 Task: Find connections with filter location Gronau with filter topic #fundraisingwith filter profile language French with filter current company Bottomline Technologies with filter school Technology Jobs with filter industry Oil, Gas, and Mining with filter service category iOS Development with filter keywords title Account Executive
Action: Mouse moved to (348, 288)
Screenshot: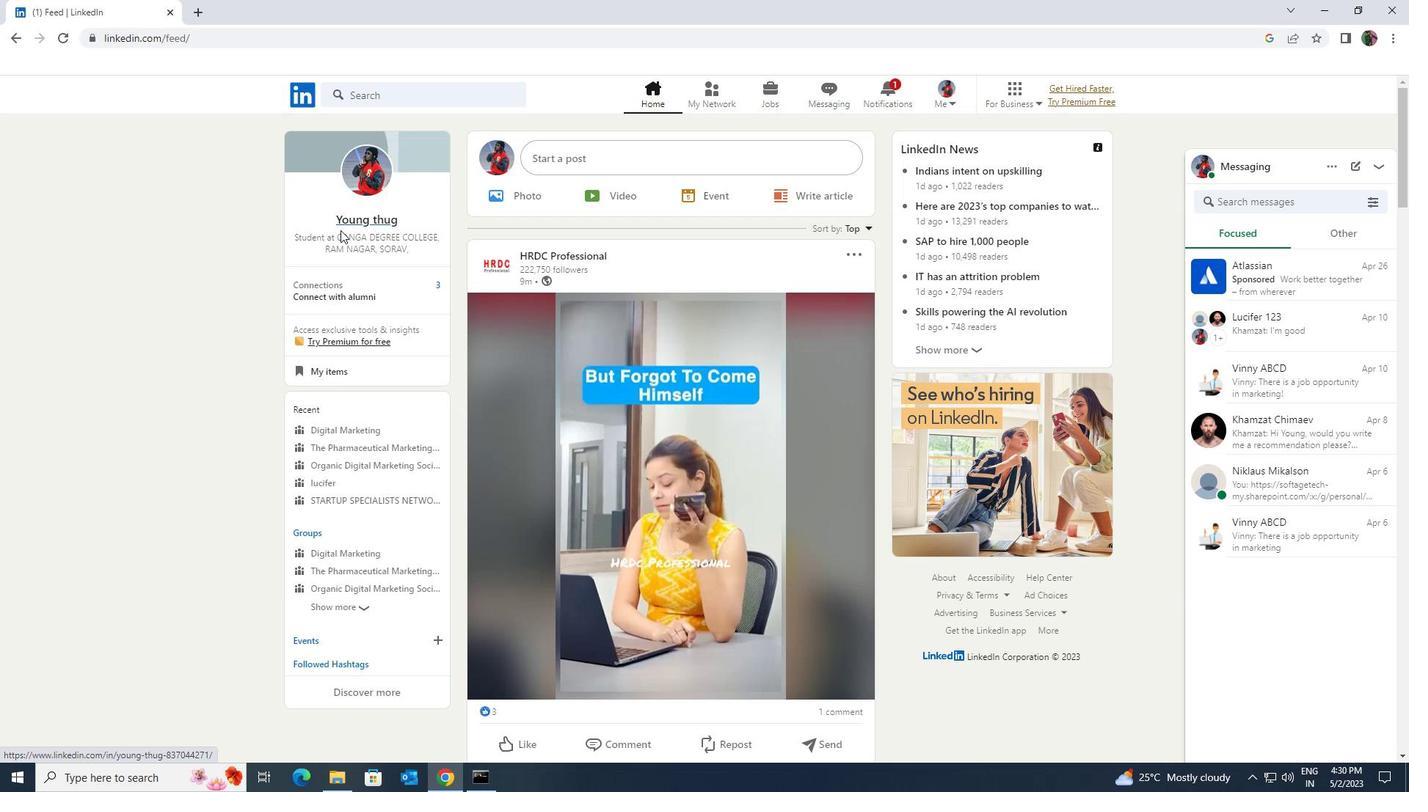 
Action: Mouse pressed left at (348, 288)
Screenshot: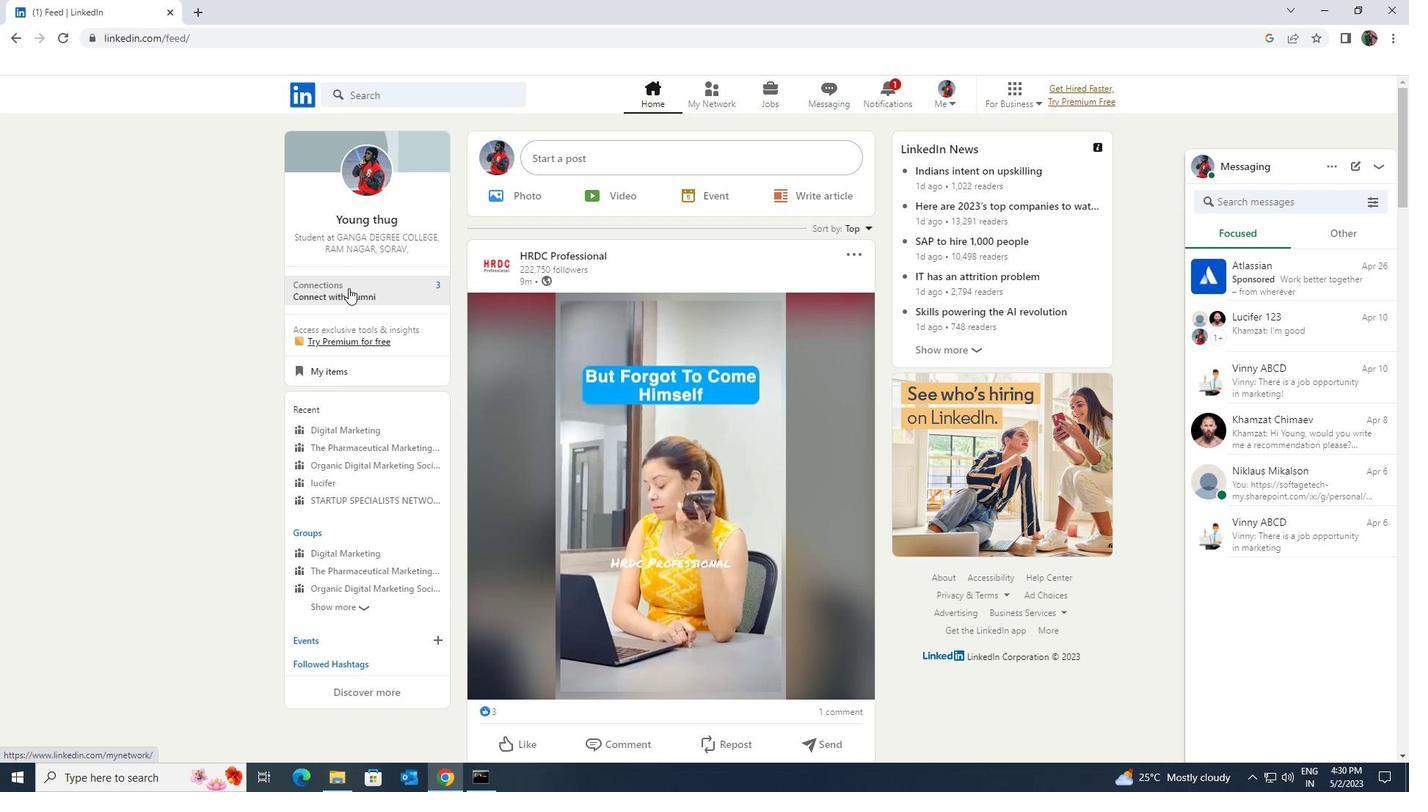 
Action: Mouse moved to (366, 176)
Screenshot: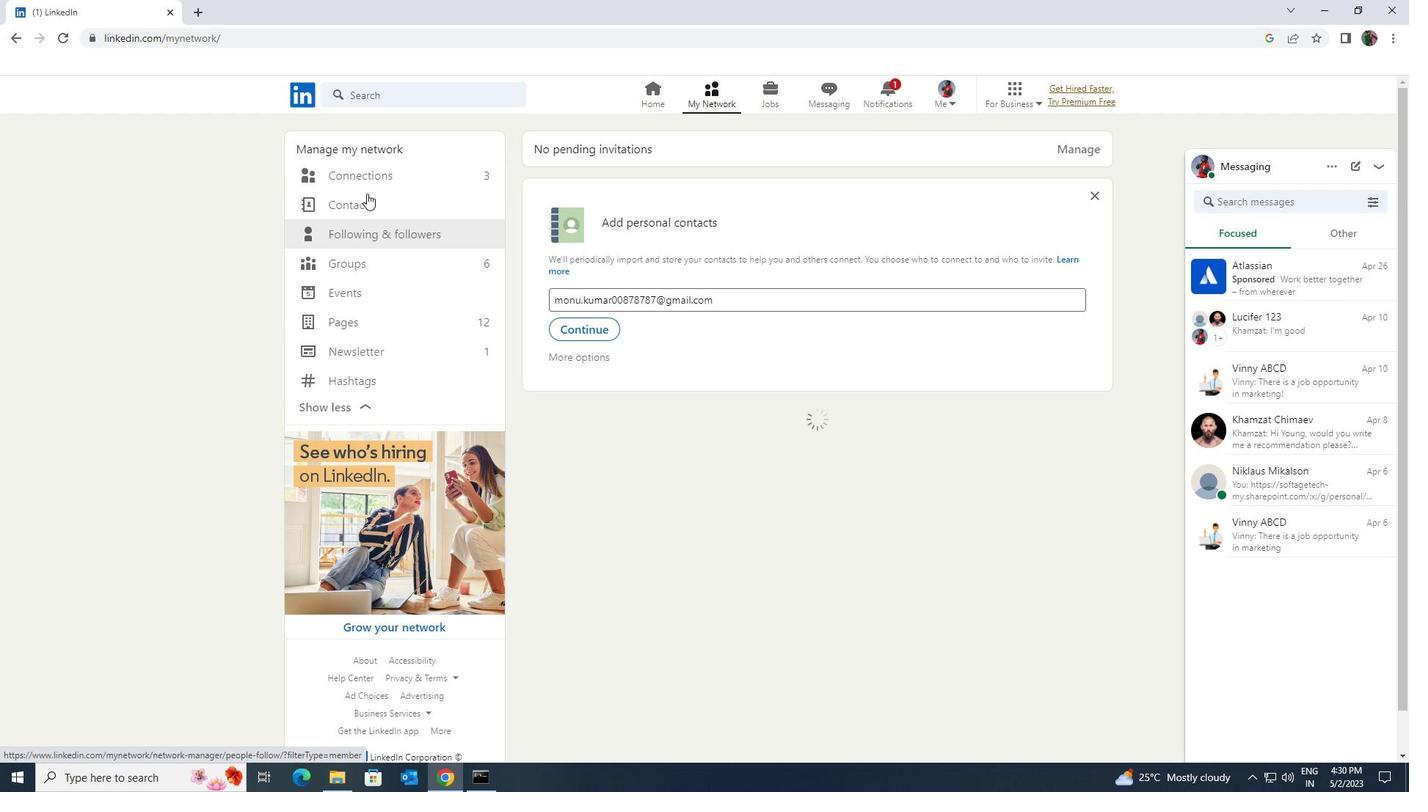 
Action: Mouse pressed left at (366, 176)
Screenshot: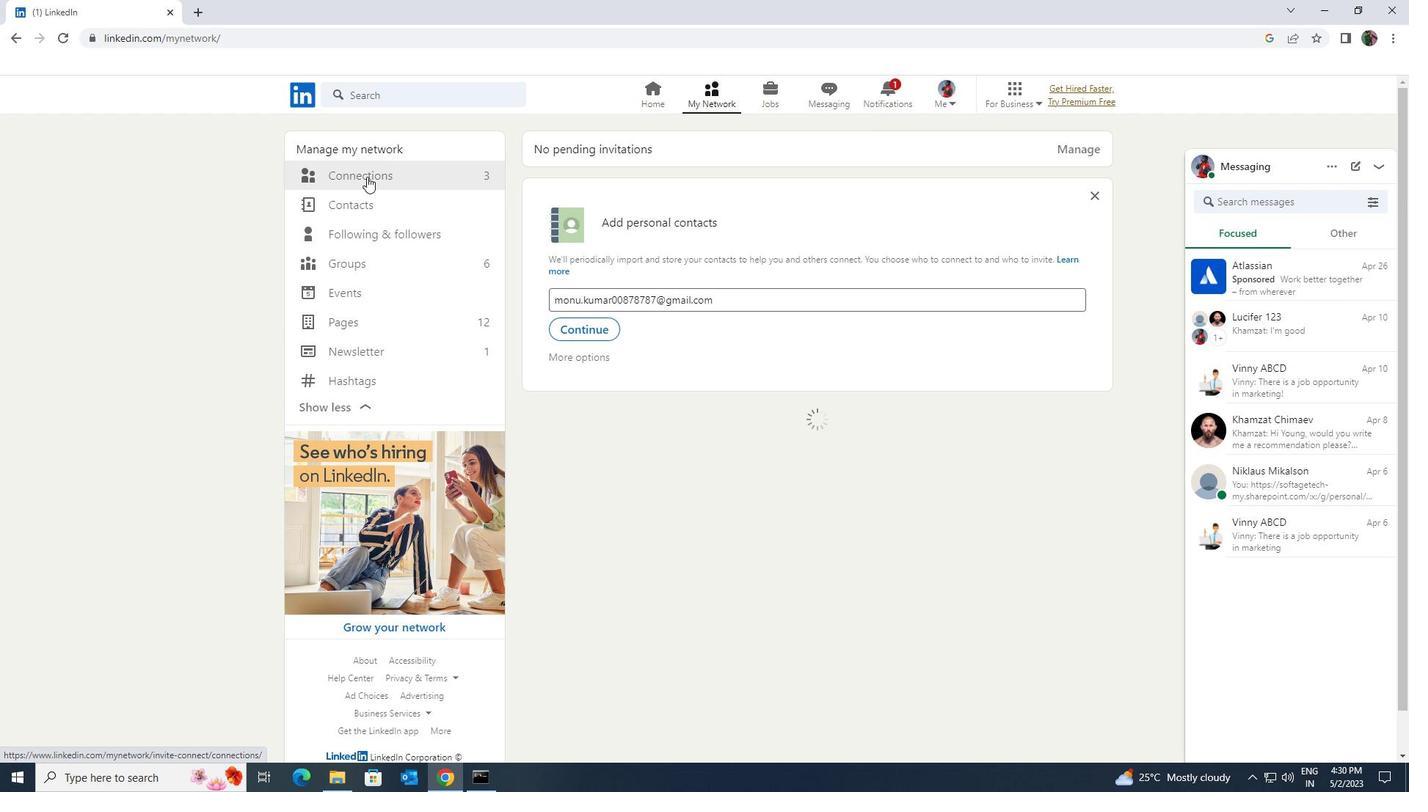 
Action: Mouse moved to (787, 177)
Screenshot: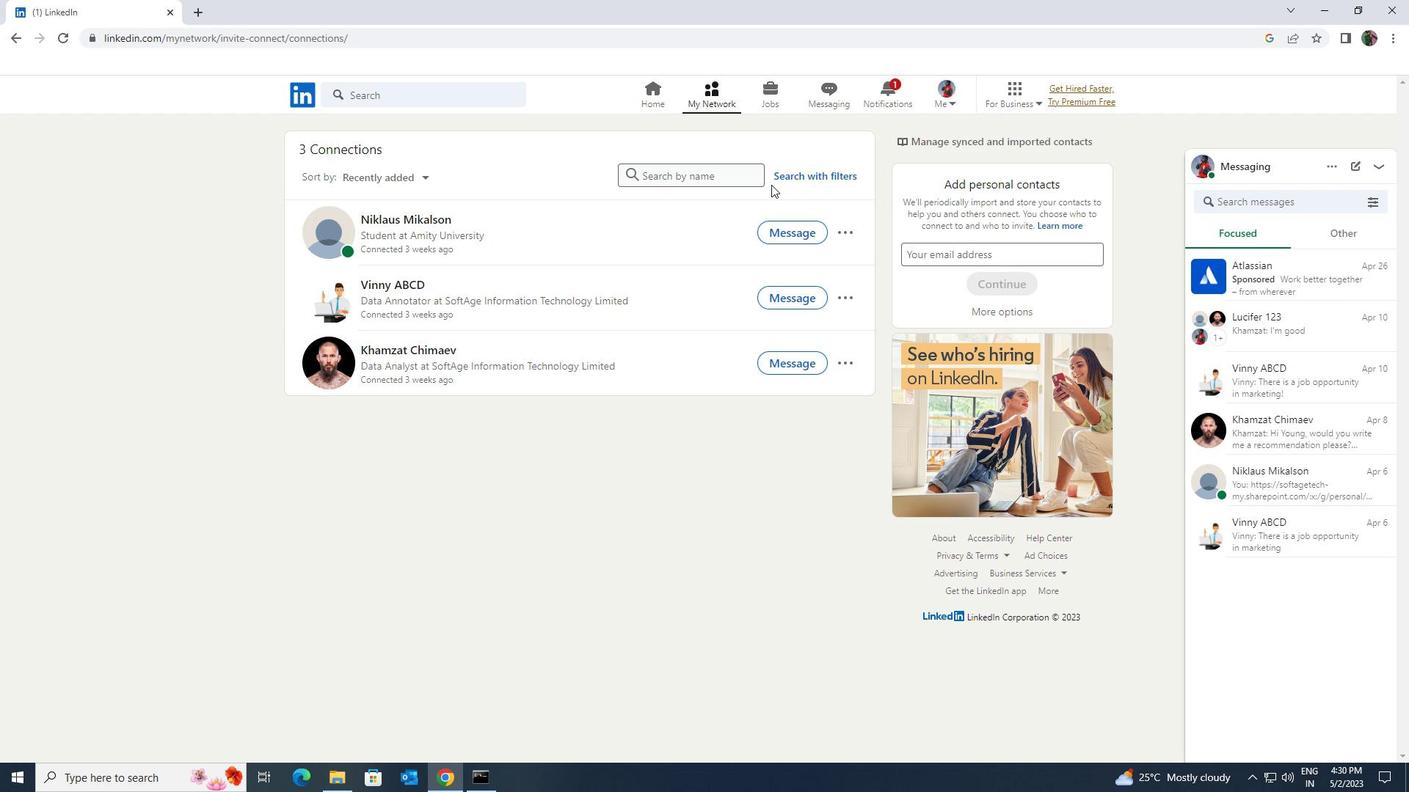
Action: Mouse pressed left at (787, 177)
Screenshot: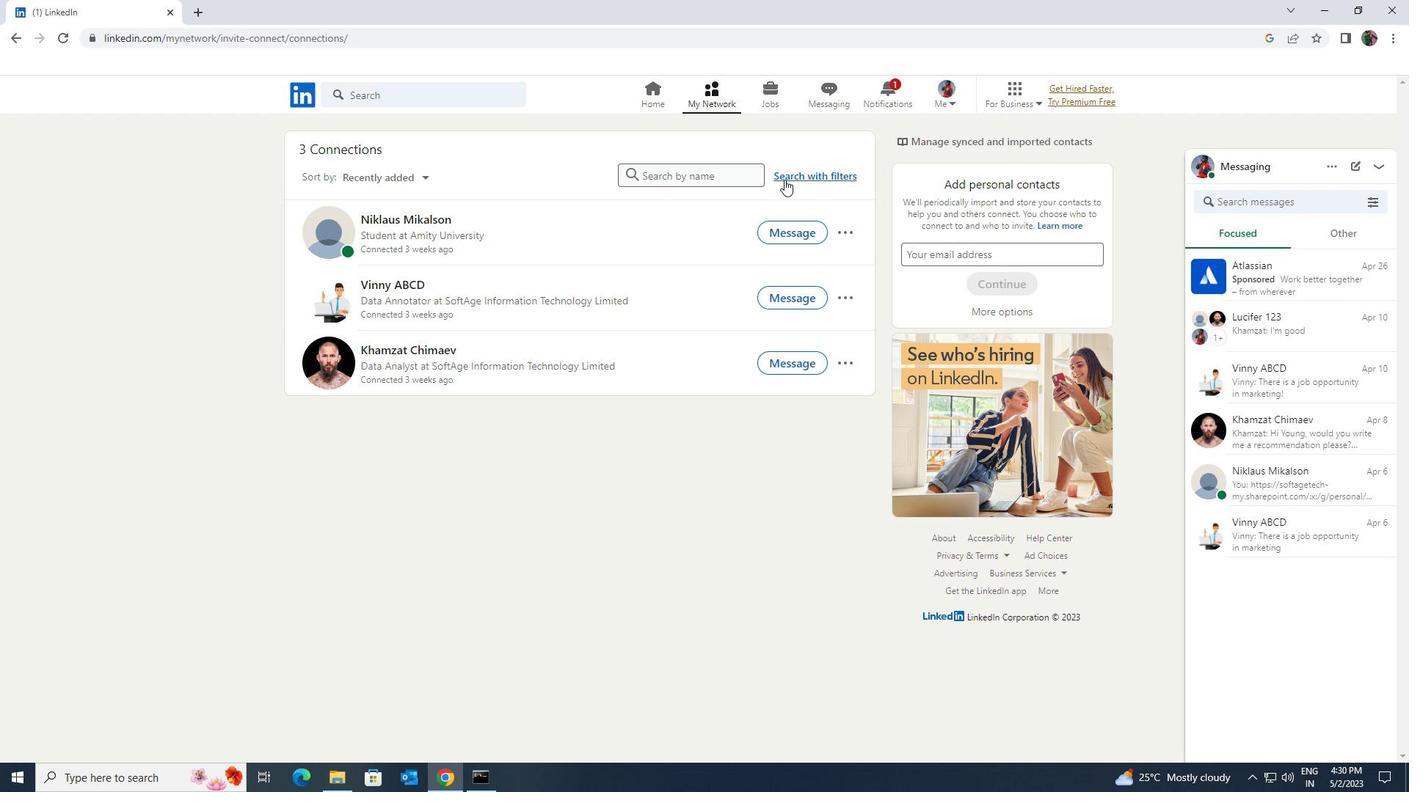 
Action: Mouse moved to (758, 140)
Screenshot: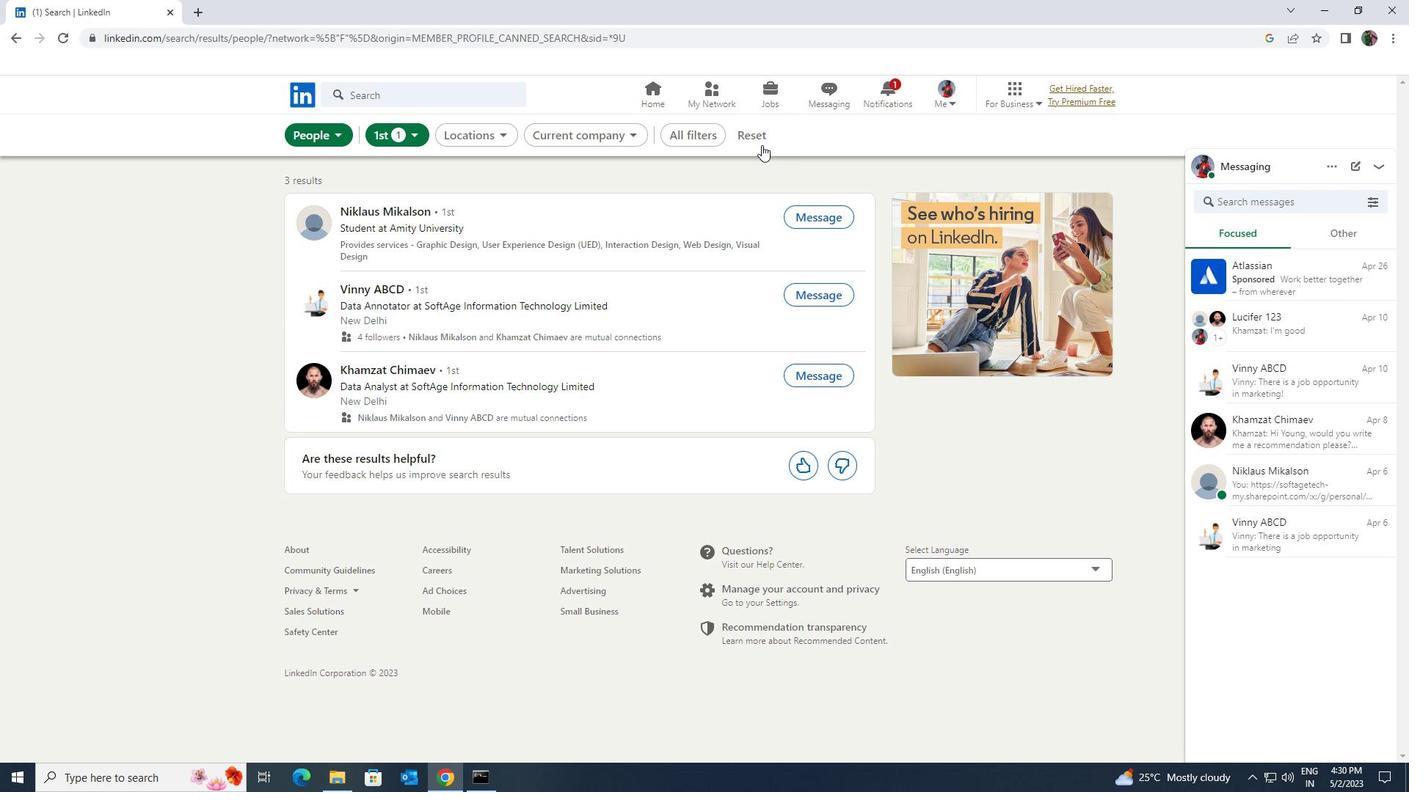 
Action: Mouse pressed left at (758, 140)
Screenshot: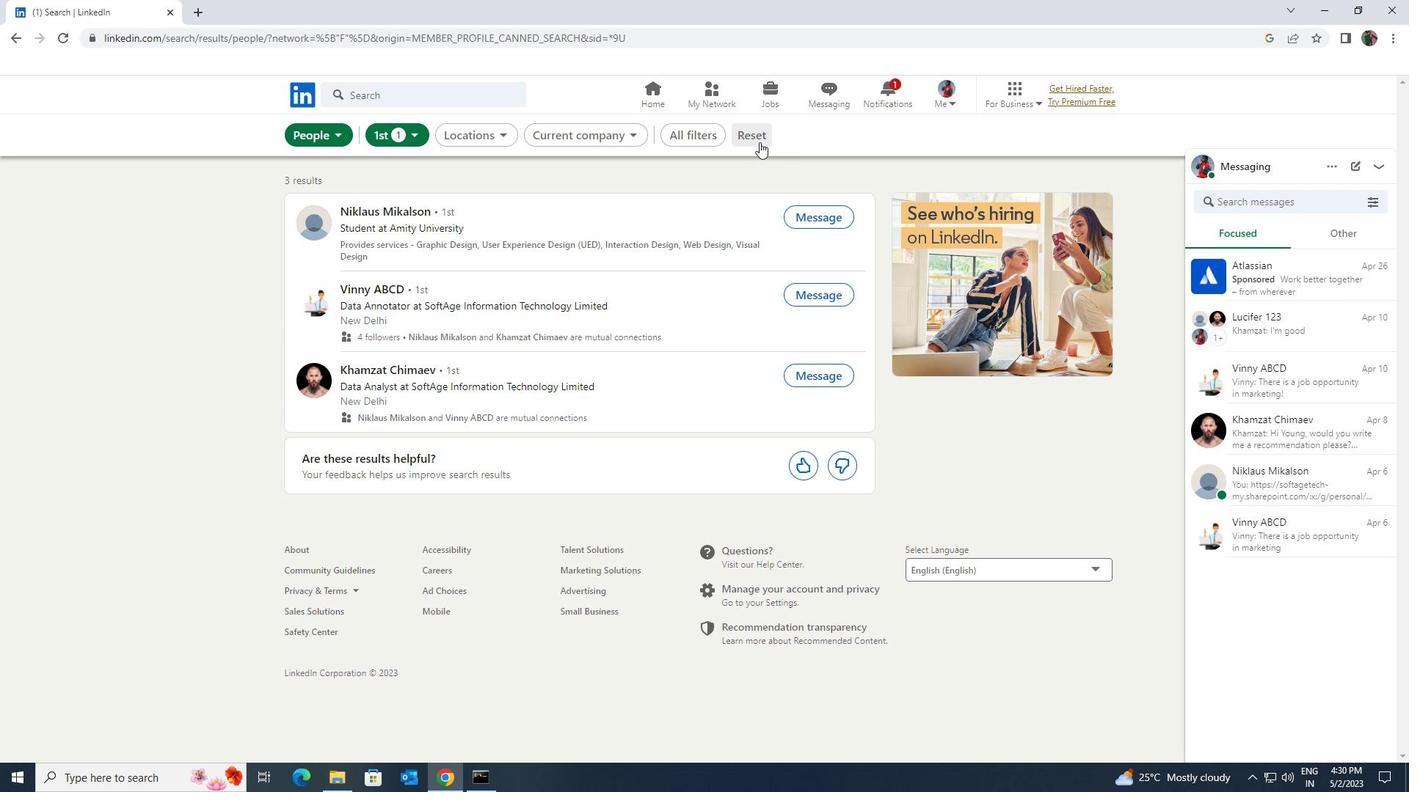 
Action: Mouse moved to (748, 136)
Screenshot: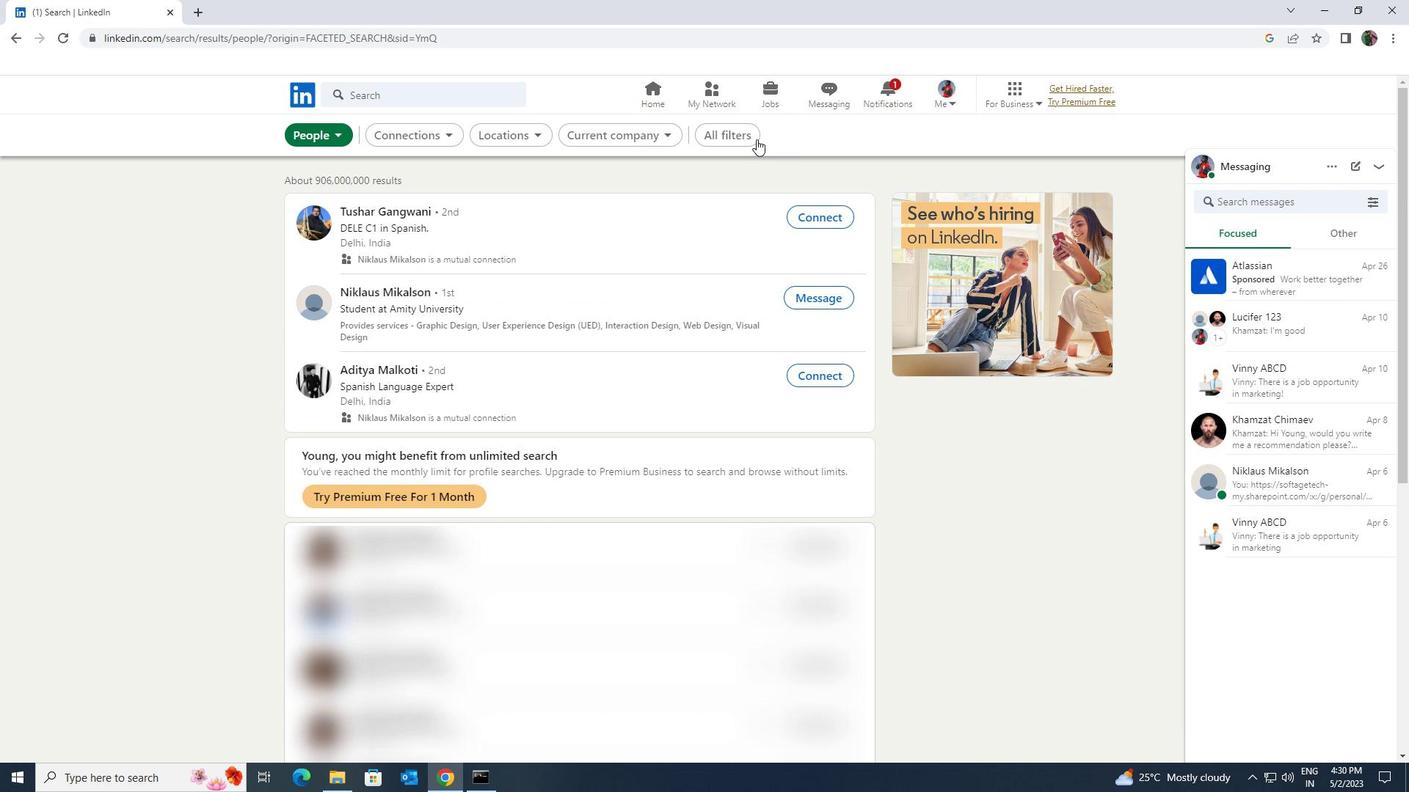 
Action: Mouse pressed left at (748, 136)
Screenshot: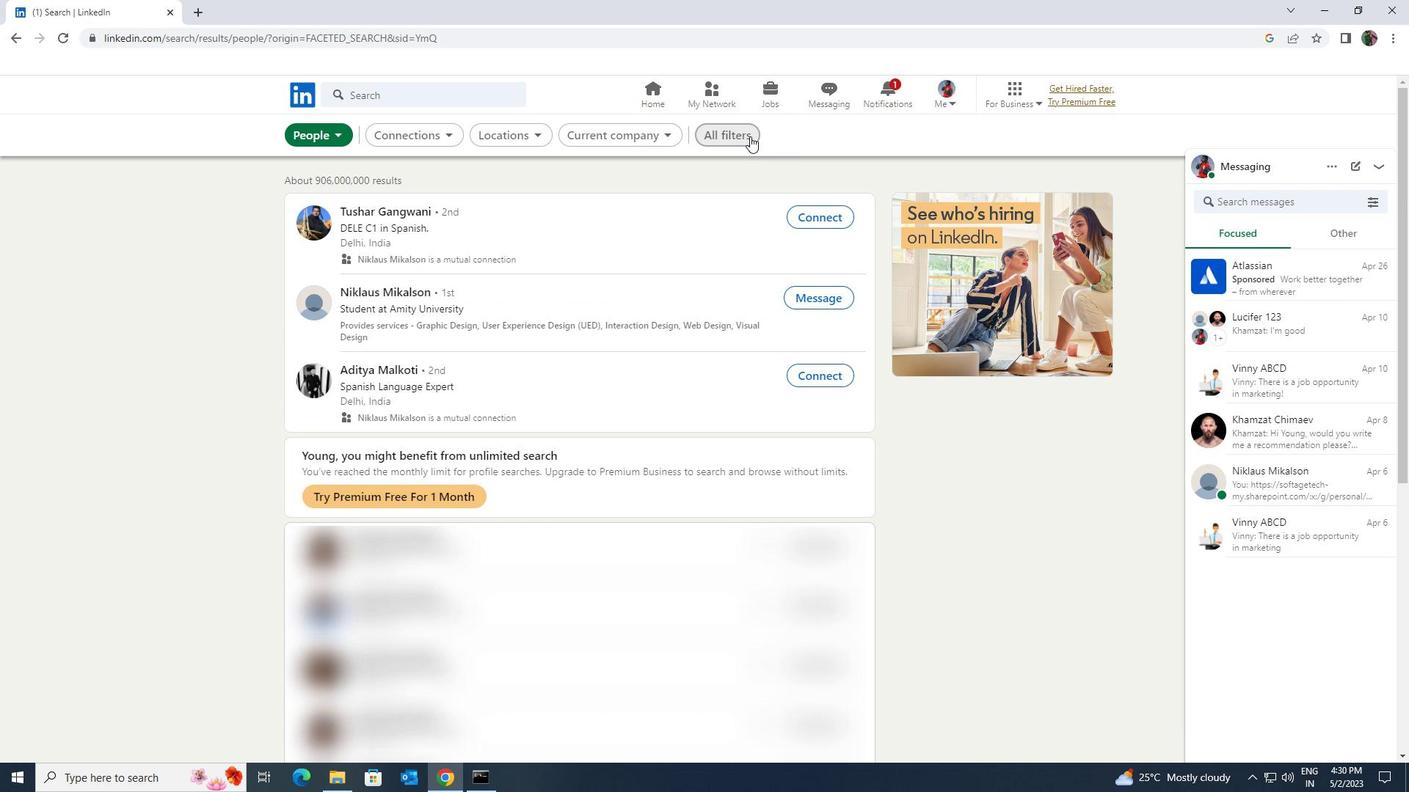
Action: Mouse moved to (1108, 379)
Screenshot: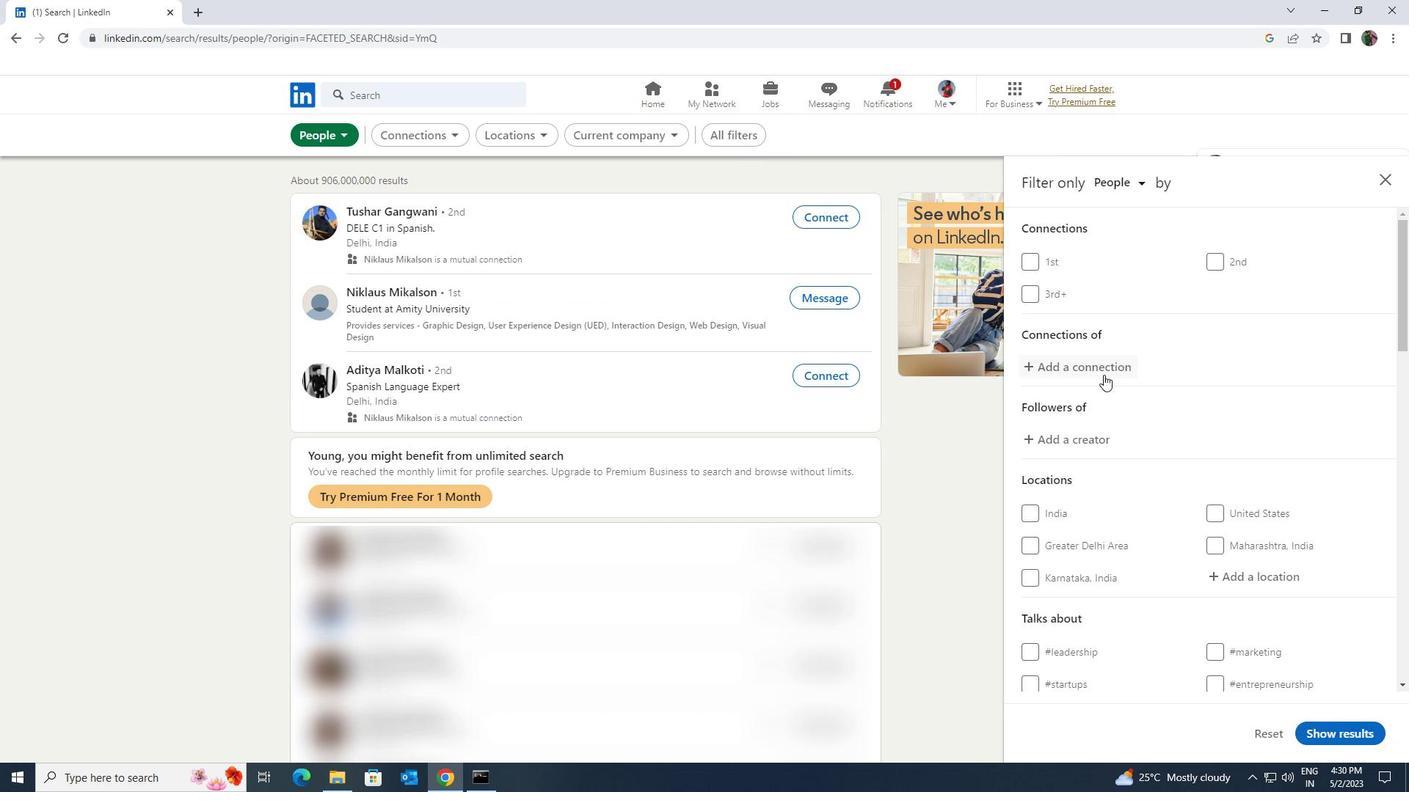 
Action: Mouse scrolled (1108, 378) with delta (0, 0)
Screenshot: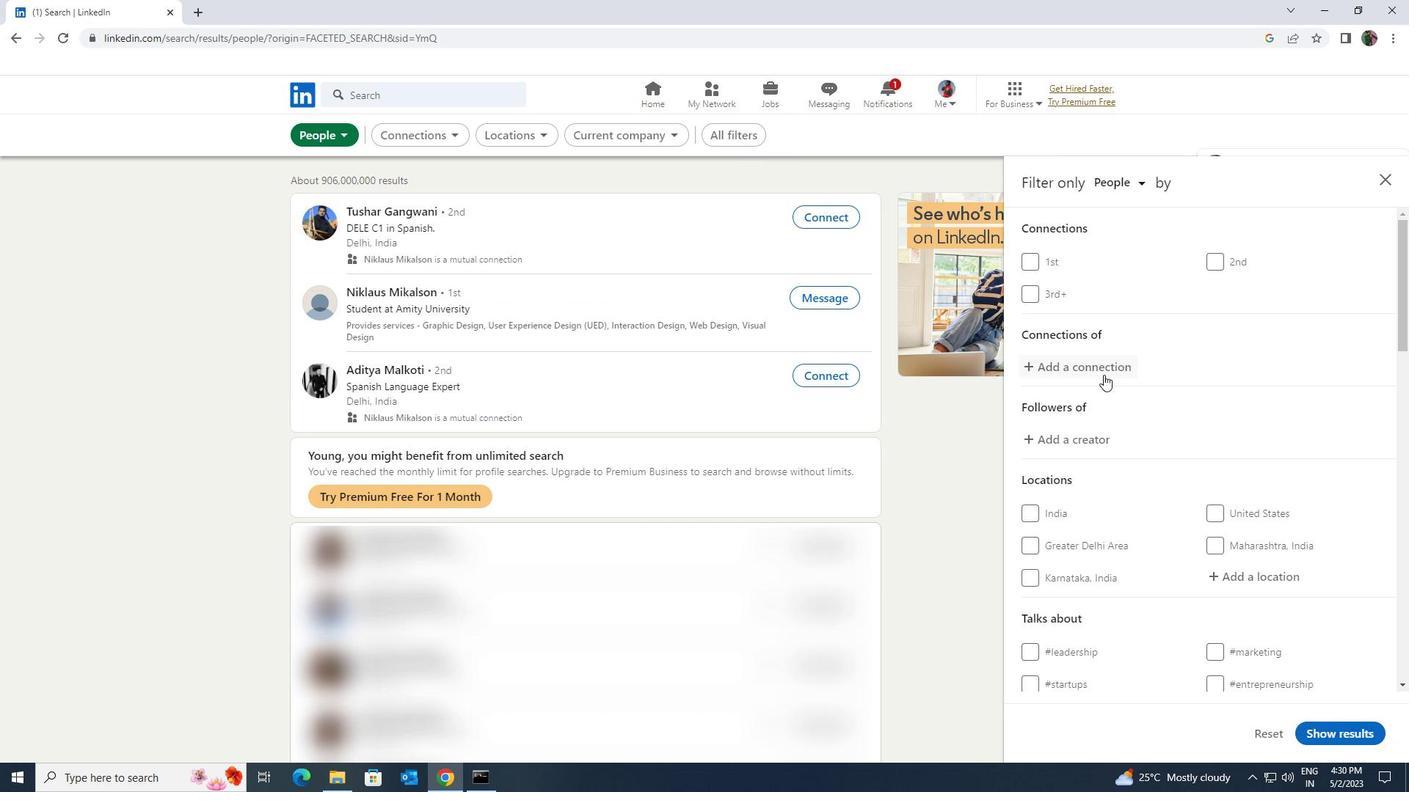 
Action: Mouse scrolled (1108, 378) with delta (0, 0)
Screenshot: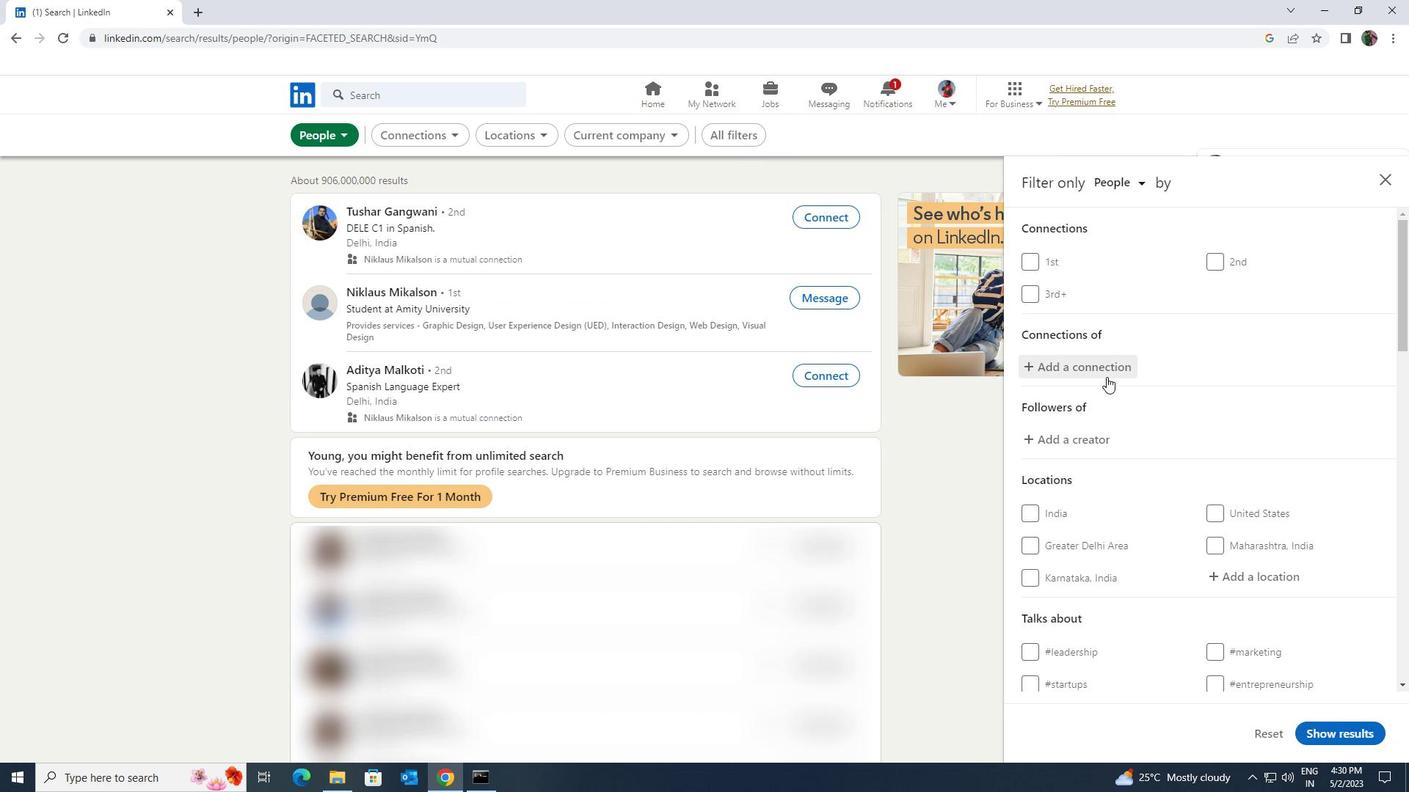 
Action: Mouse moved to (1220, 427)
Screenshot: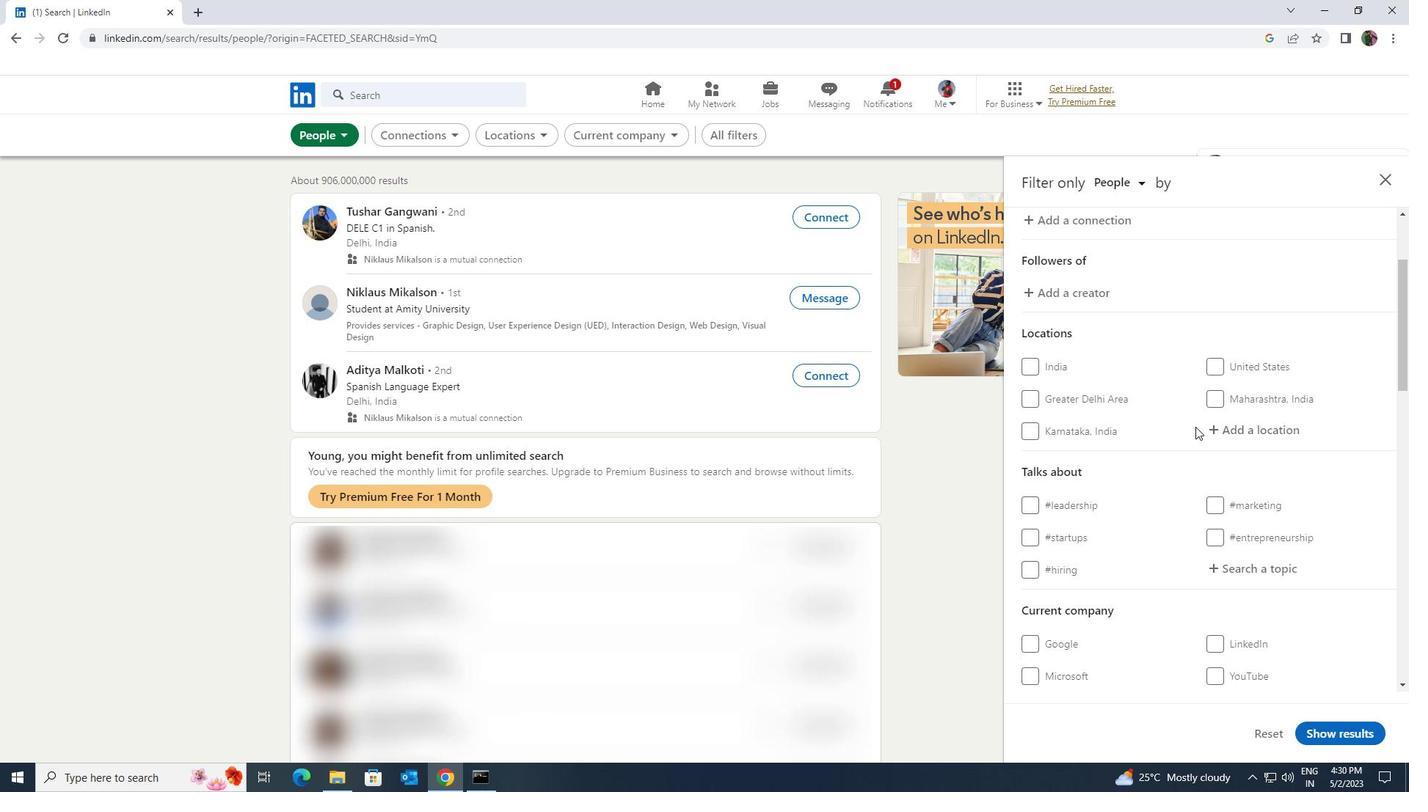 
Action: Mouse pressed left at (1220, 427)
Screenshot: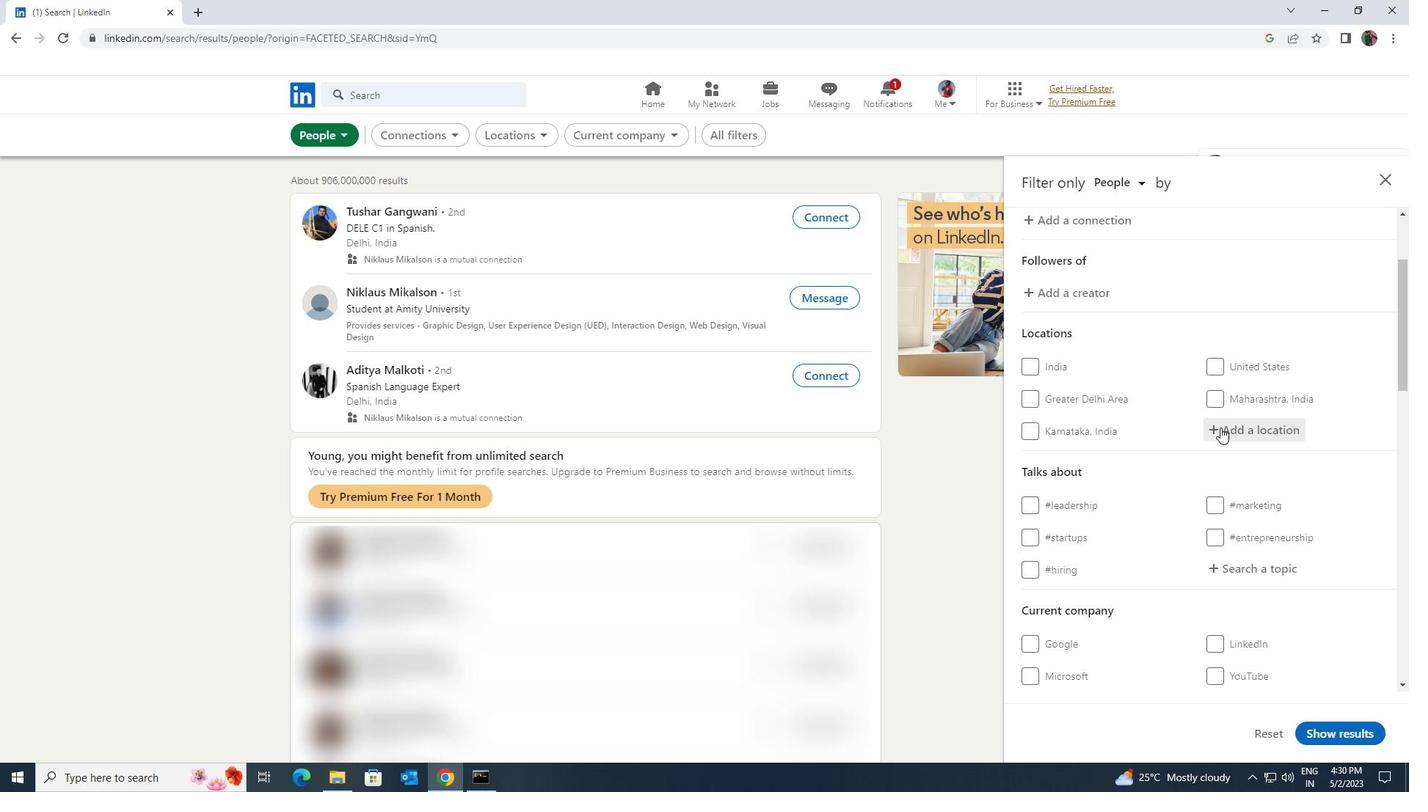 
Action: Mouse moved to (1219, 428)
Screenshot: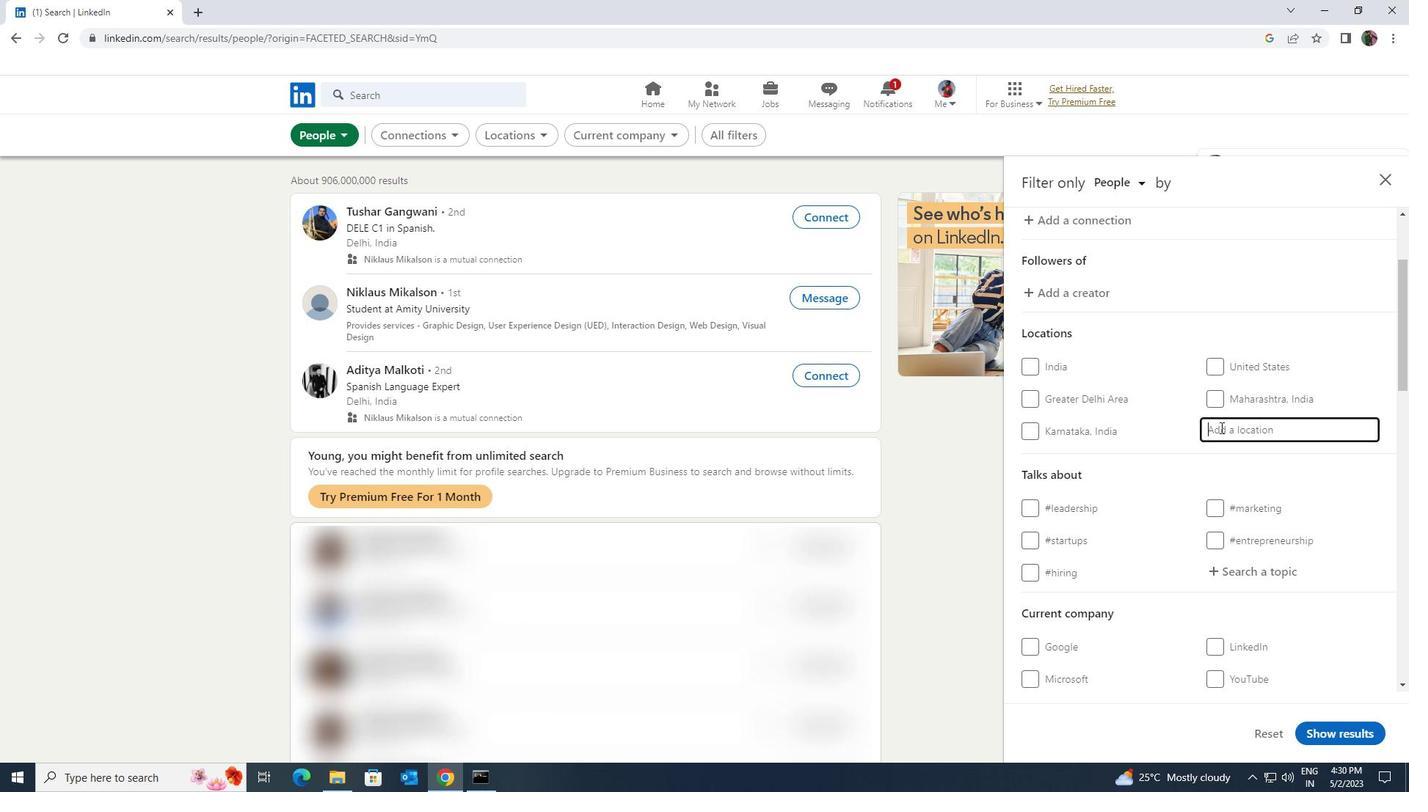 
Action: Key pressed <Key.shift><Key.shift><Key.shift>GRONAU
Screenshot: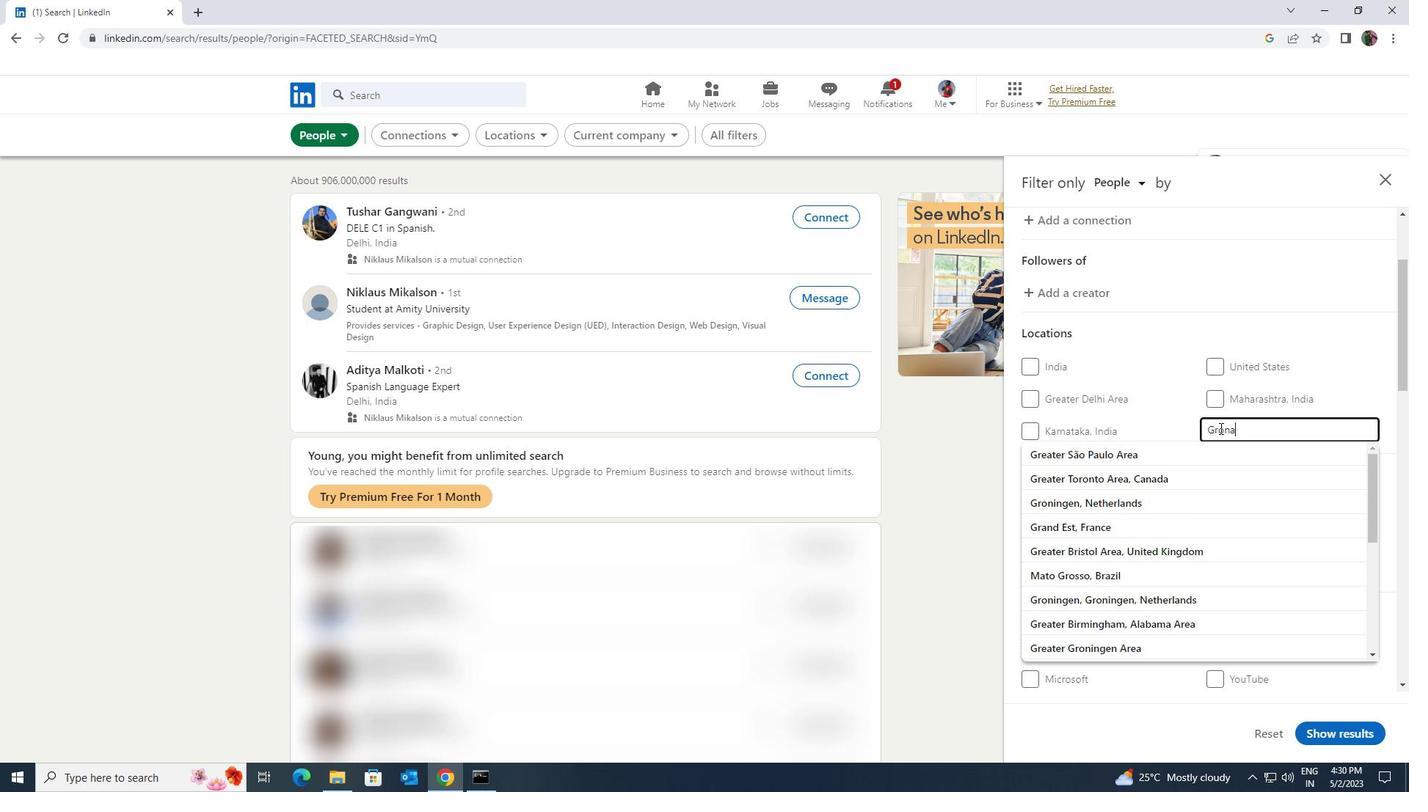 
Action: Mouse moved to (1217, 459)
Screenshot: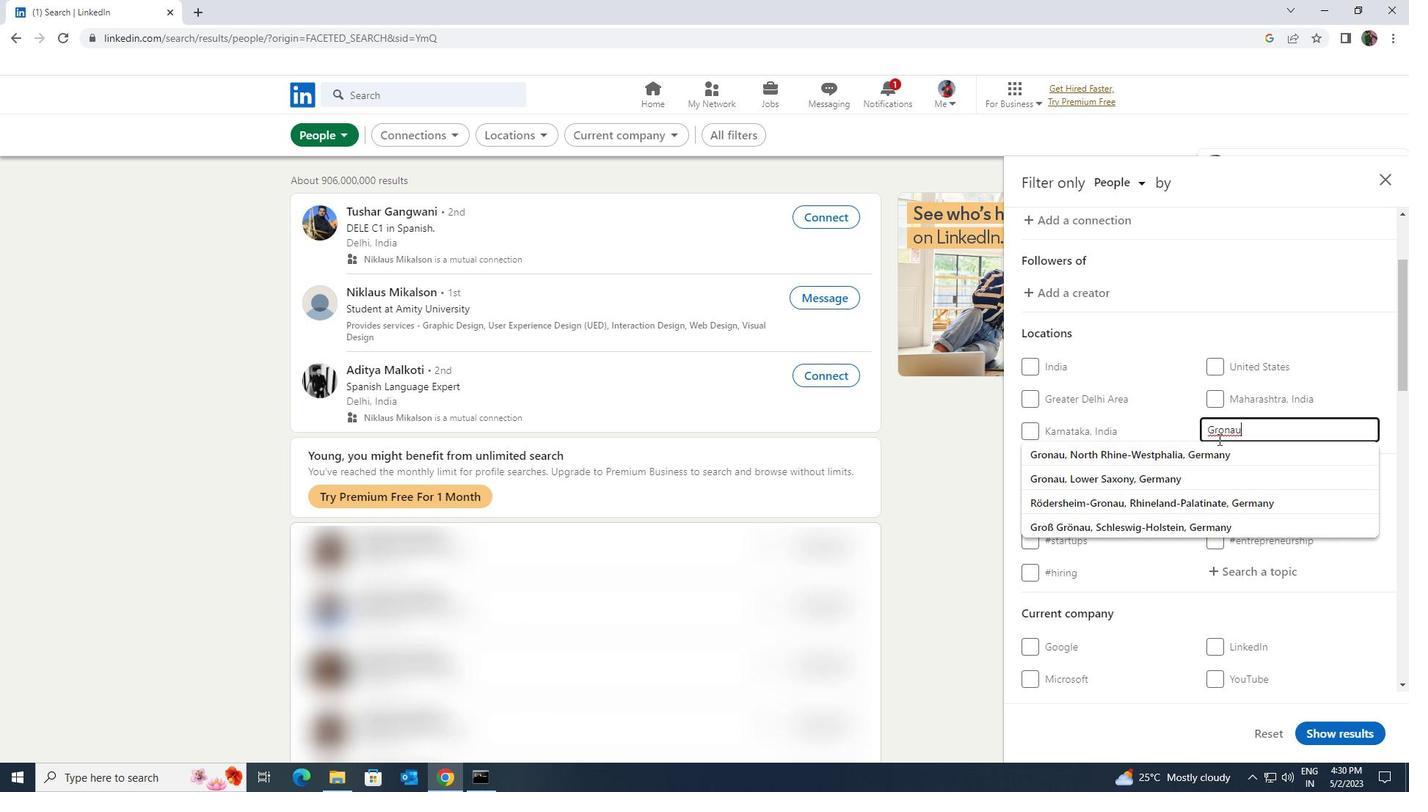 
Action: Mouse pressed left at (1217, 459)
Screenshot: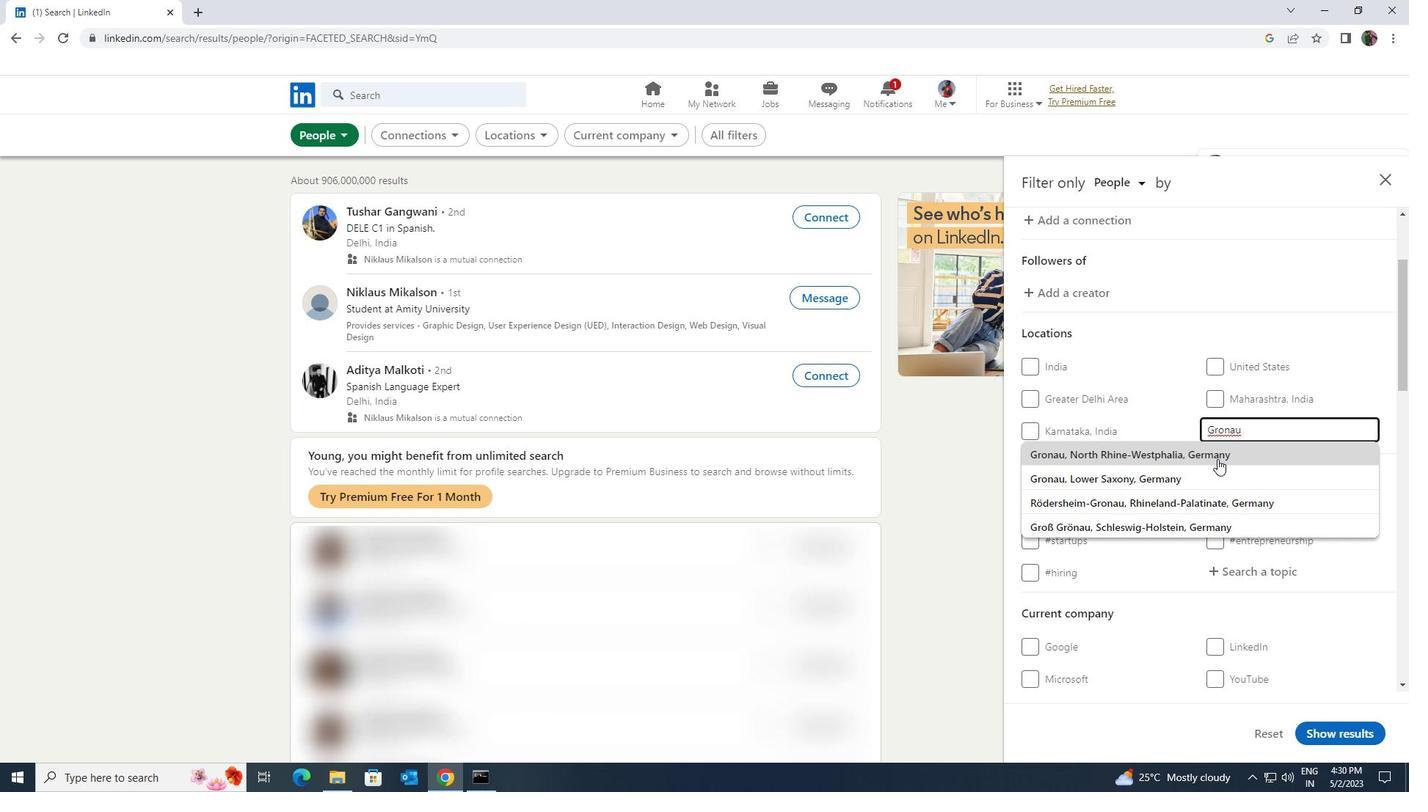 
Action: Mouse scrolled (1217, 458) with delta (0, 0)
Screenshot: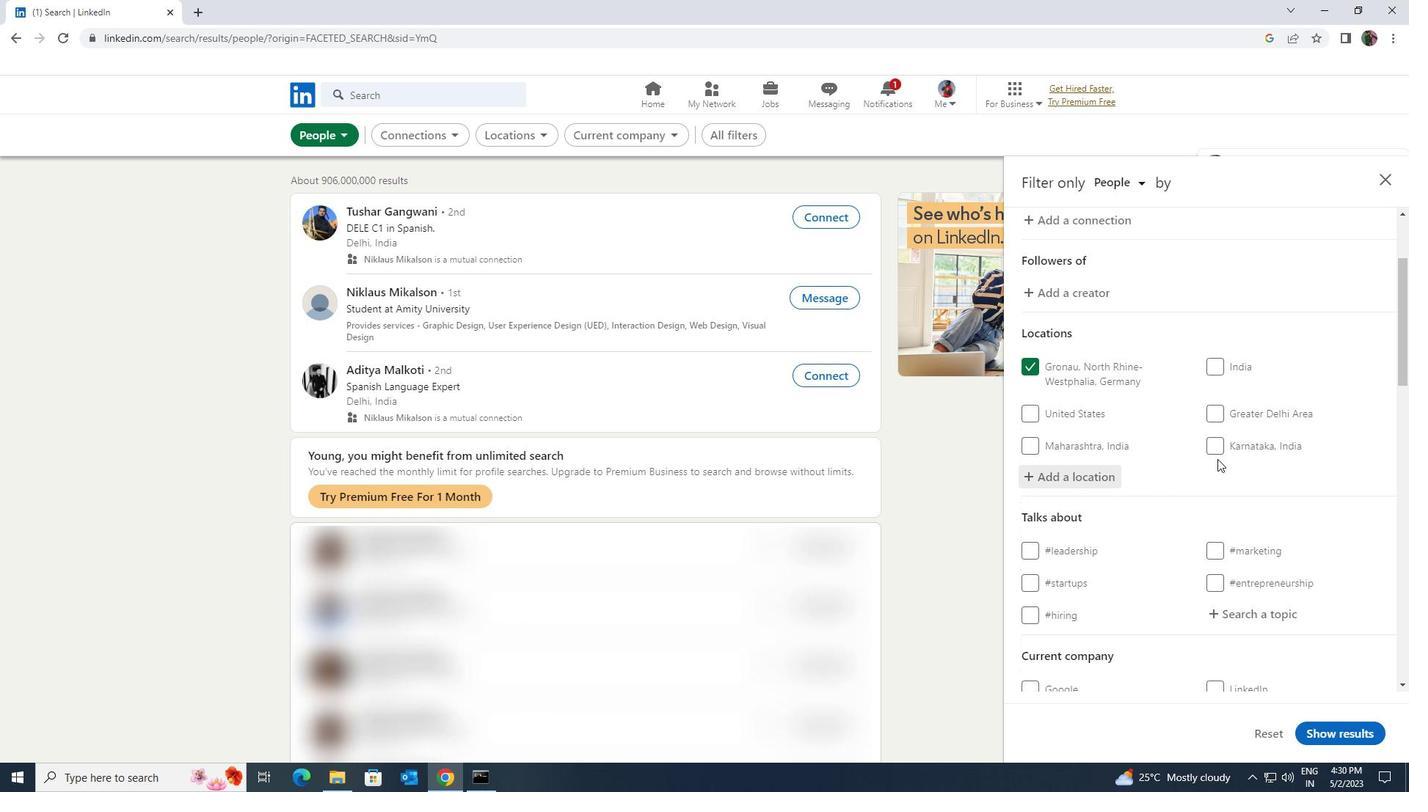 
Action: Mouse scrolled (1217, 458) with delta (0, 0)
Screenshot: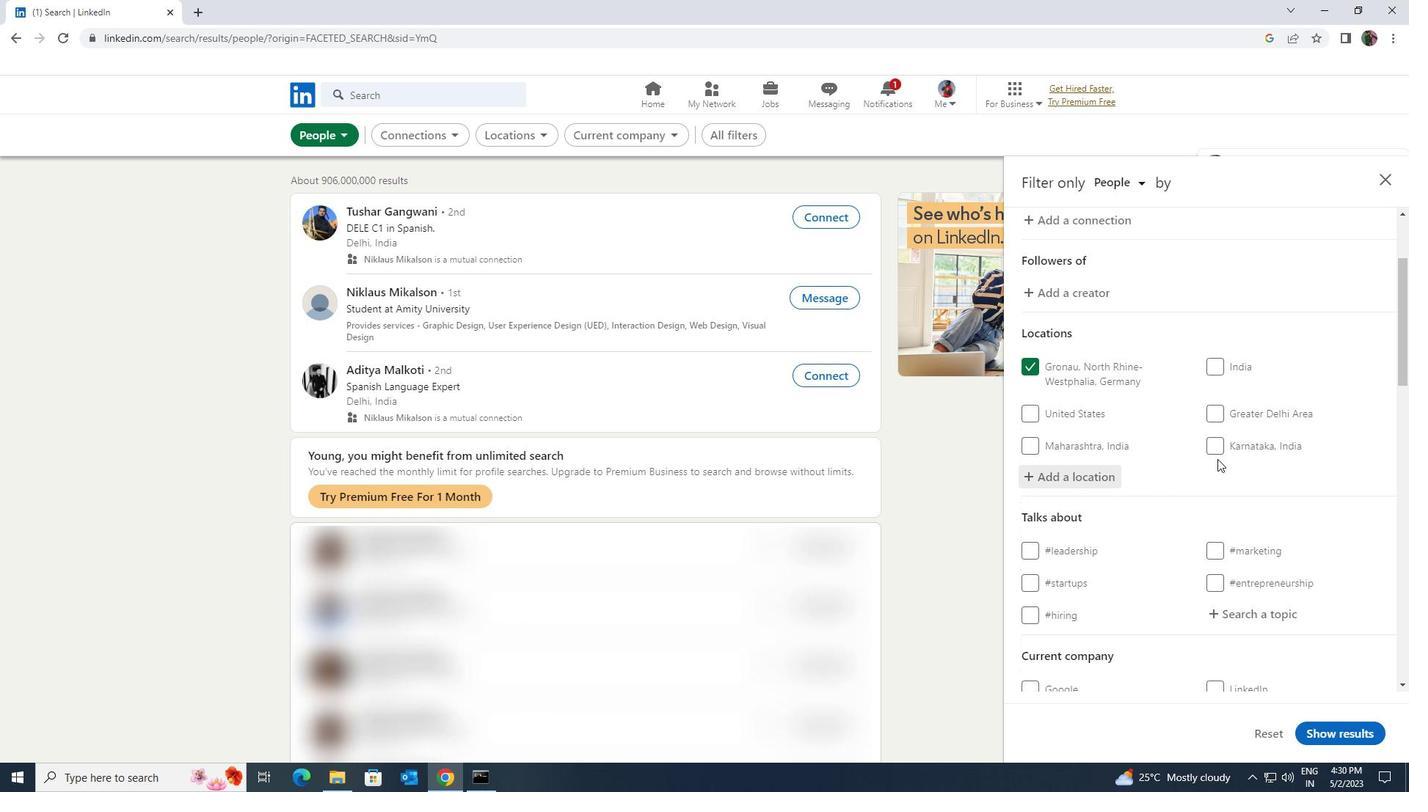 
Action: Mouse moved to (1227, 471)
Screenshot: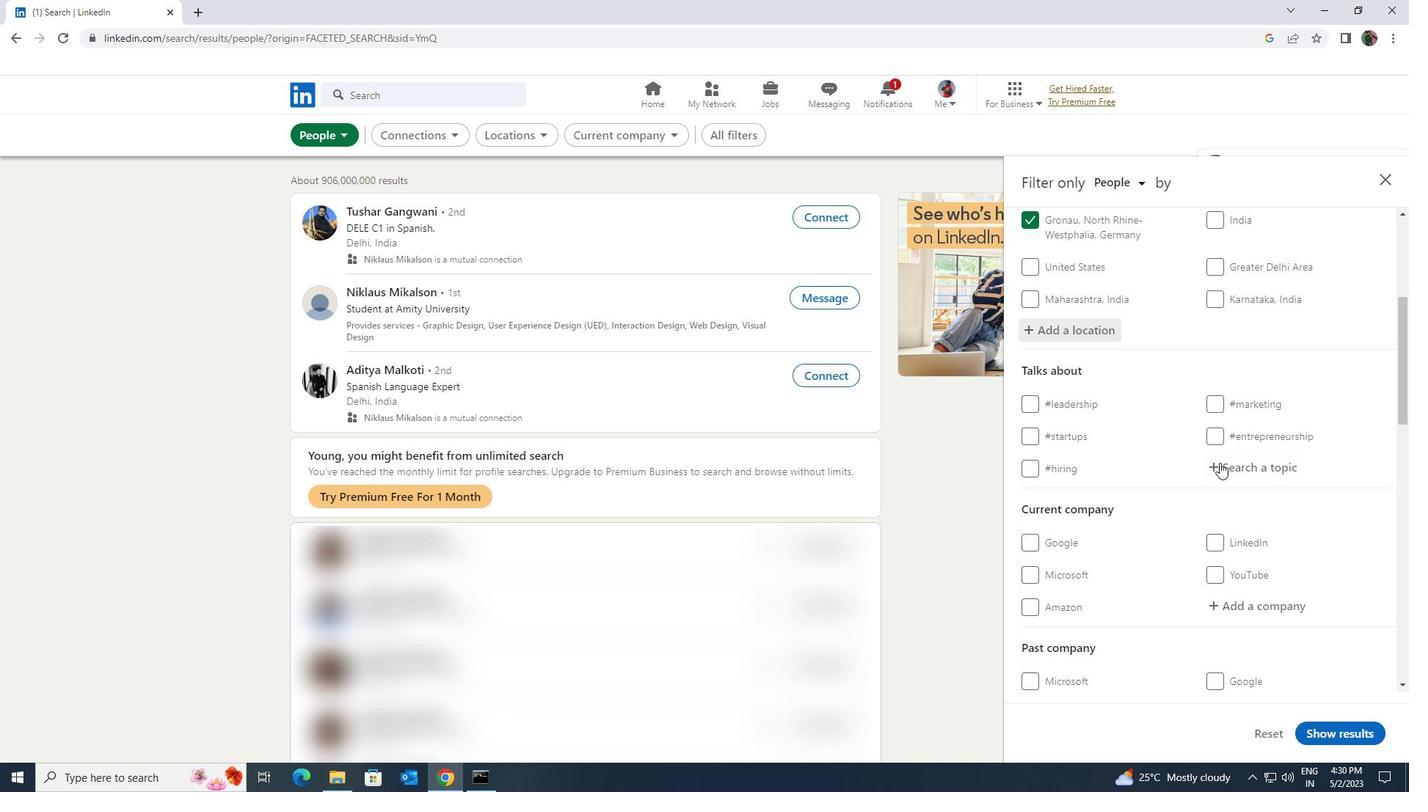 
Action: Mouse pressed left at (1227, 471)
Screenshot: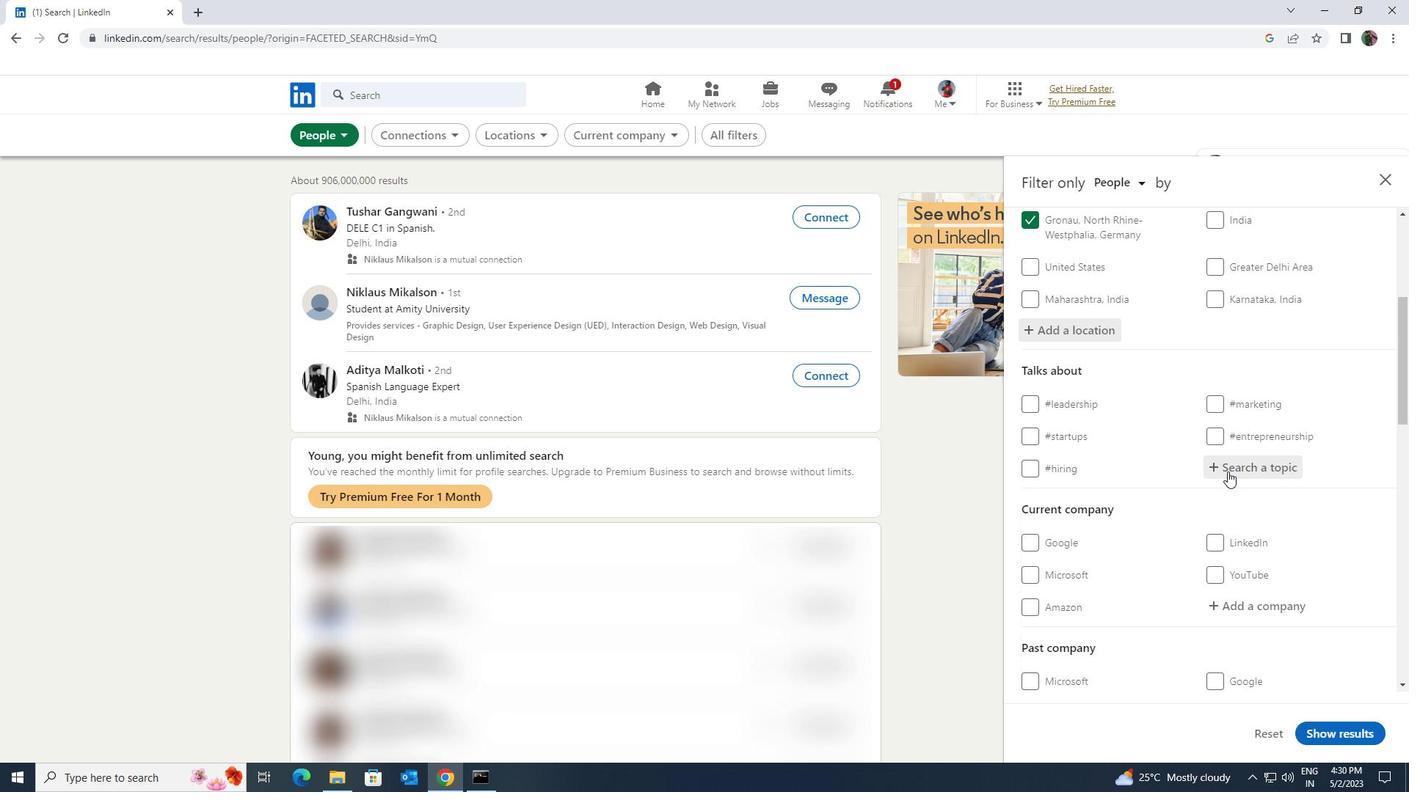 
Action: Key pressed <Key.shift><Key.shift><Key.shift><Key.shift><Key.shift>FUNDRAISIN
Screenshot: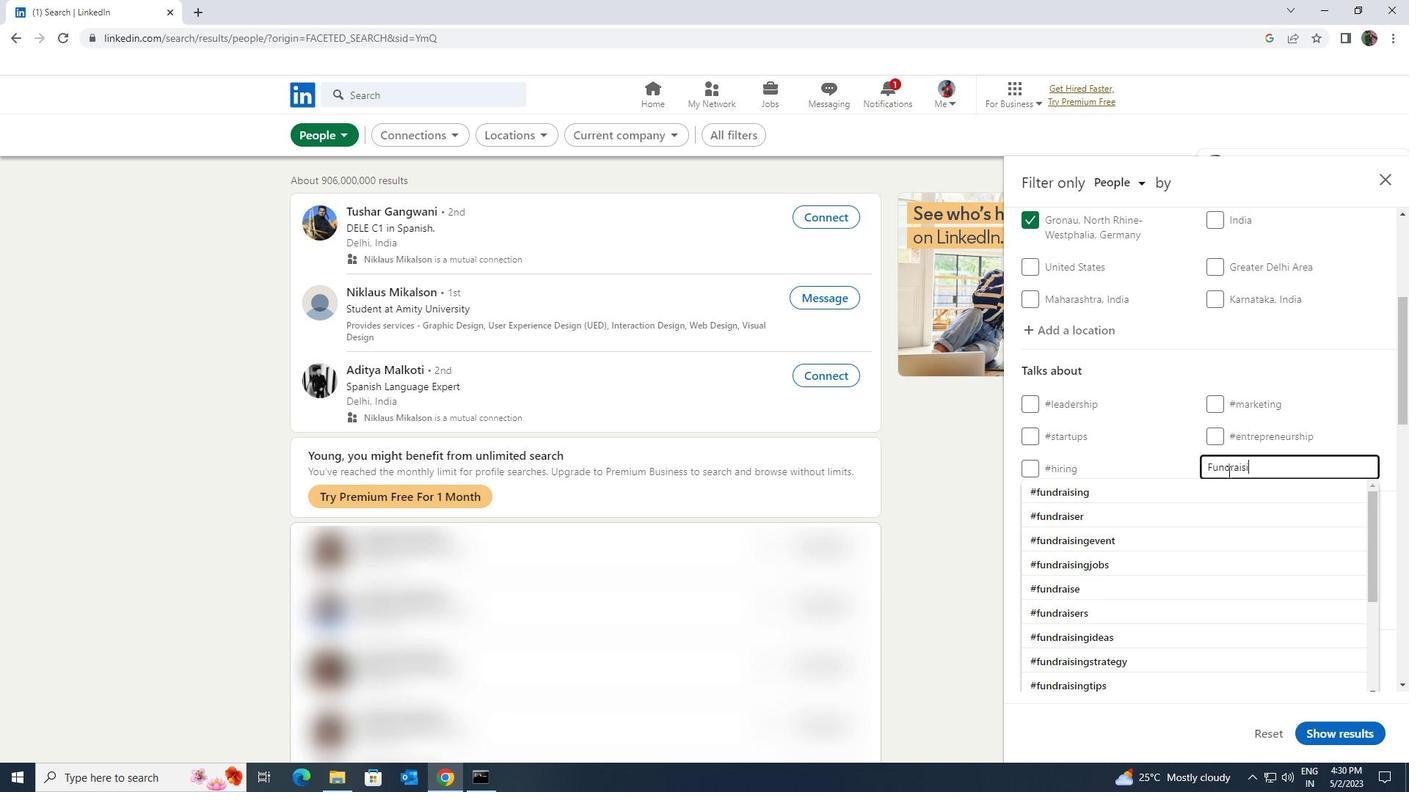 
Action: Mouse moved to (1191, 491)
Screenshot: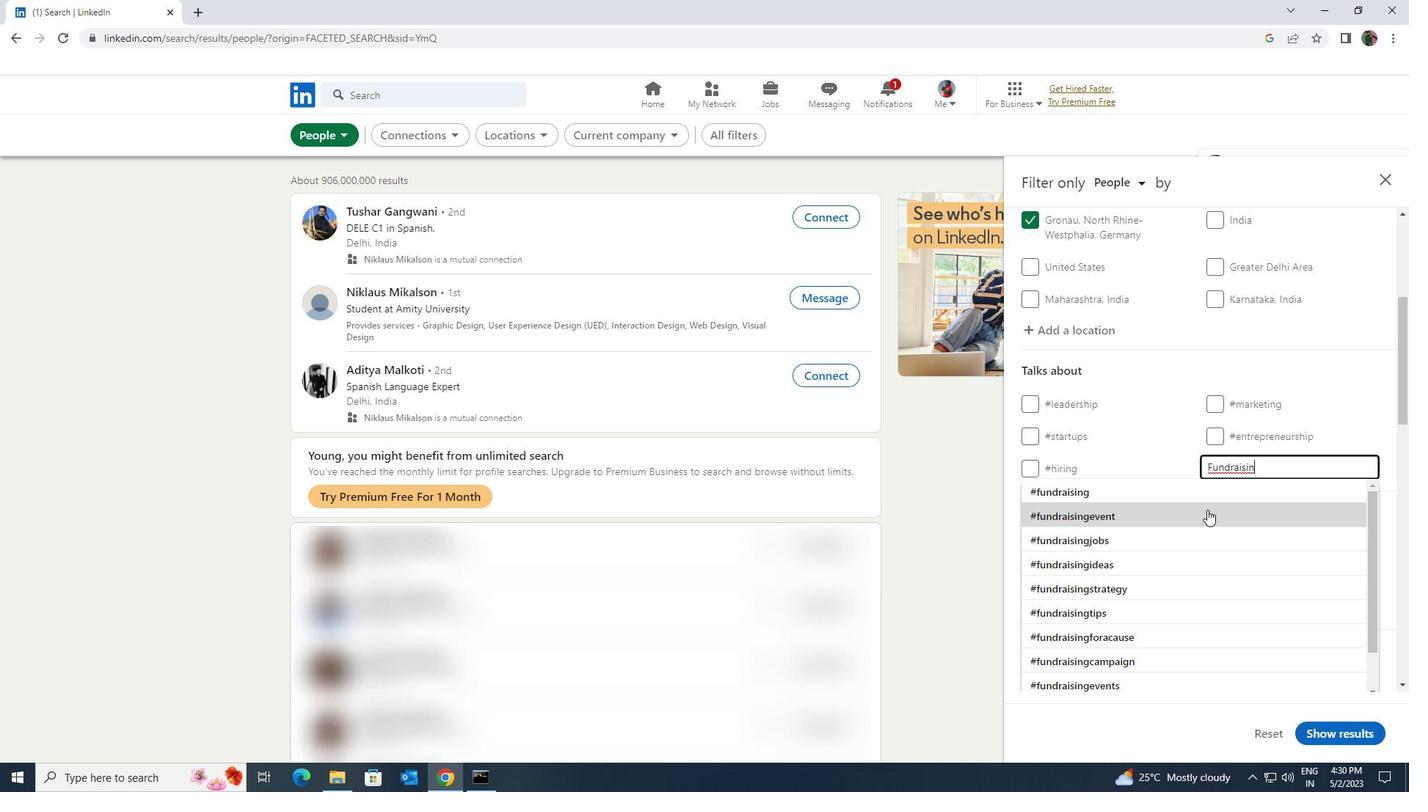 
Action: Mouse pressed left at (1191, 491)
Screenshot: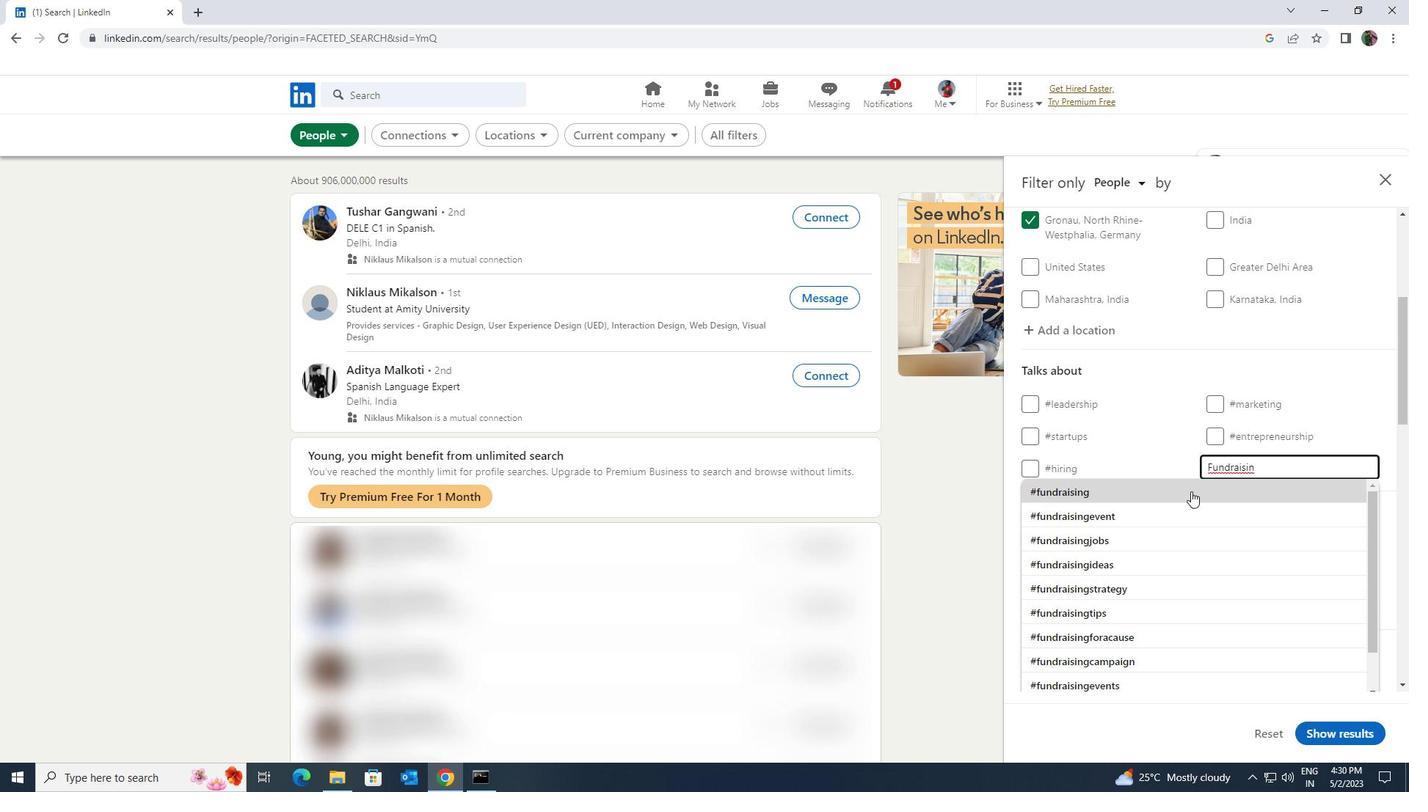 
Action: Mouse scrolled (1191, 490) with delta (0, 0)
Screenshot: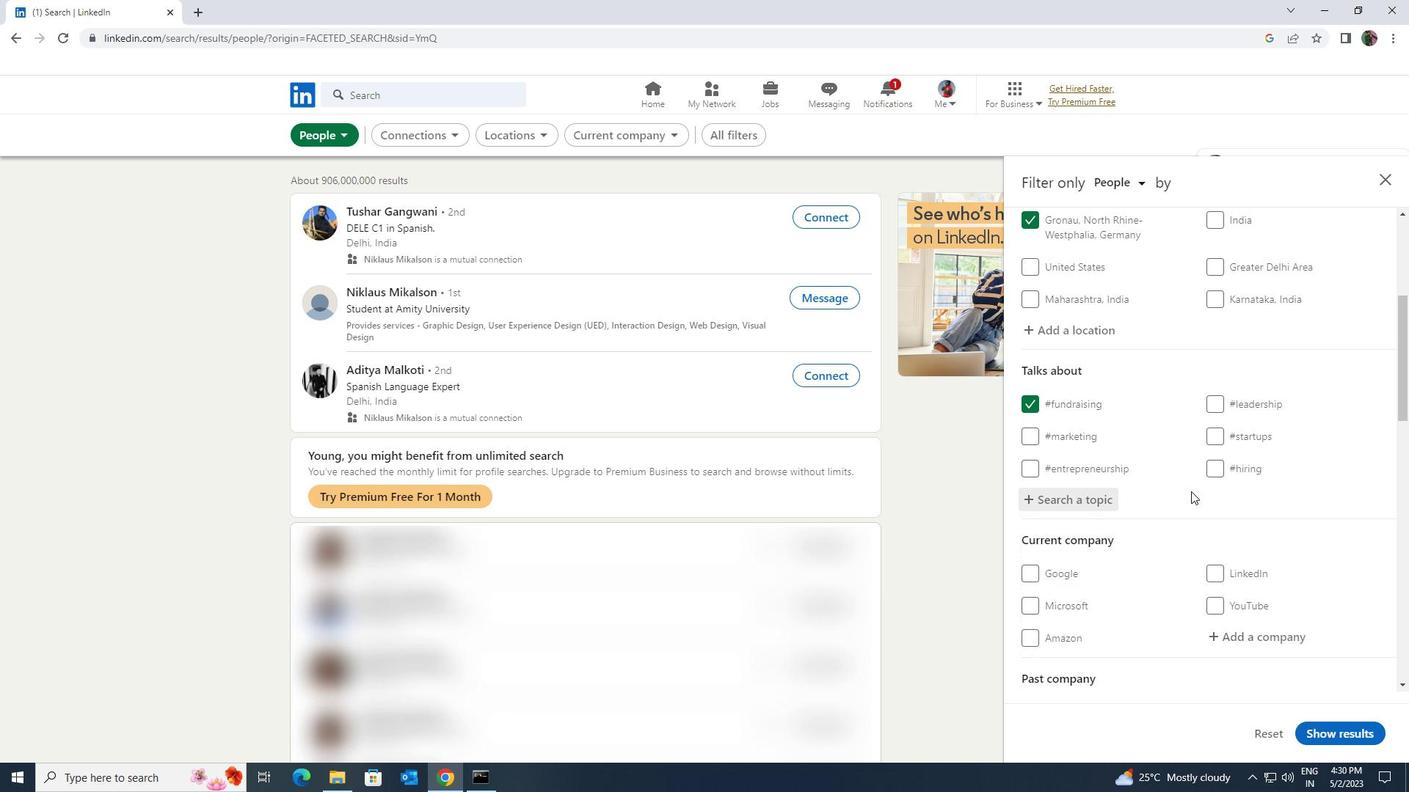 
Action: Mouse scrolled (1191, 490) with delta (0, 0)
Screenshot: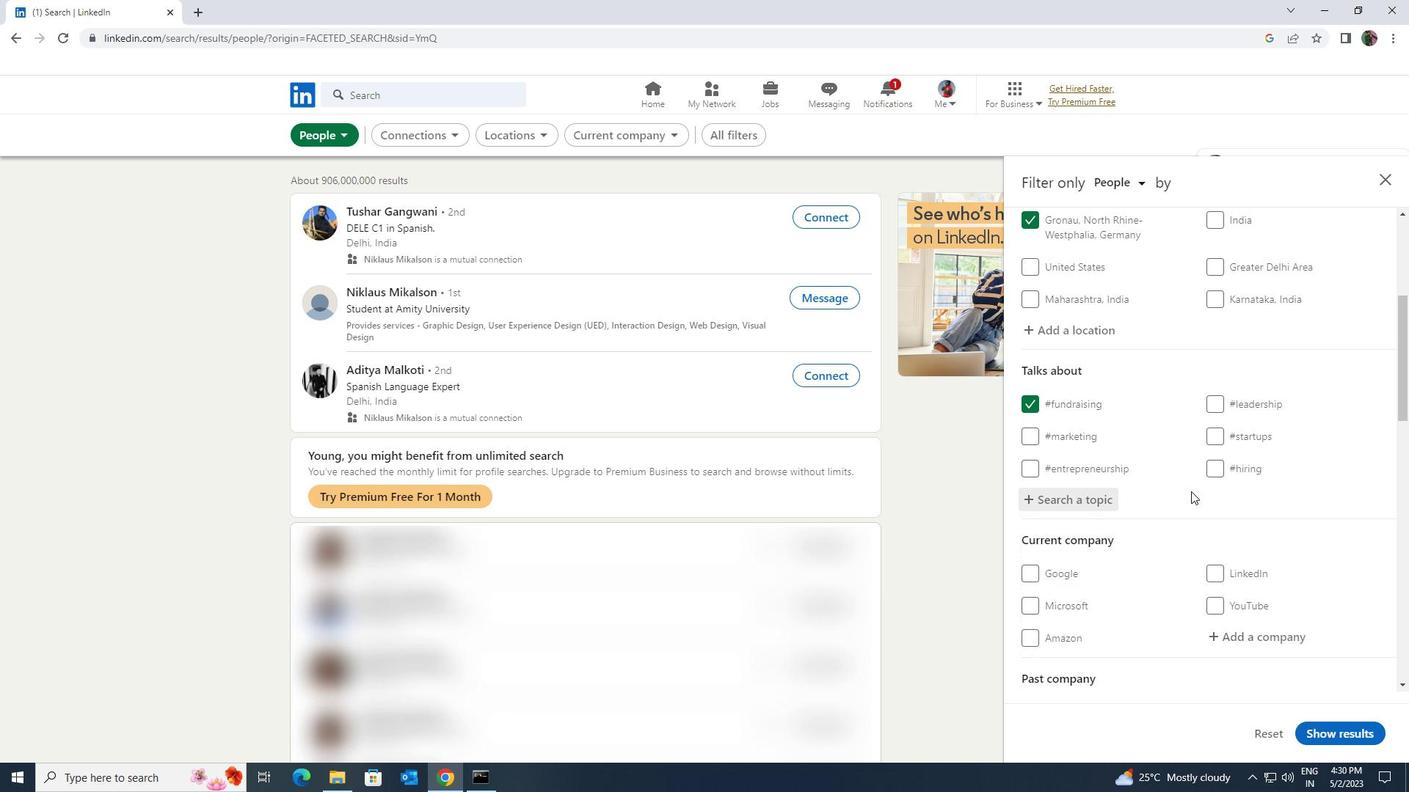 
Action: Mouse scrolled (1191, 490) with delta (0, 0)
Screenshot: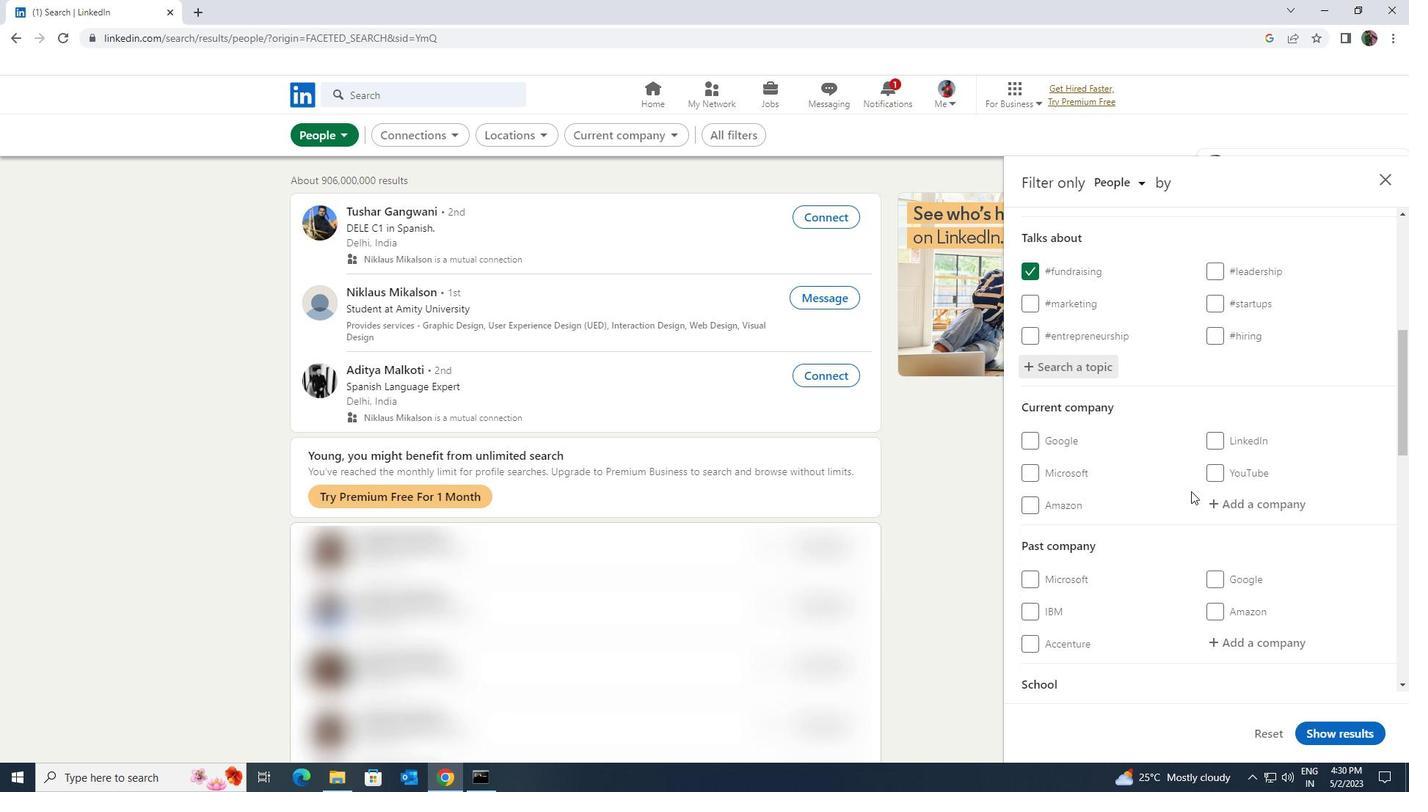 
Action: Mouse scrolled (1191, 490) with delta (0, 0)
Screenshot: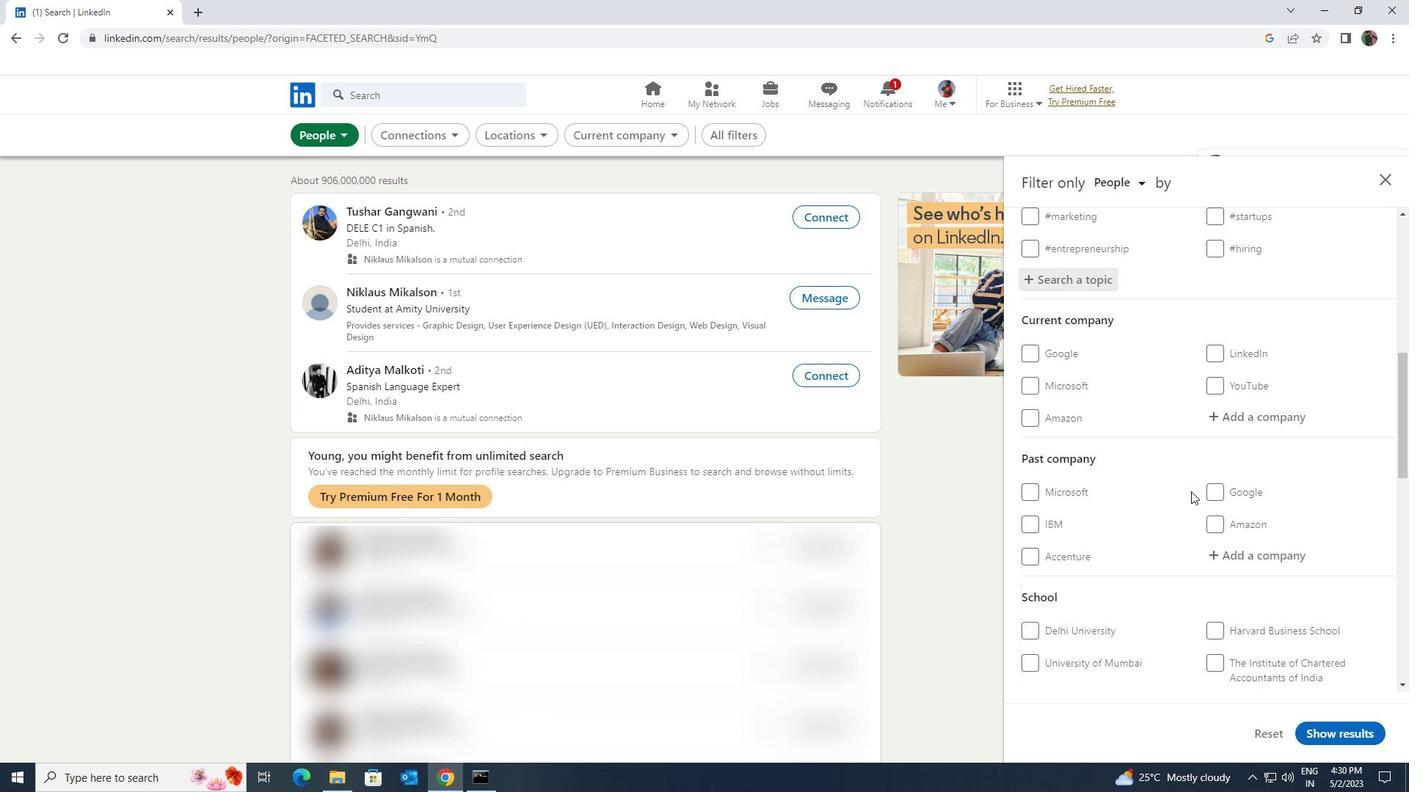 
Action: Mouse scrolled (1191, 490) with delta (0, 0)
Screenshot: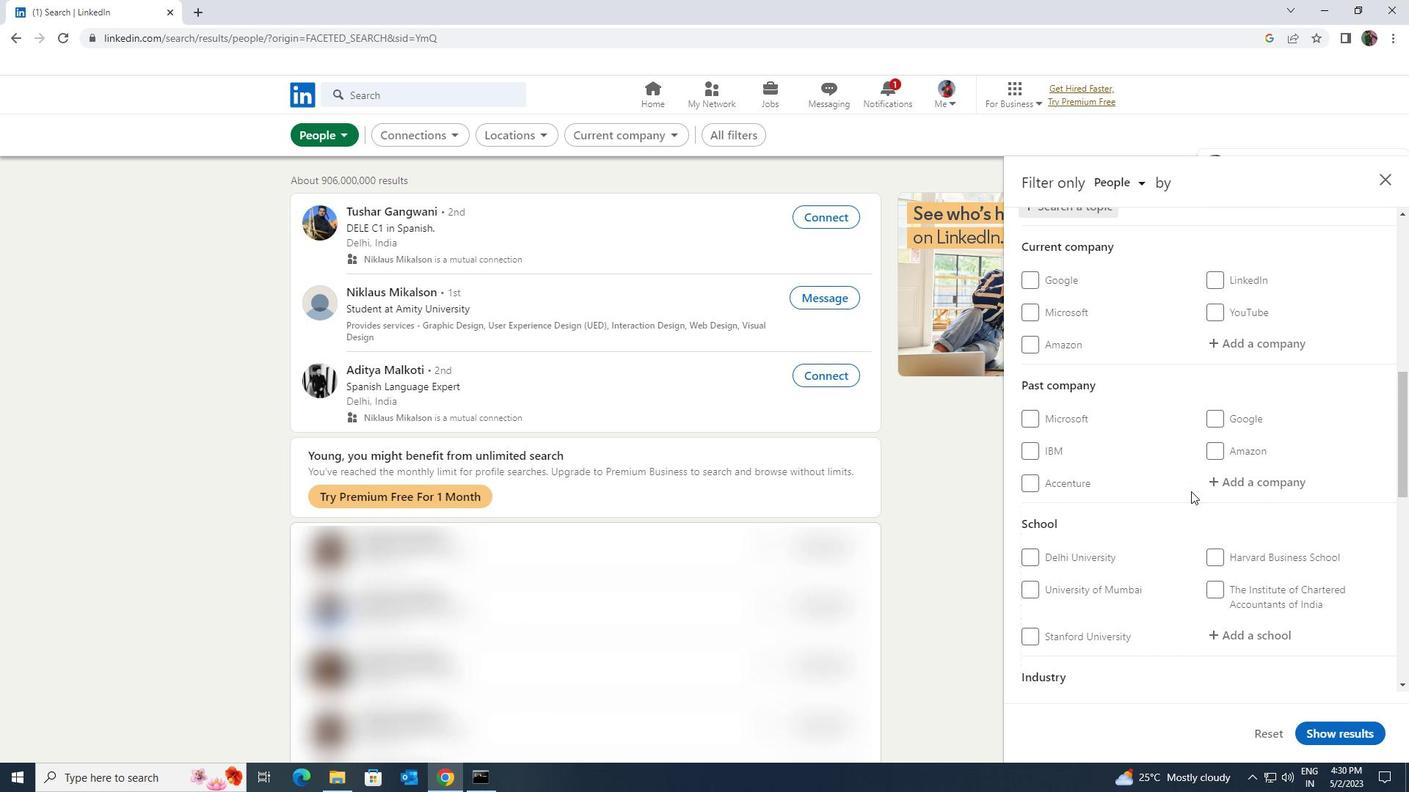 
Action: Mouse scrolled (1191, 490) with delta (0, 0)
Screenshot: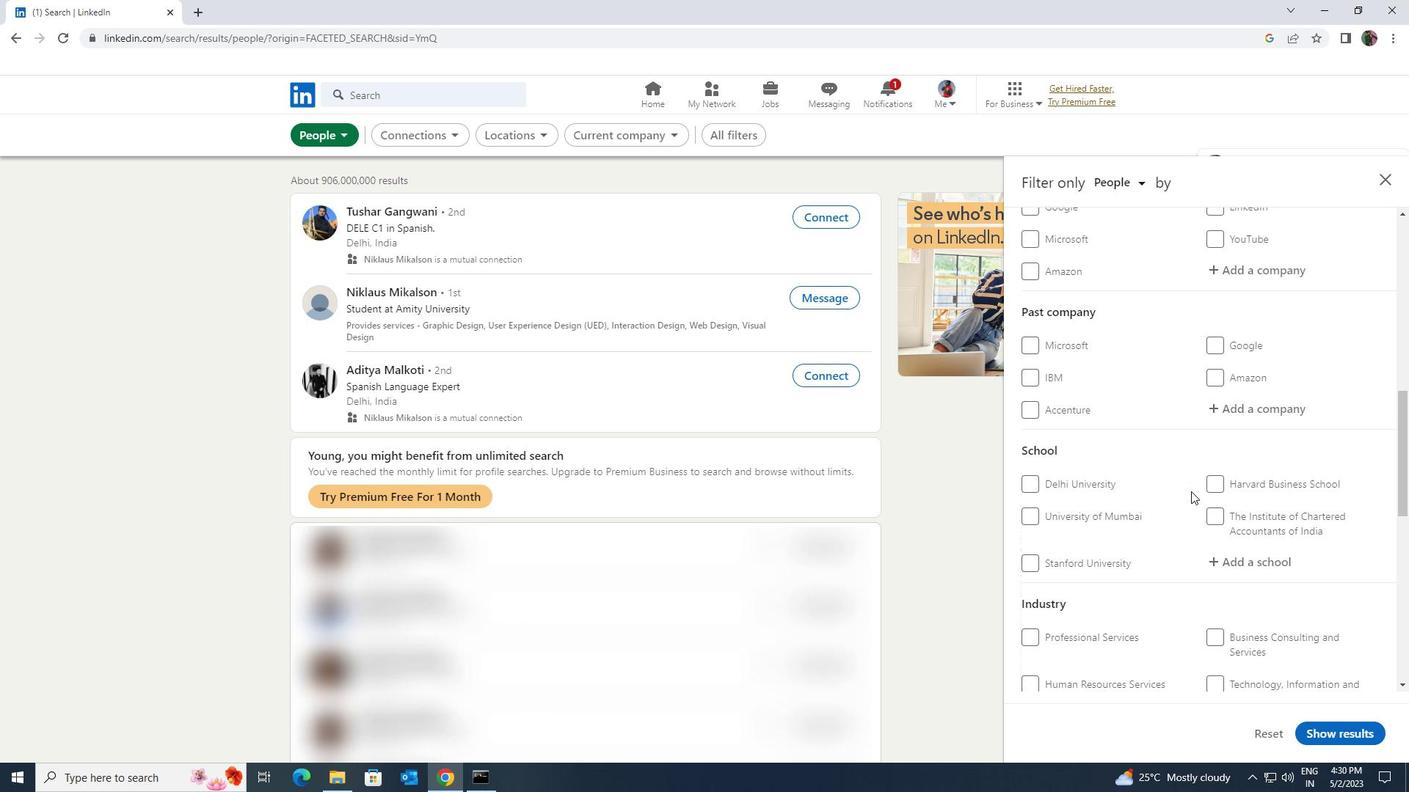 
Action: Mouse scrolled (1191, 490) with delta (0, 0)
Screenshot: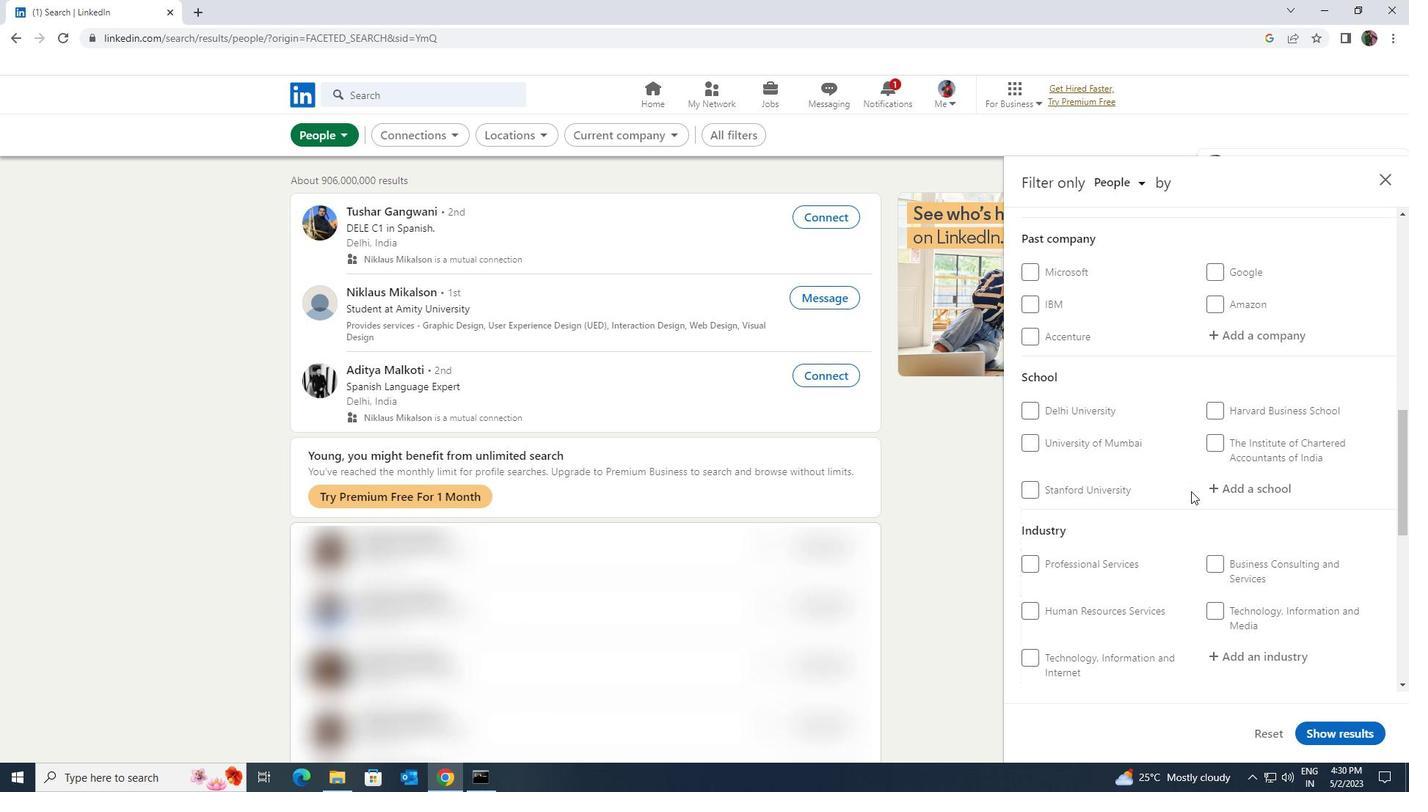 
Action: Mouse scrolled (1191, 490) with delta (0, 0)
Screenshot: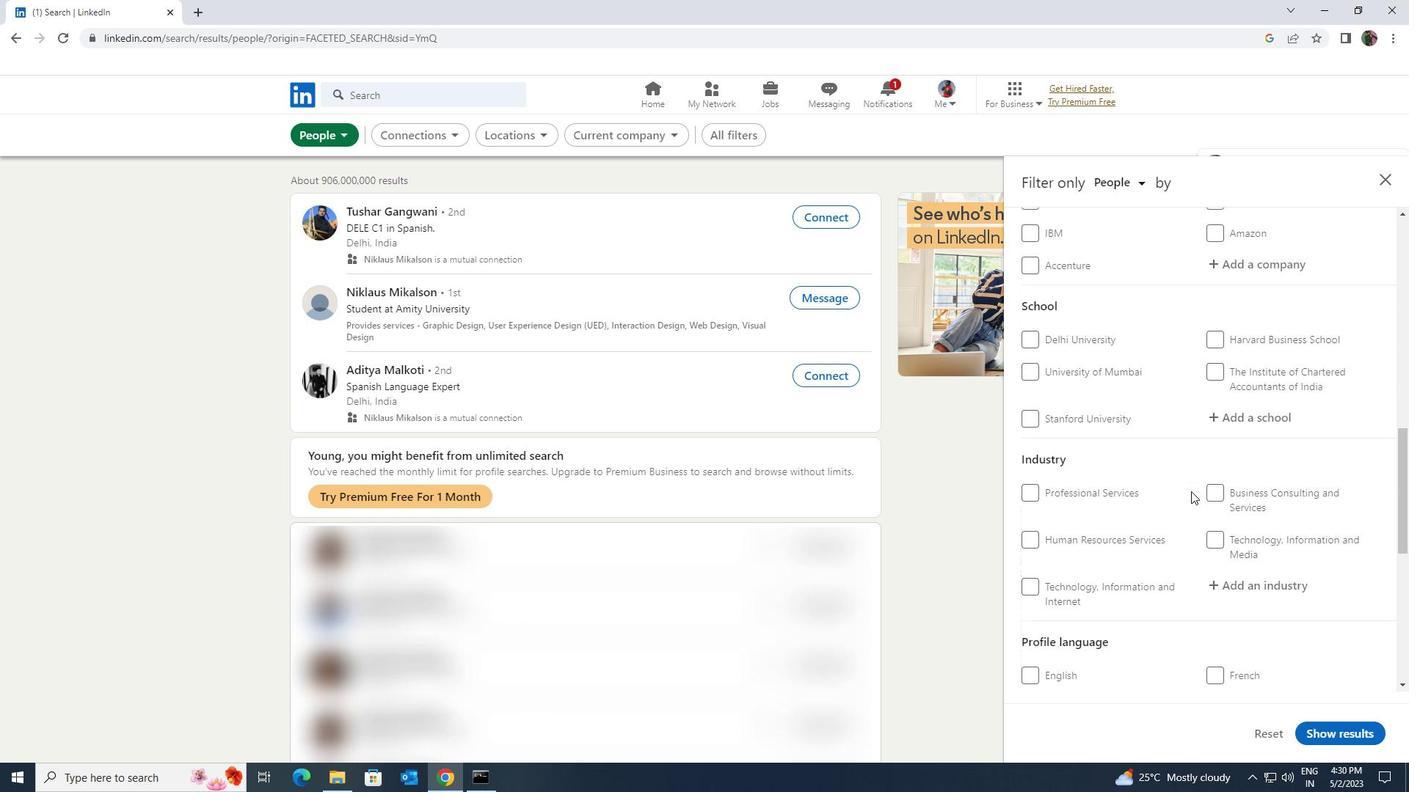 
Action: Mouse moved to (1214, 597)
Screenshot: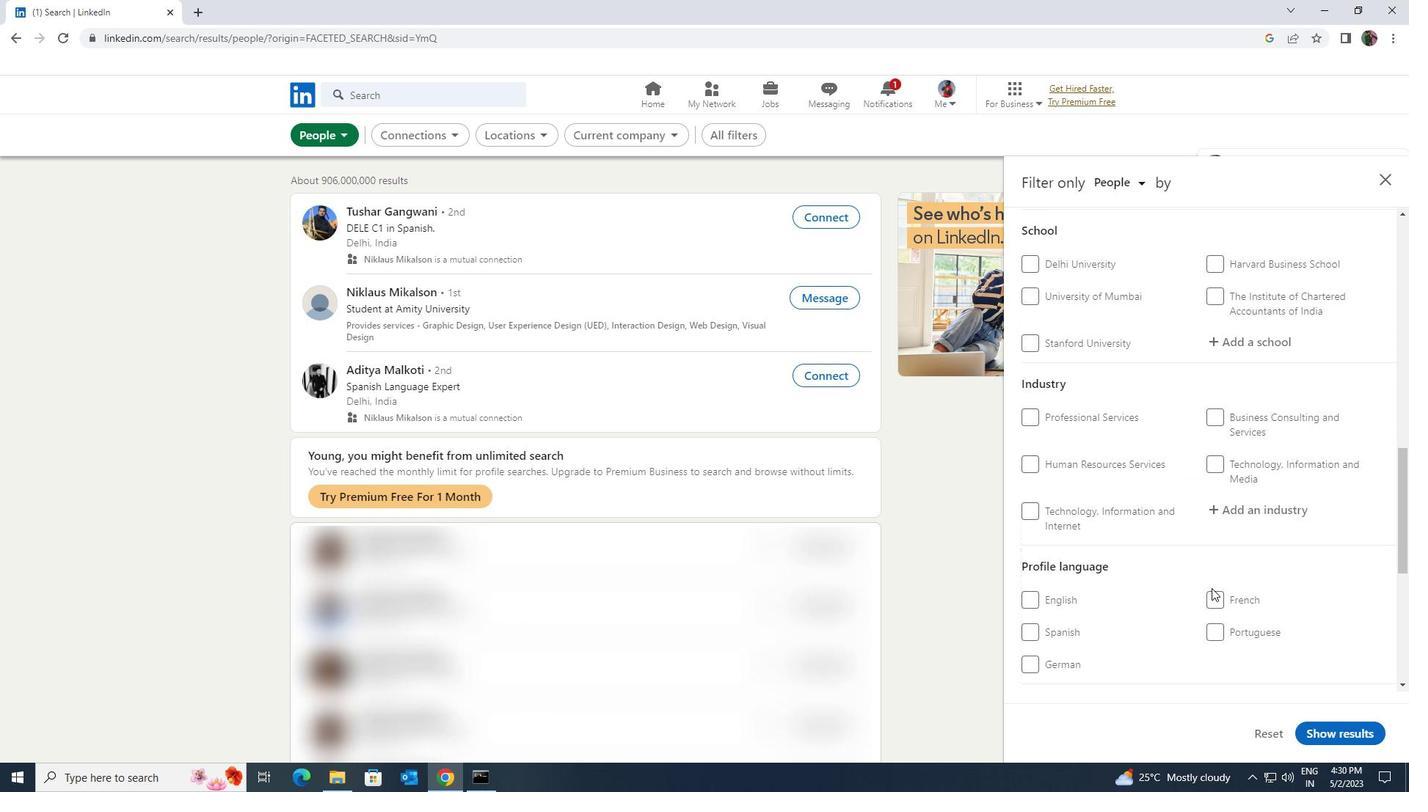 
Action: Mouse pressed left at (1214, 597)
Screenshot: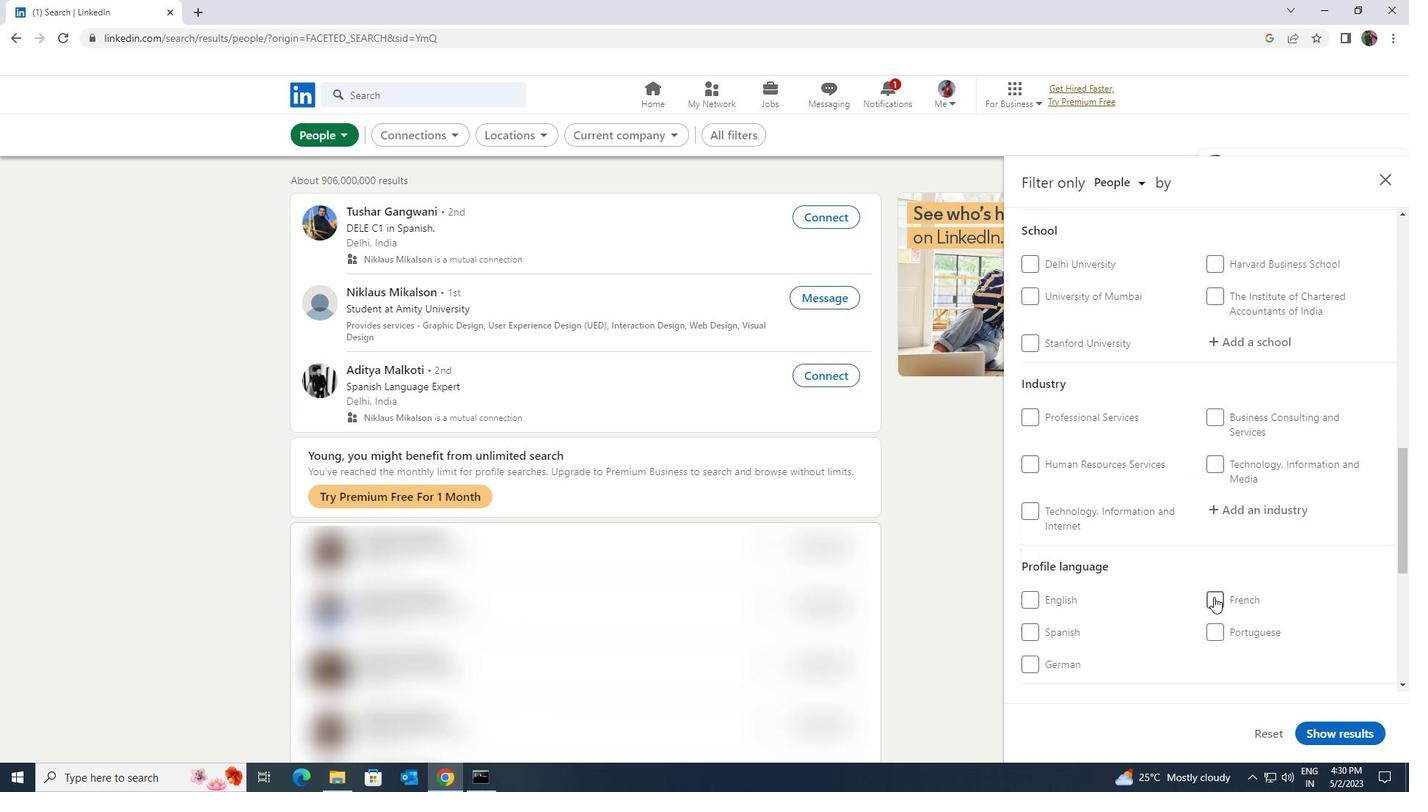 
Action: Mouse moved to (1213, 595)
Screenshot: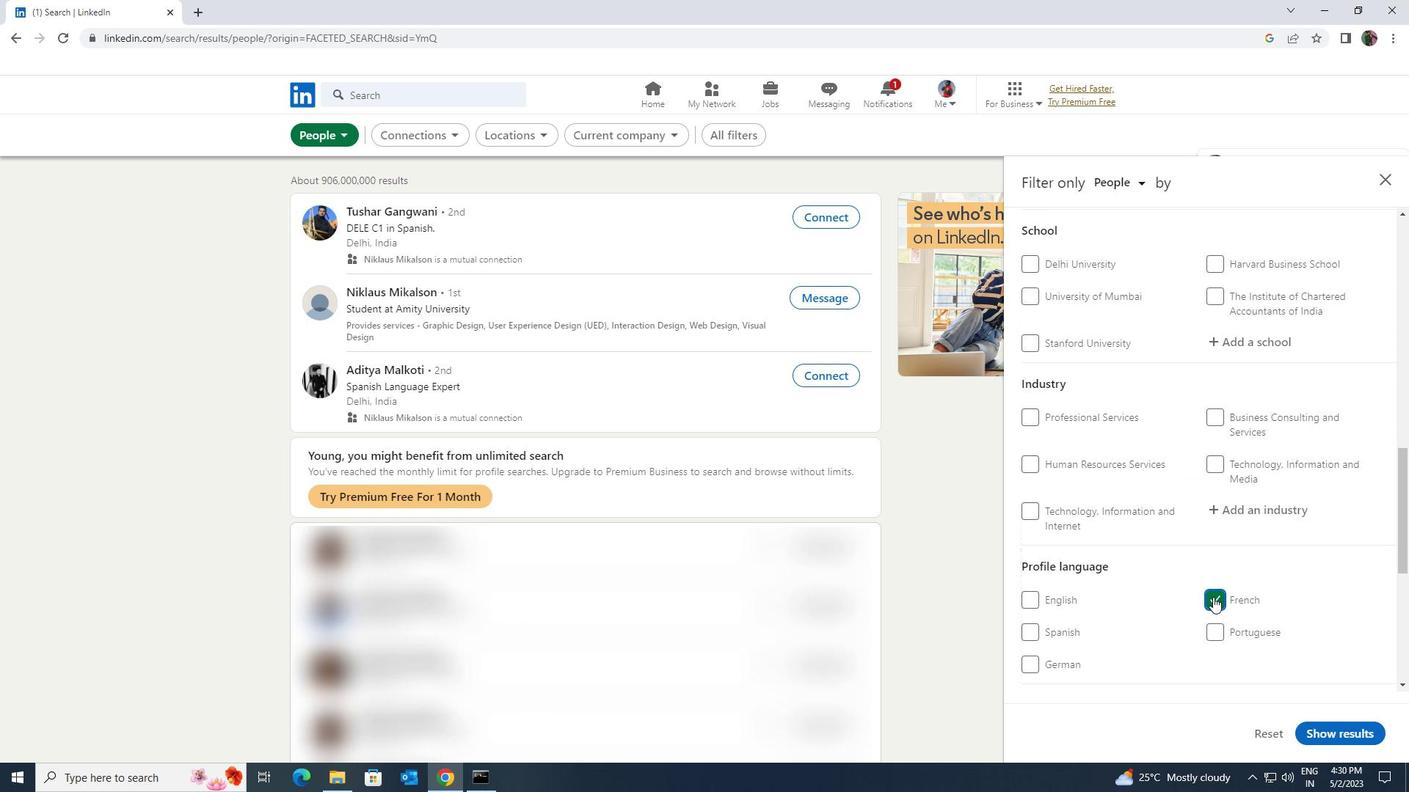 
Action: Mouse scrolled (1213, 596) with delta (0, 0)
Screenshot: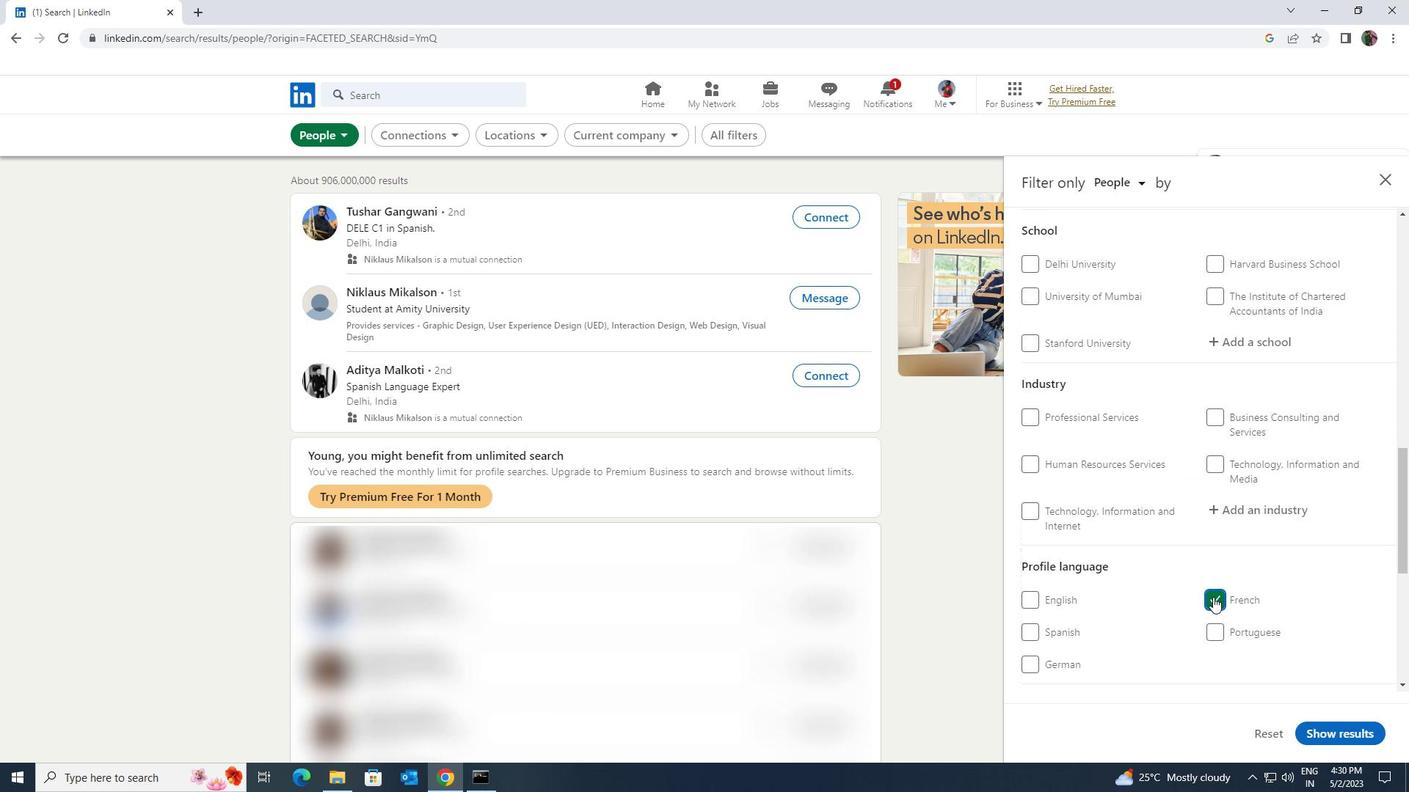 
Action: Mouse moved to (1212, 595)
Screenshot: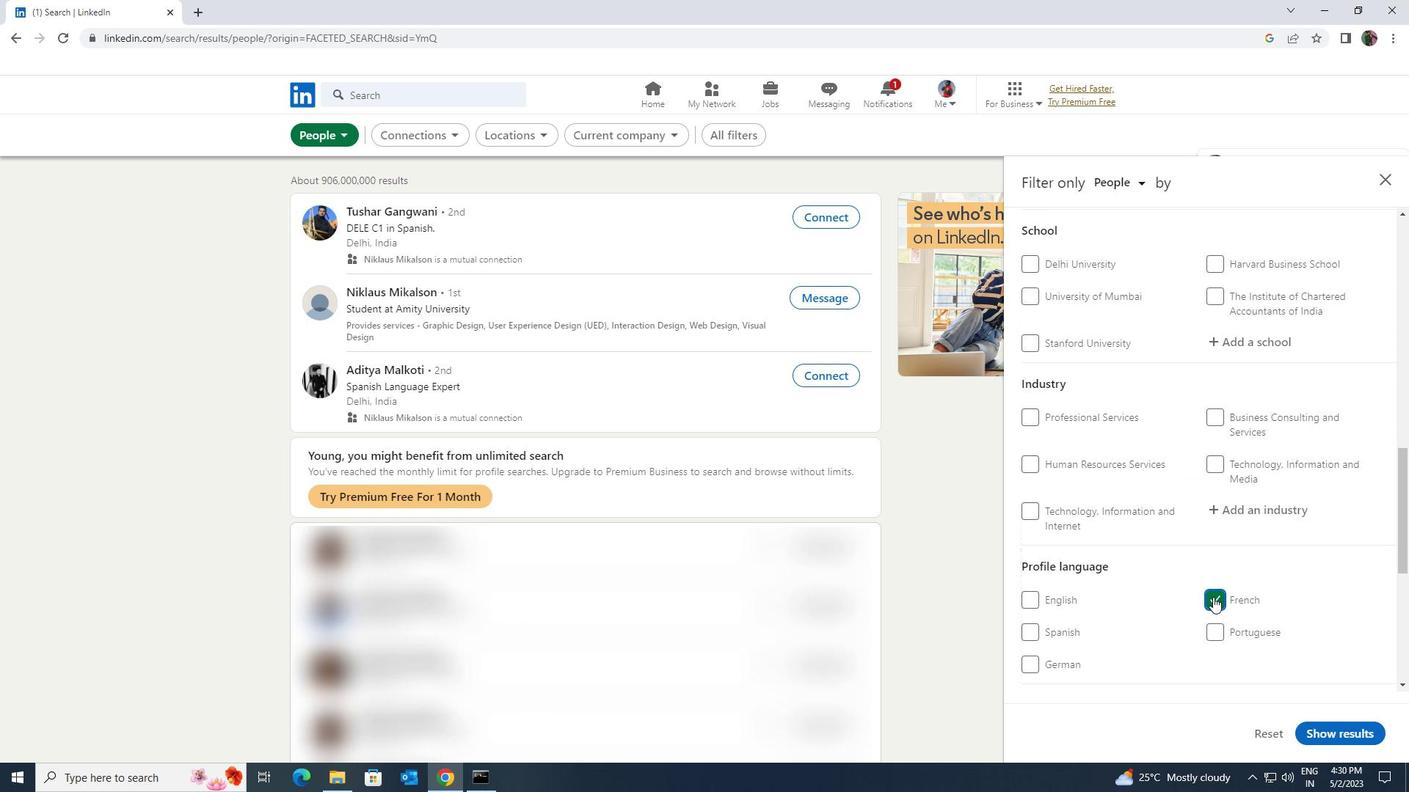 
Action: Mouse scrolled (1212, 596) with delta (0, 0)
Screenshot: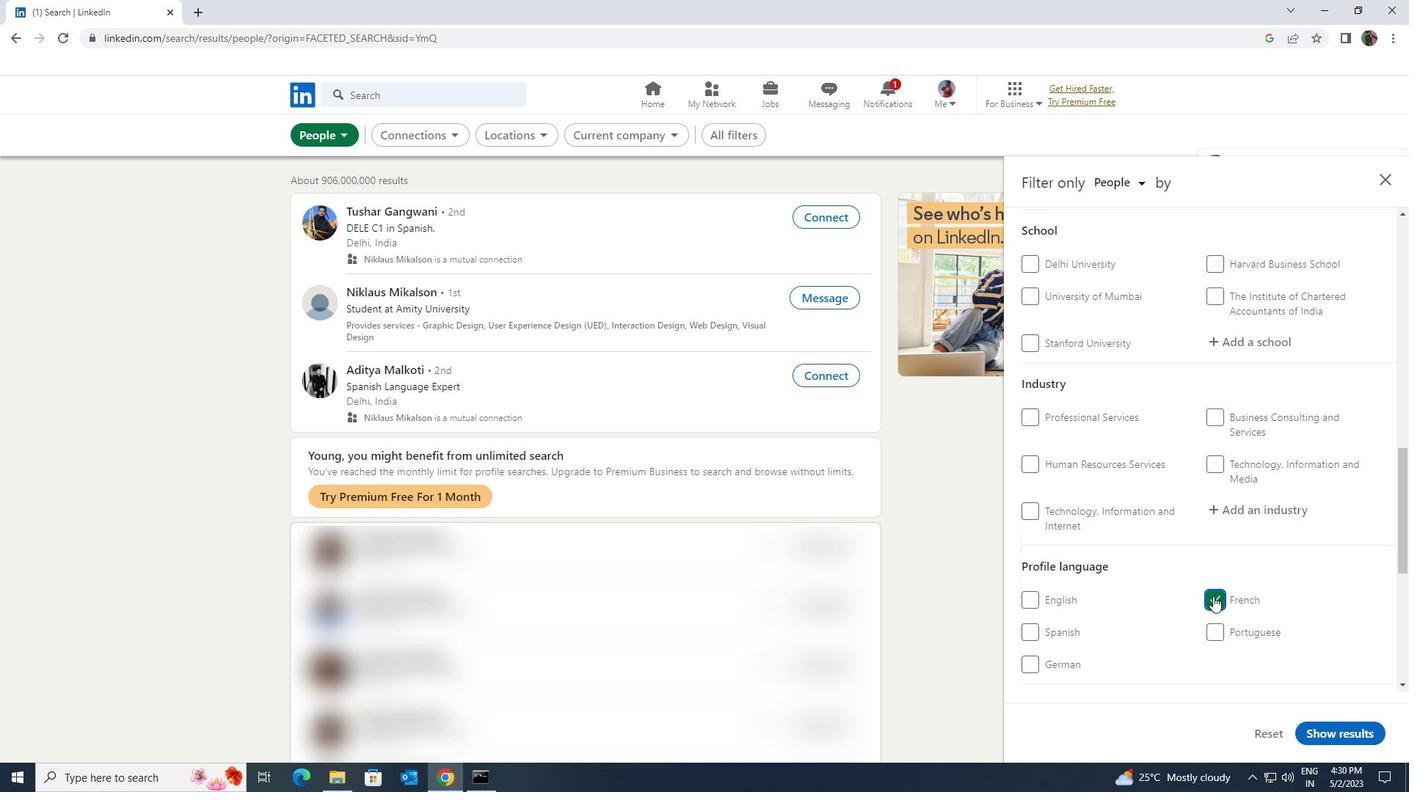 
Action: Mouse moved to (1212, 592)
Screenshot: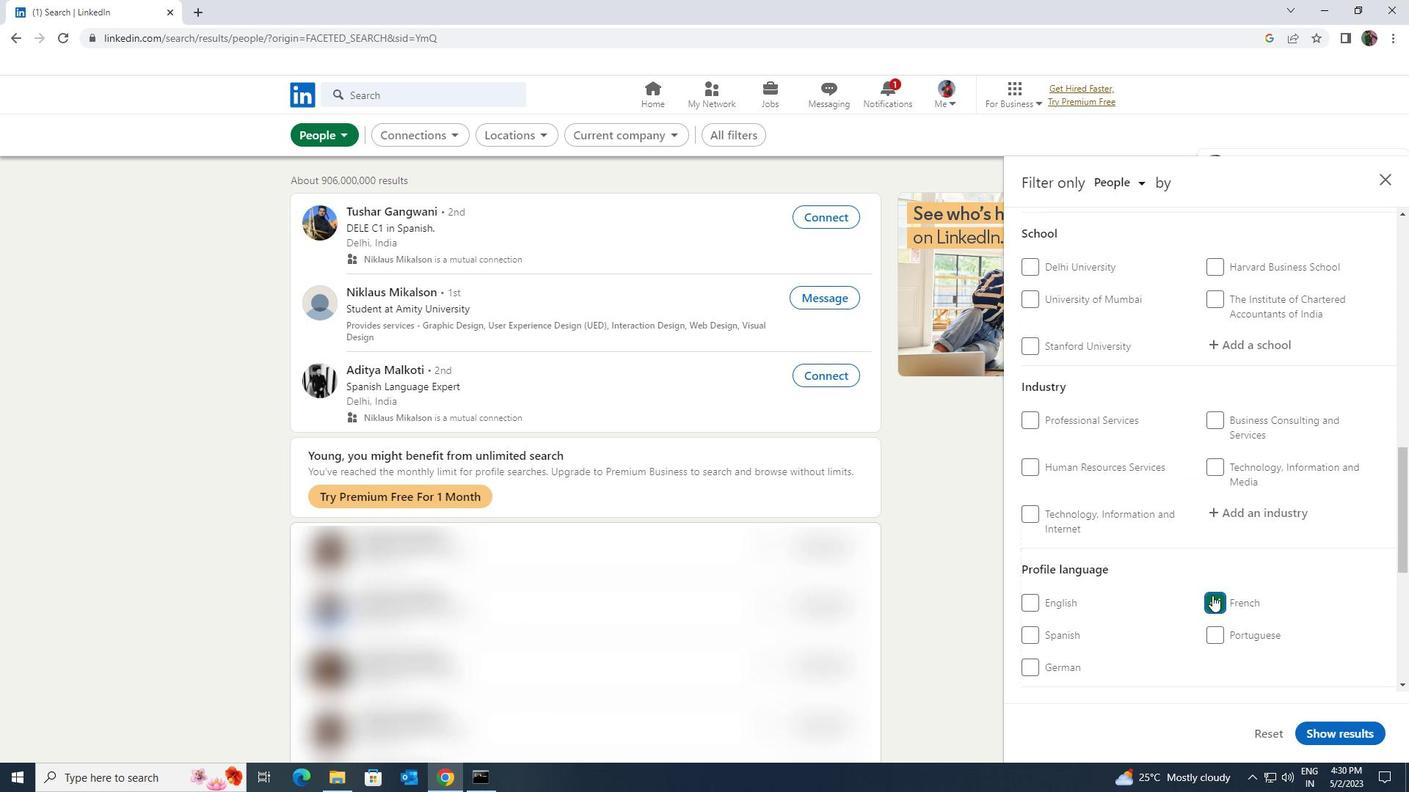 
Action: Mouse scrolled (1212, 592) with delta (0, 0)
Screenshot: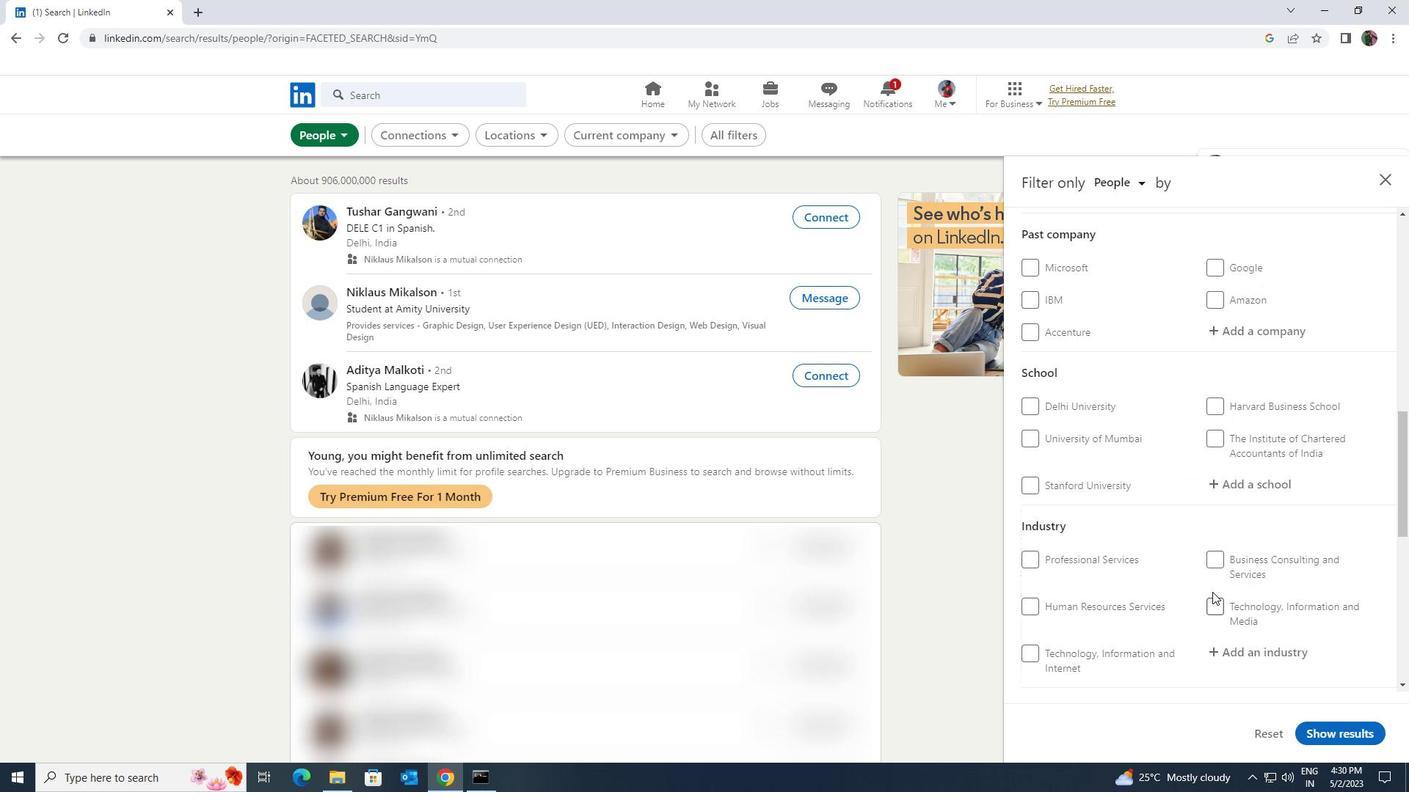 
Action: Mouse scrolled (1212, 592) with delta (0, 0)
Screenshot: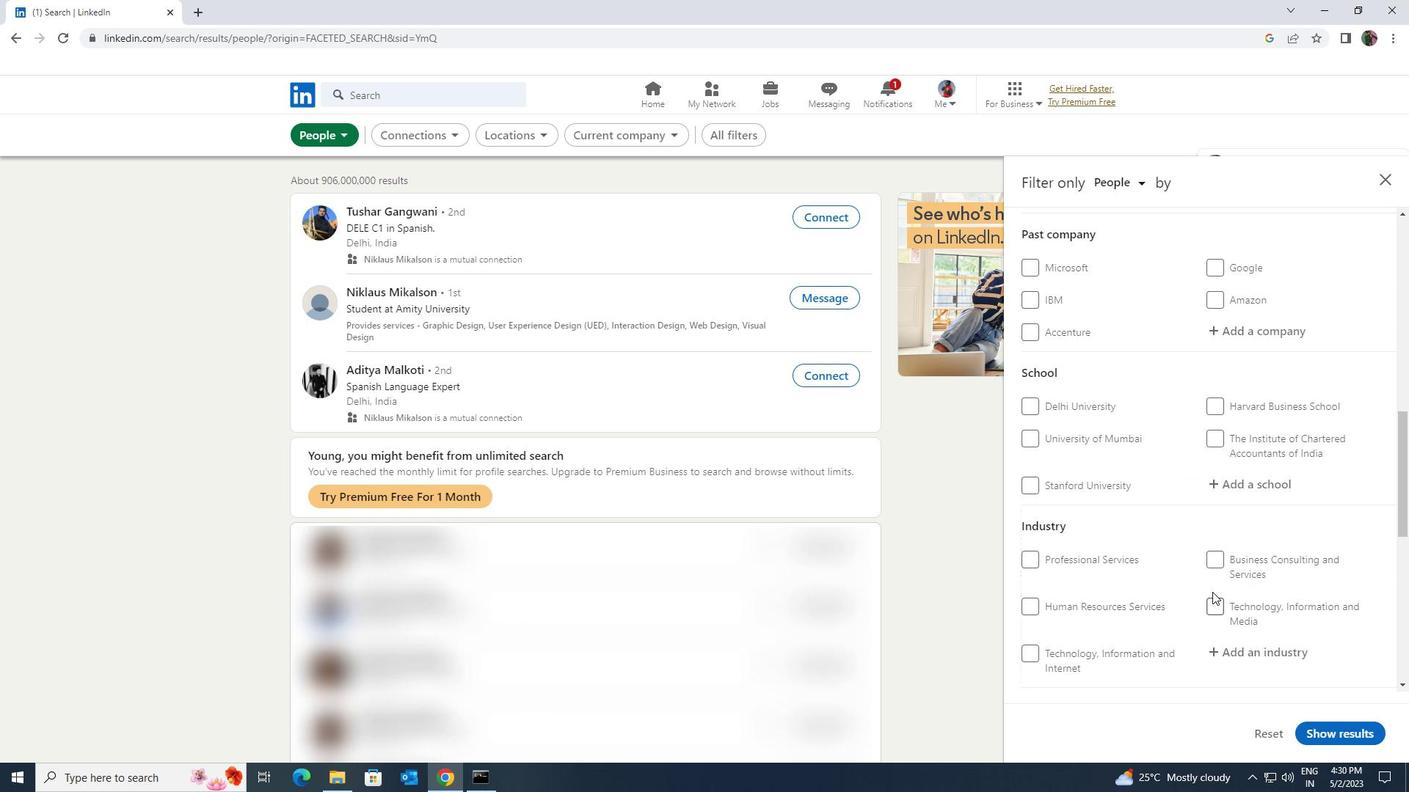 
Action: Mouse moved to (1212, 590)
Screenshot: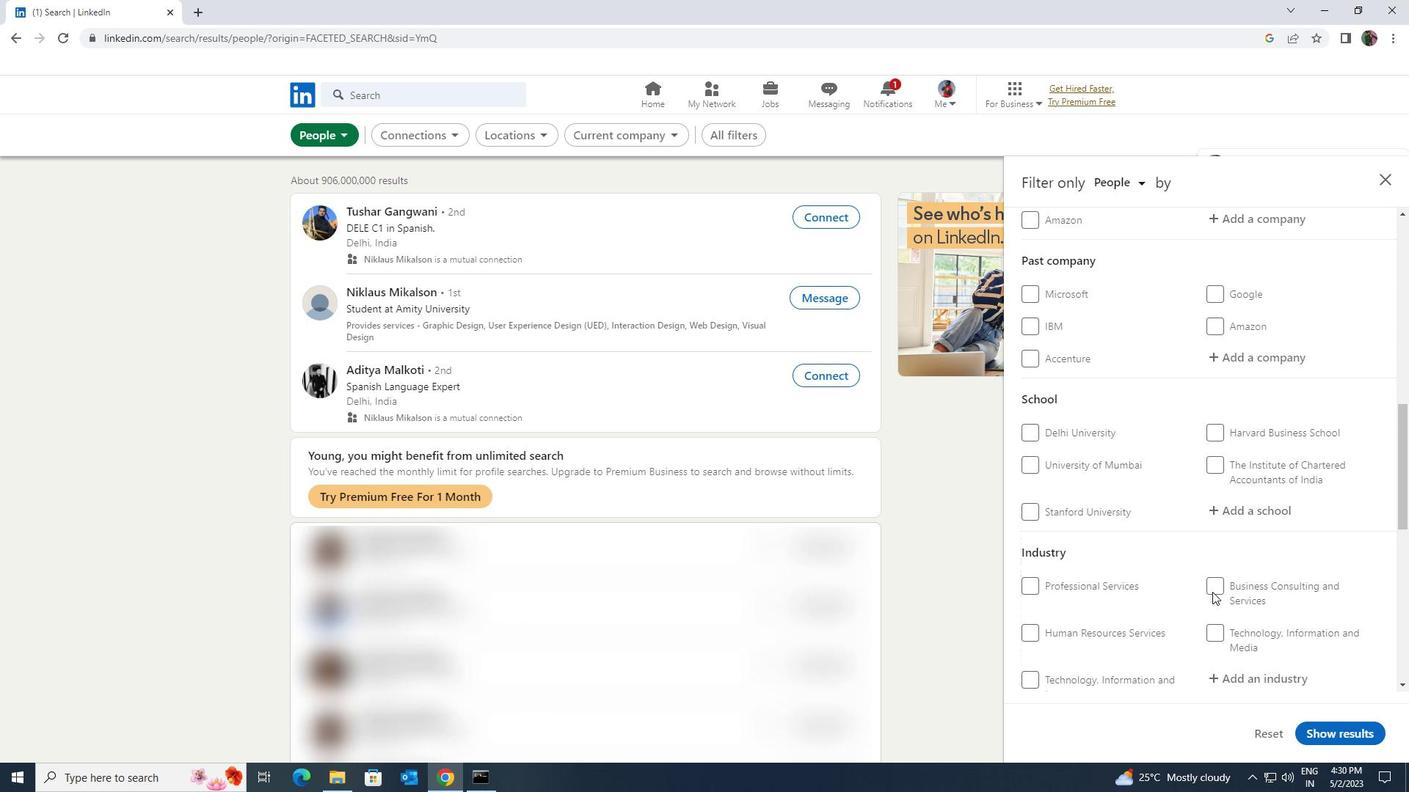 
Action: Mouse scrolled (1212, 591) with delta (0, 0)
Screenshot: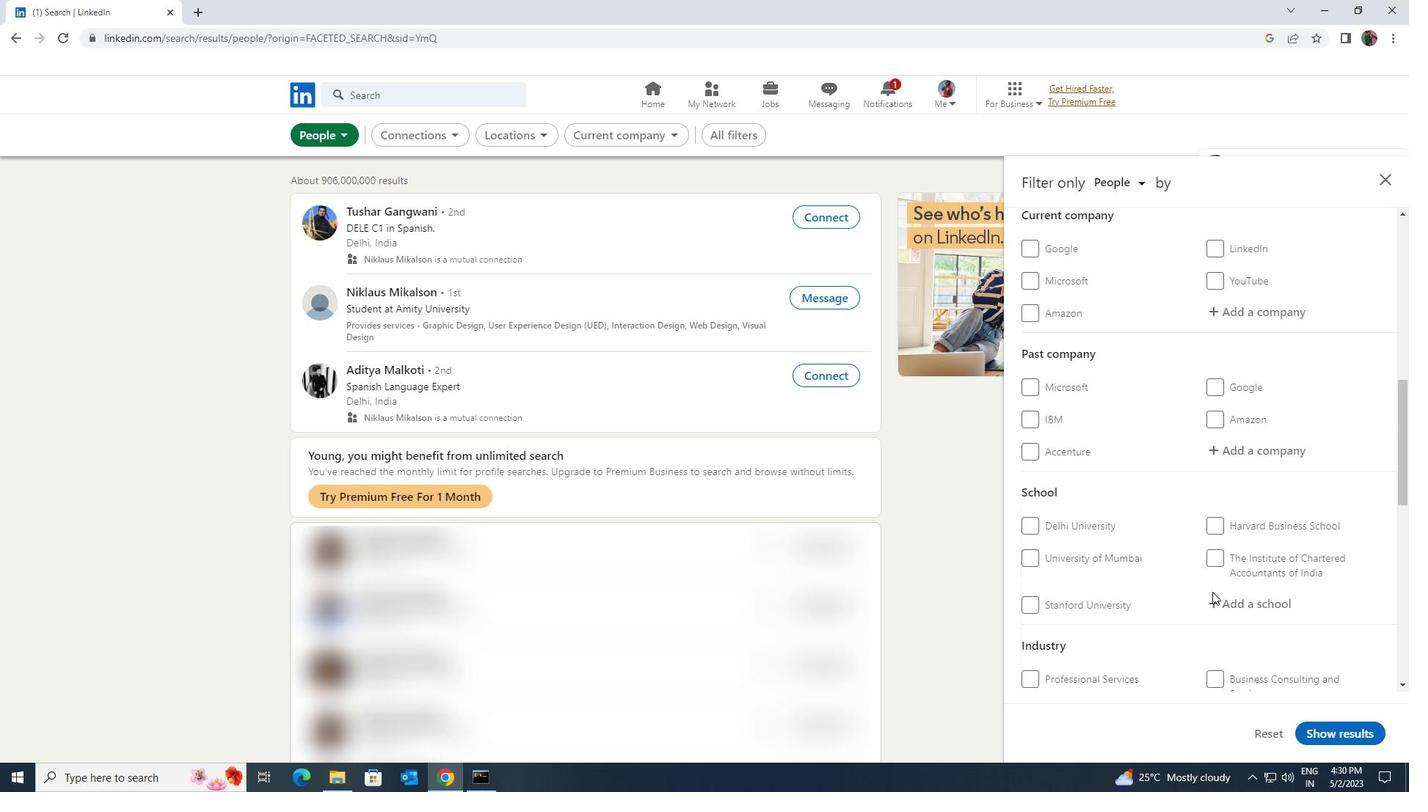 
Action: Mouse scrolled (1212, 591) with delta (0, 0)
Screenshot: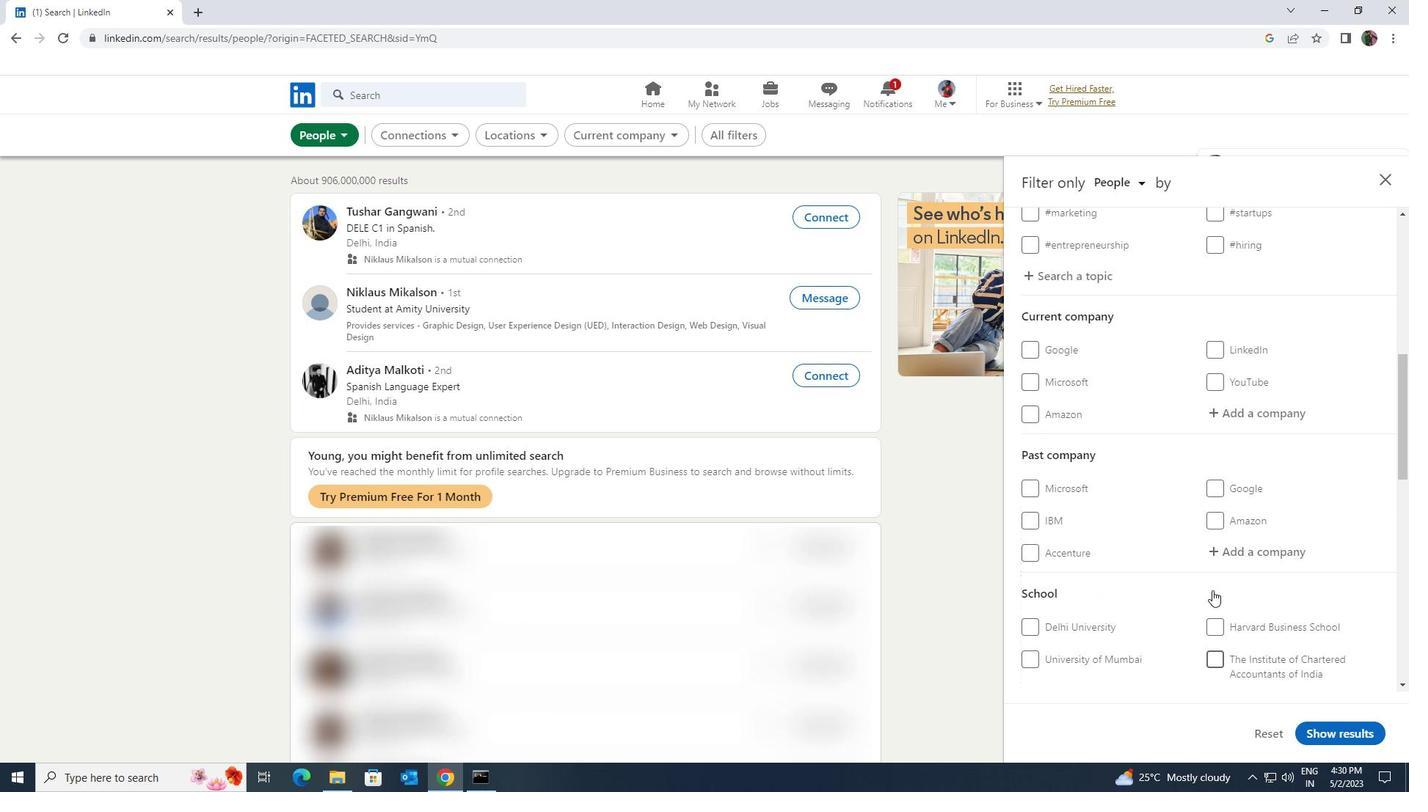 
Action: Mouse scrolled (1212, 591) with delta (0, 0)
Screenshot: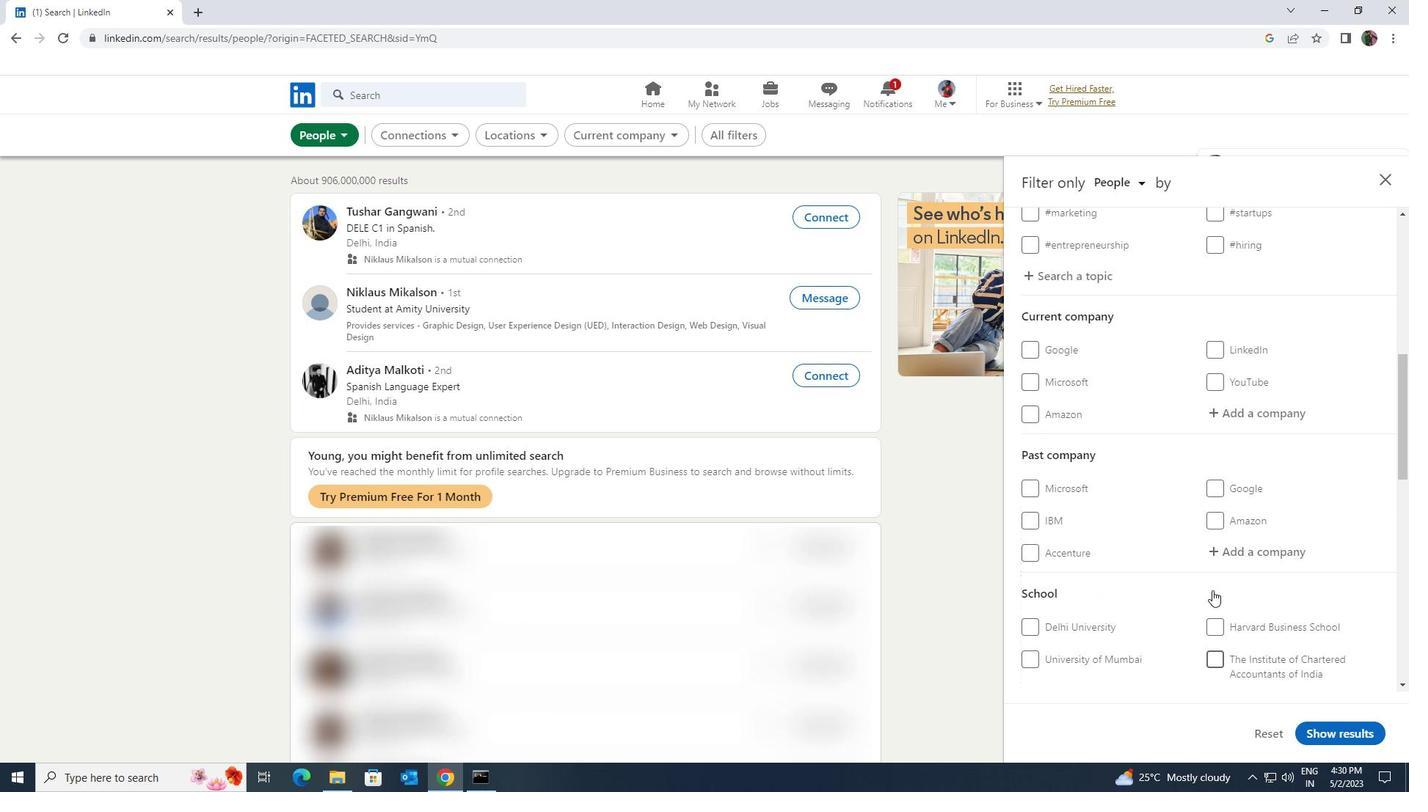 
Action: Mouse moved to (1218, 568)
Screenshot: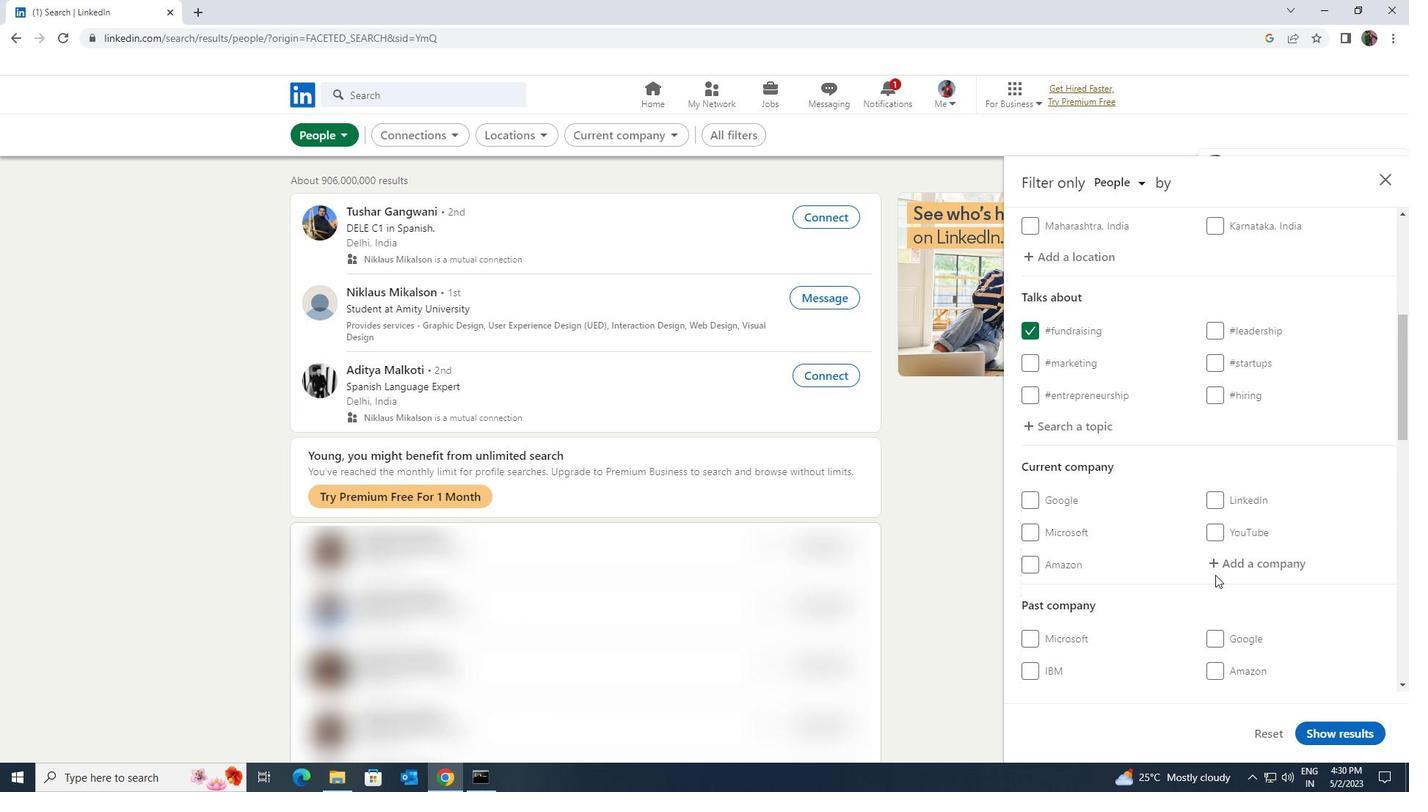 
Action: Mouse pressed left at (1218, 568)
Screenshot: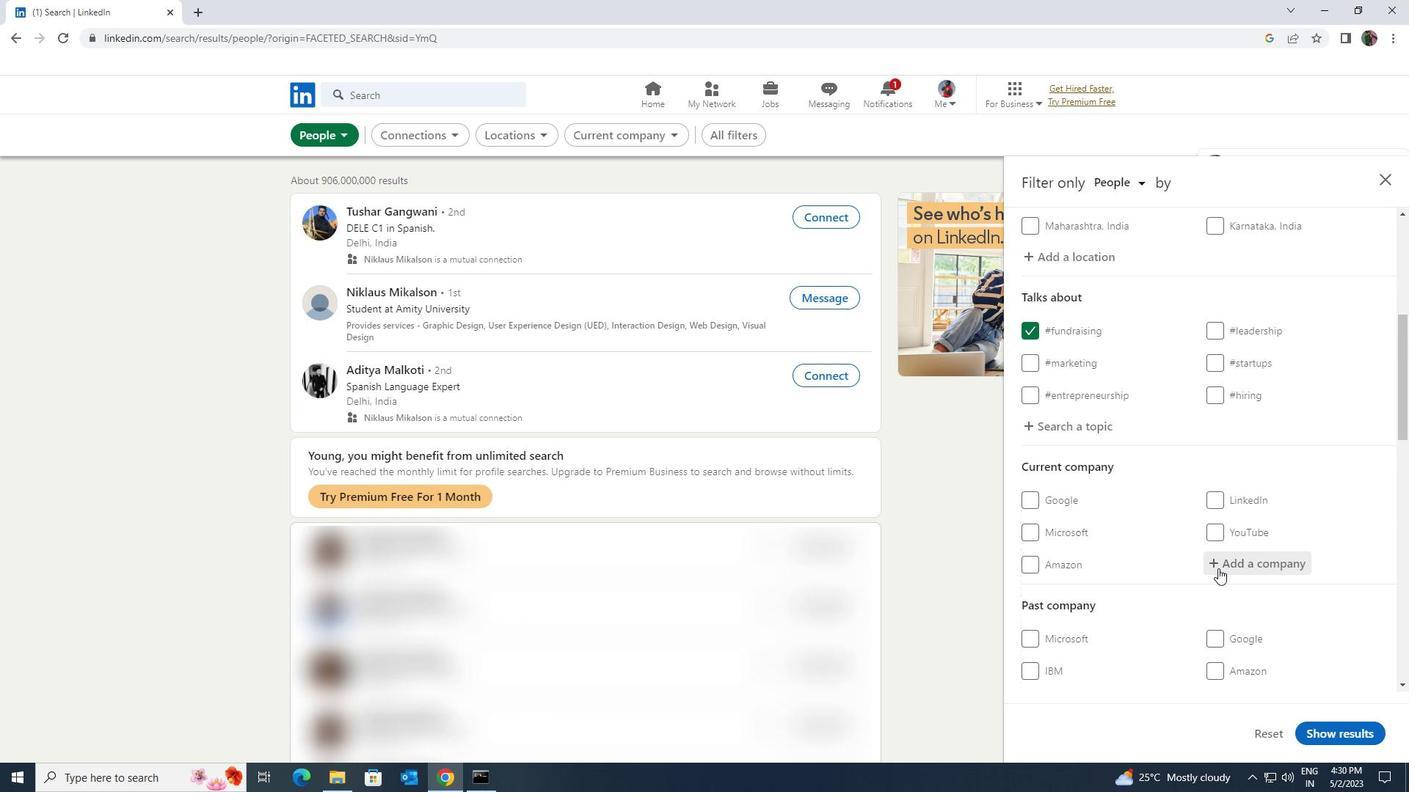 
Action: Key pressed <Key.shift><Key.shift><Key.shift><Key.shift>BOTTOMLINE
Screenshot: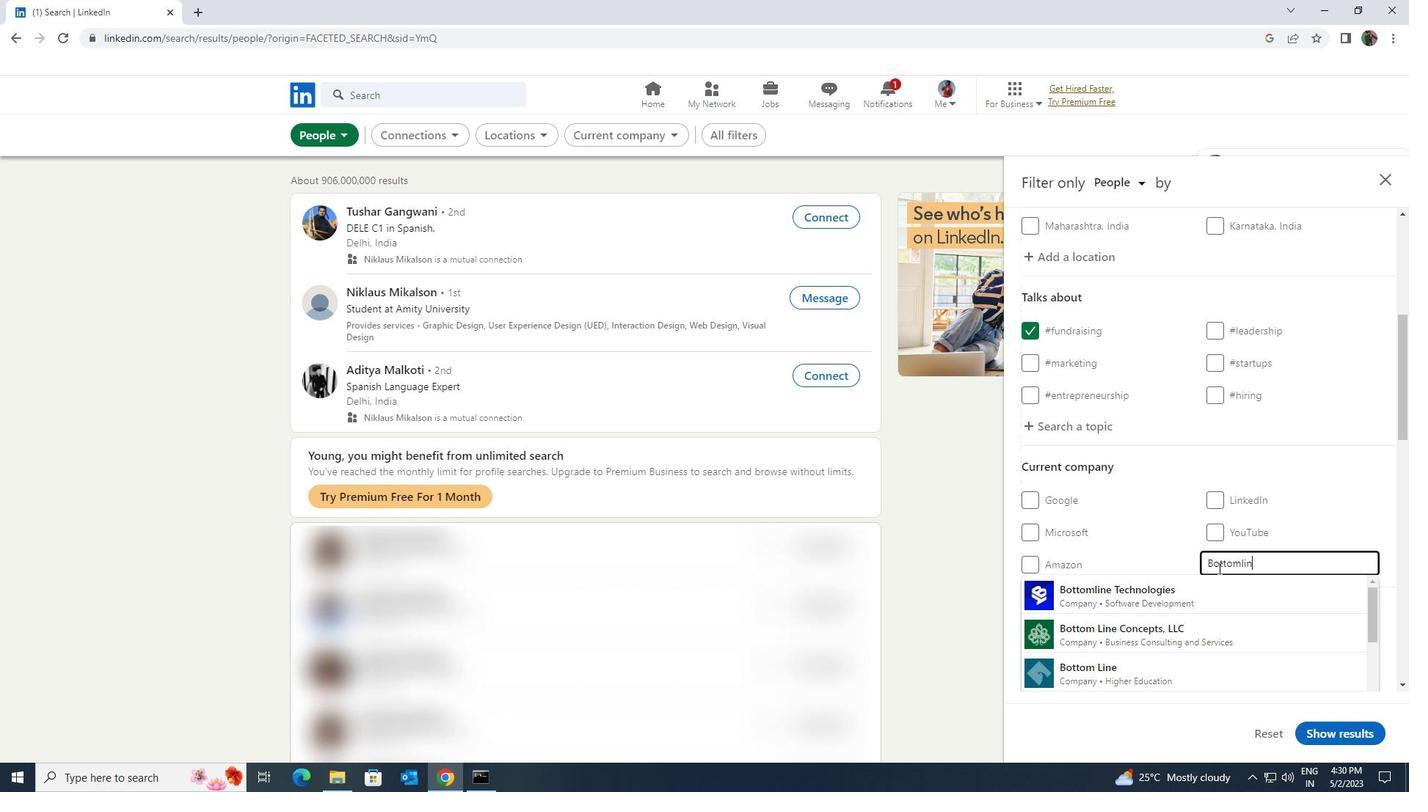 
Action: Mouse moved to (1218, 575)
Screenshot: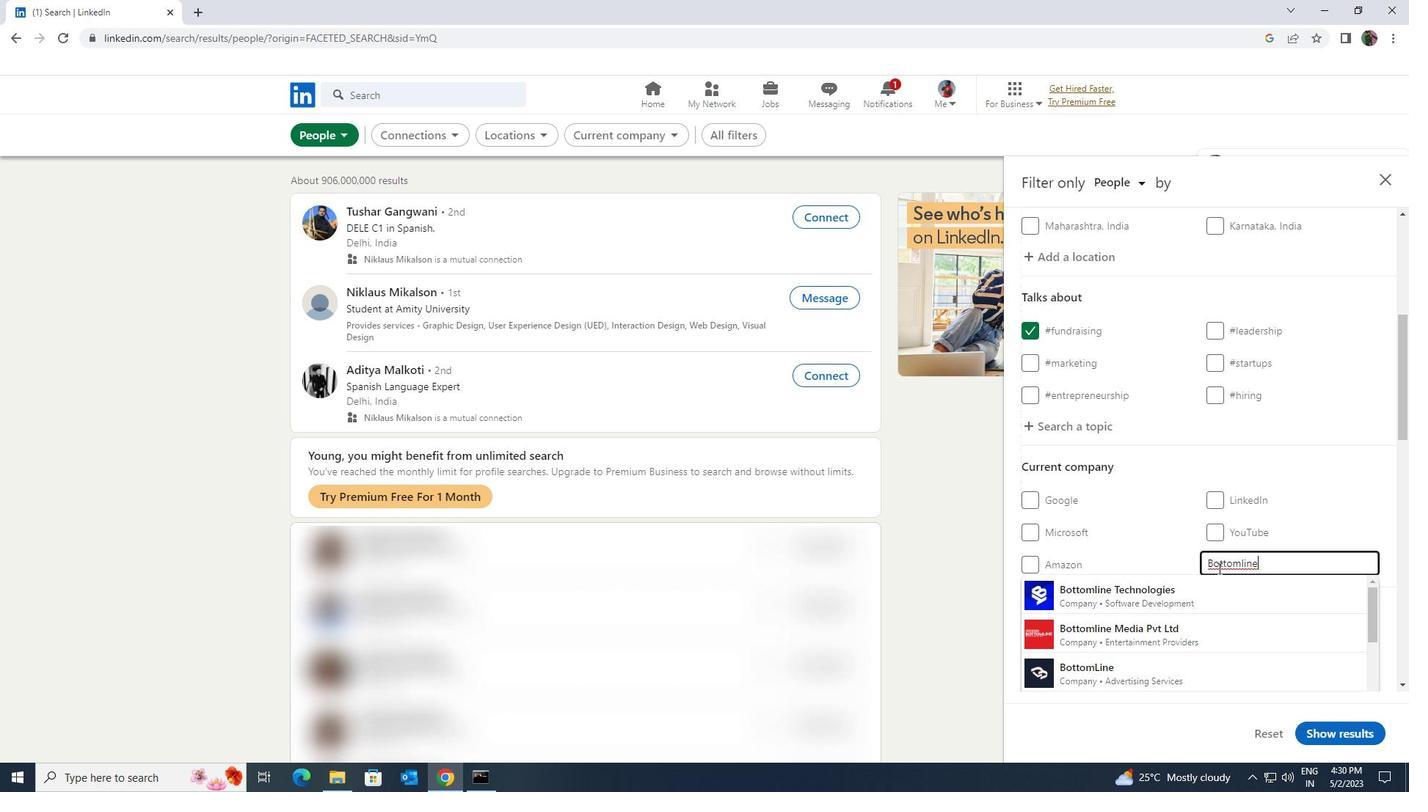 
Action: Mouse pressed left at (1218, 575)
Screenshot: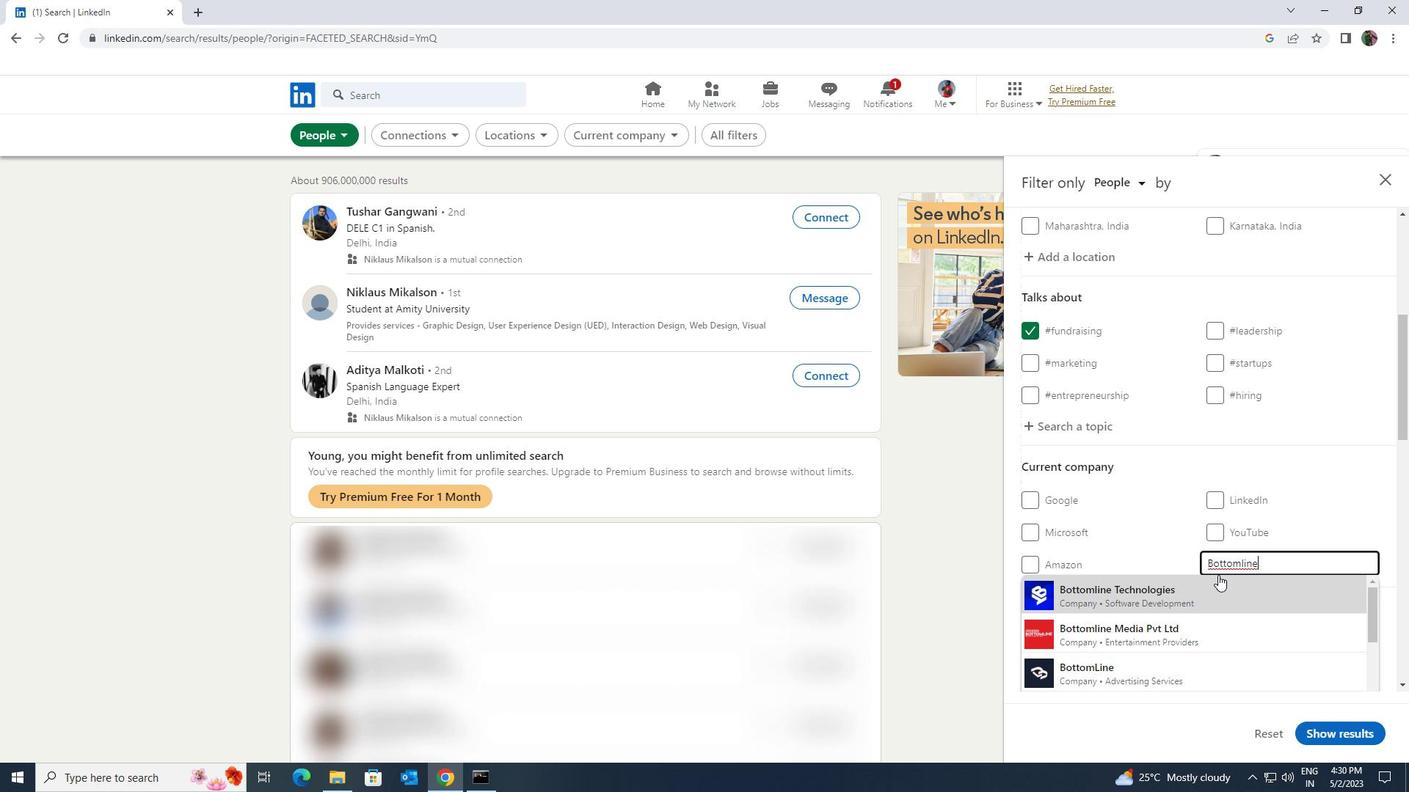 
Action: Mouse scrolled (1218, 574) with delta (0, 0)
Screenshot: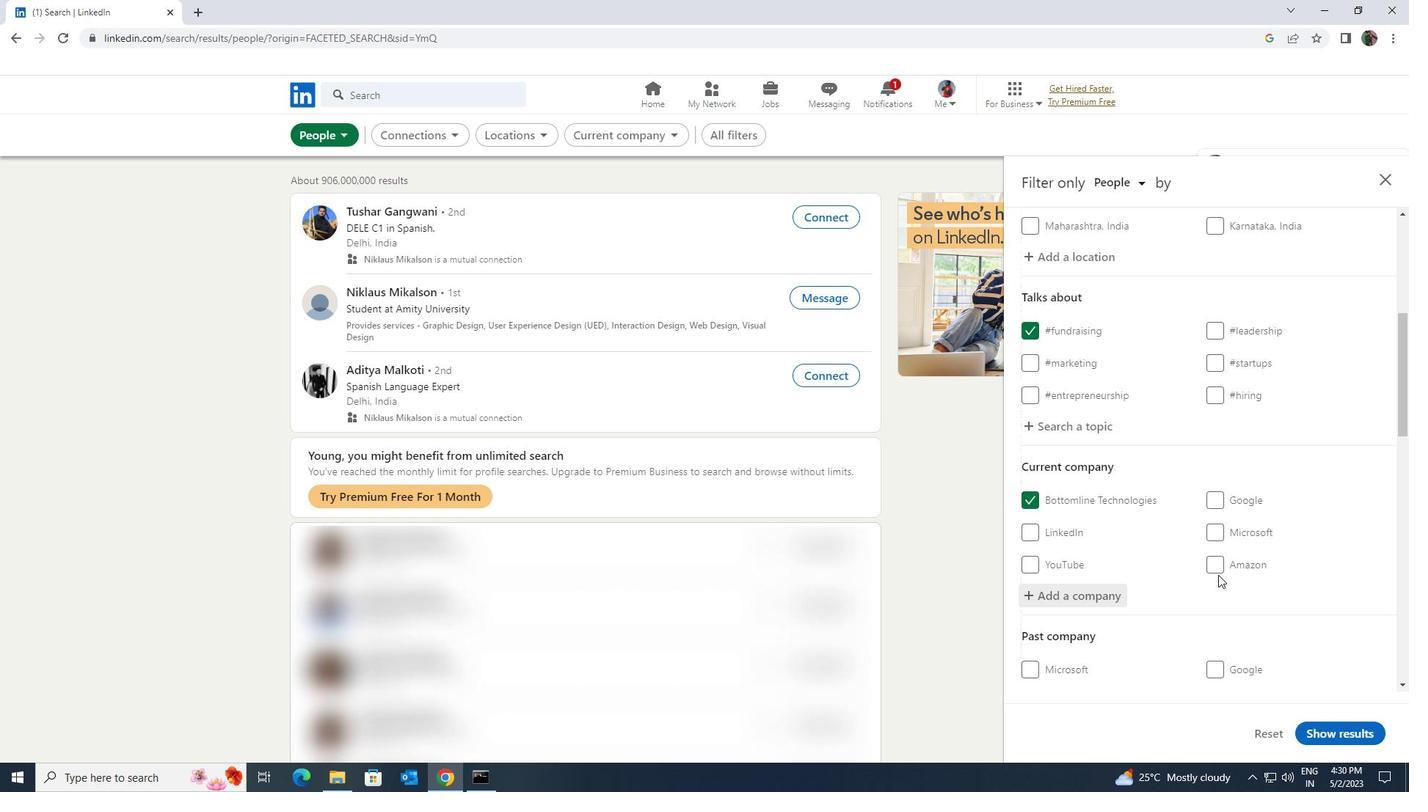 
Action: Mouse scrolled (1218, 574) with delta (0, 0)
Screenshot: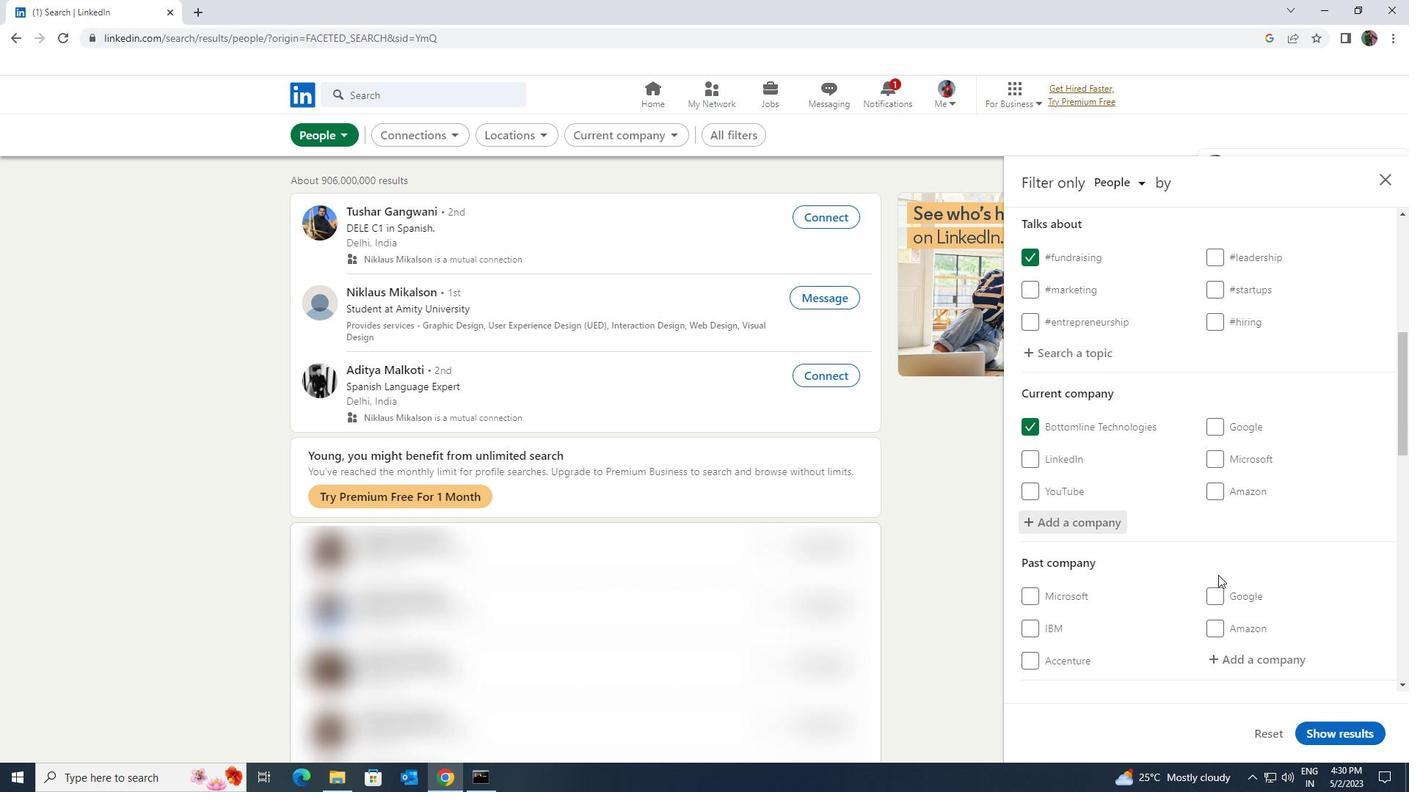 
Action: Mouse scrolled (1218, 574) with delta (0, 0)
Screenshot: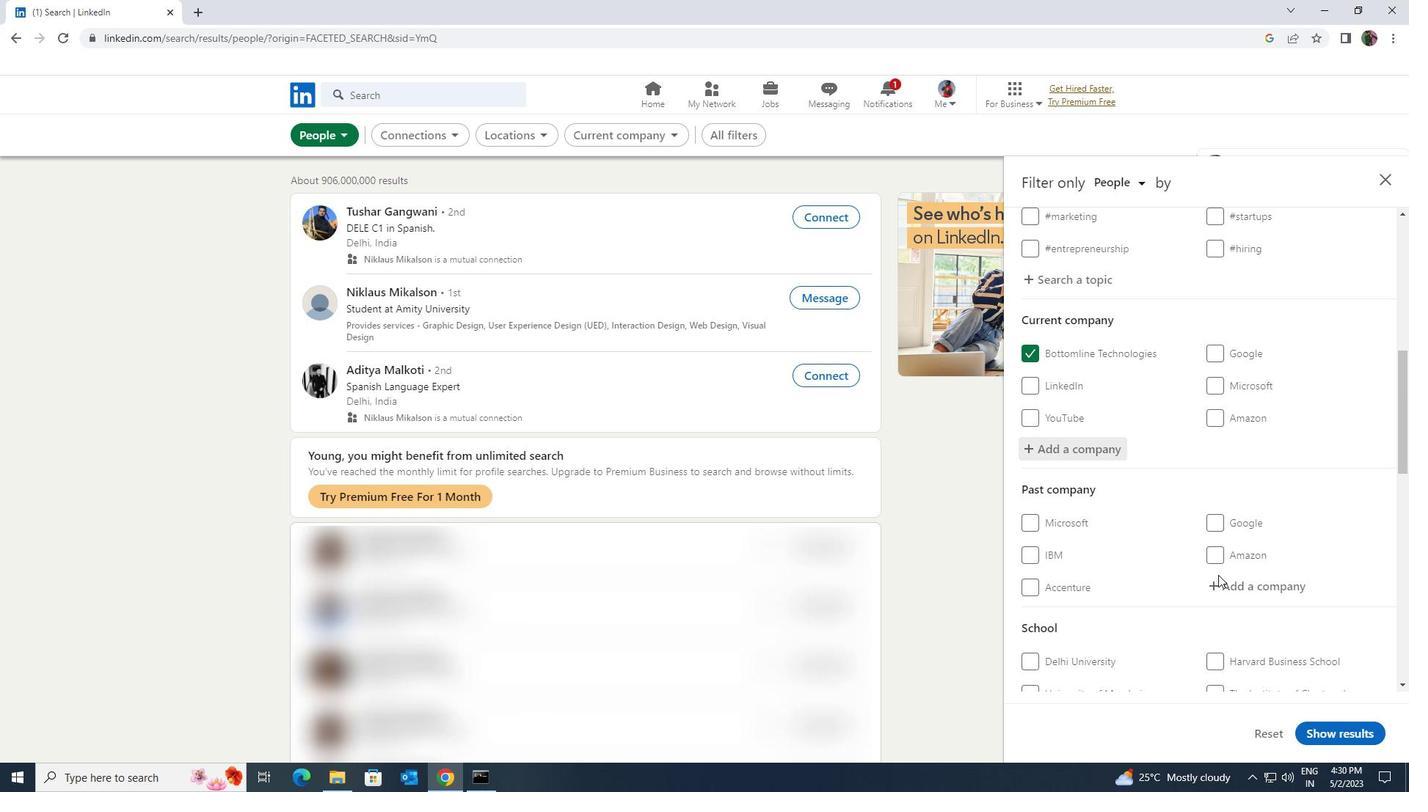 
Action: Mouse scrolled (1218, 574) with delta (0, 0)
Screenshot: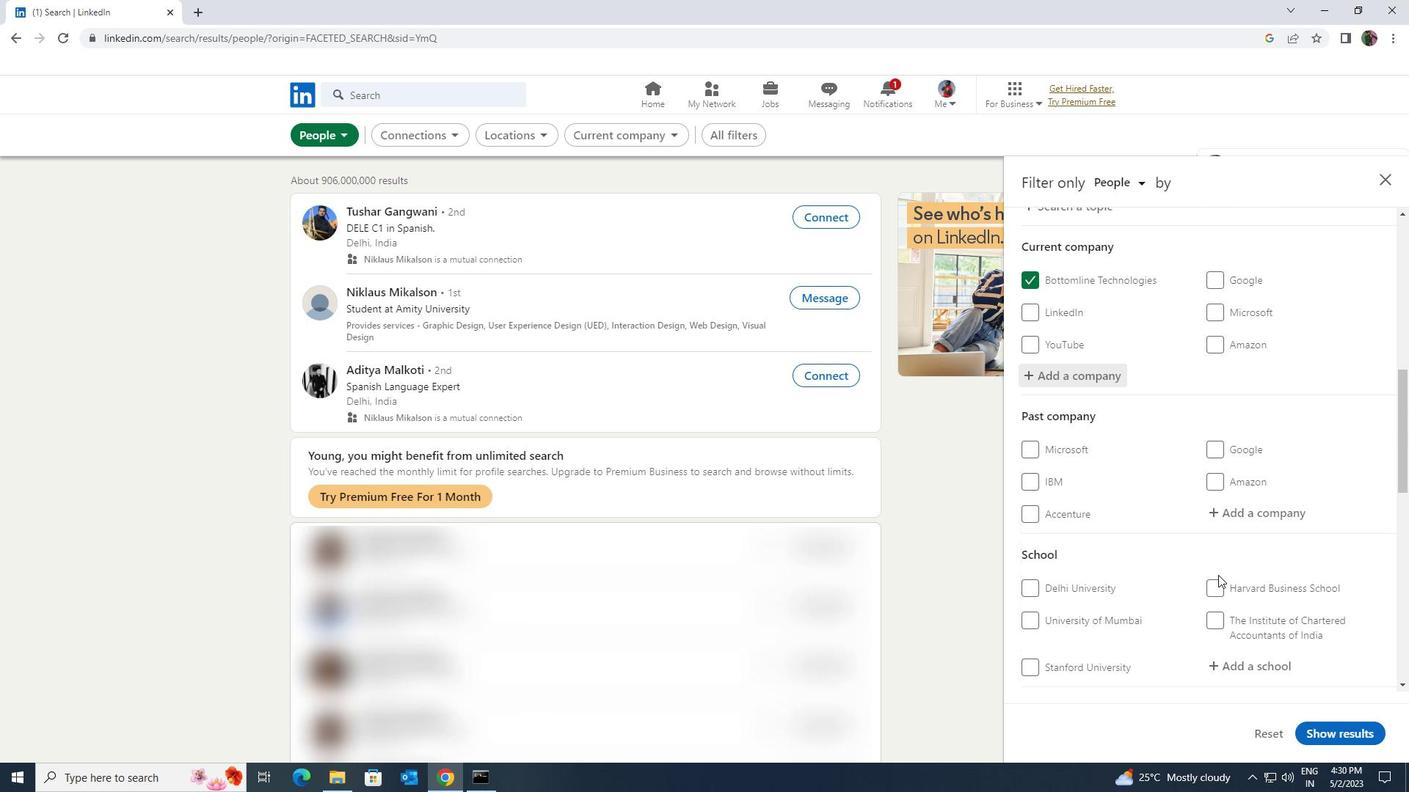 
Action: Mouse moved to (1216, 588)
Screenshot: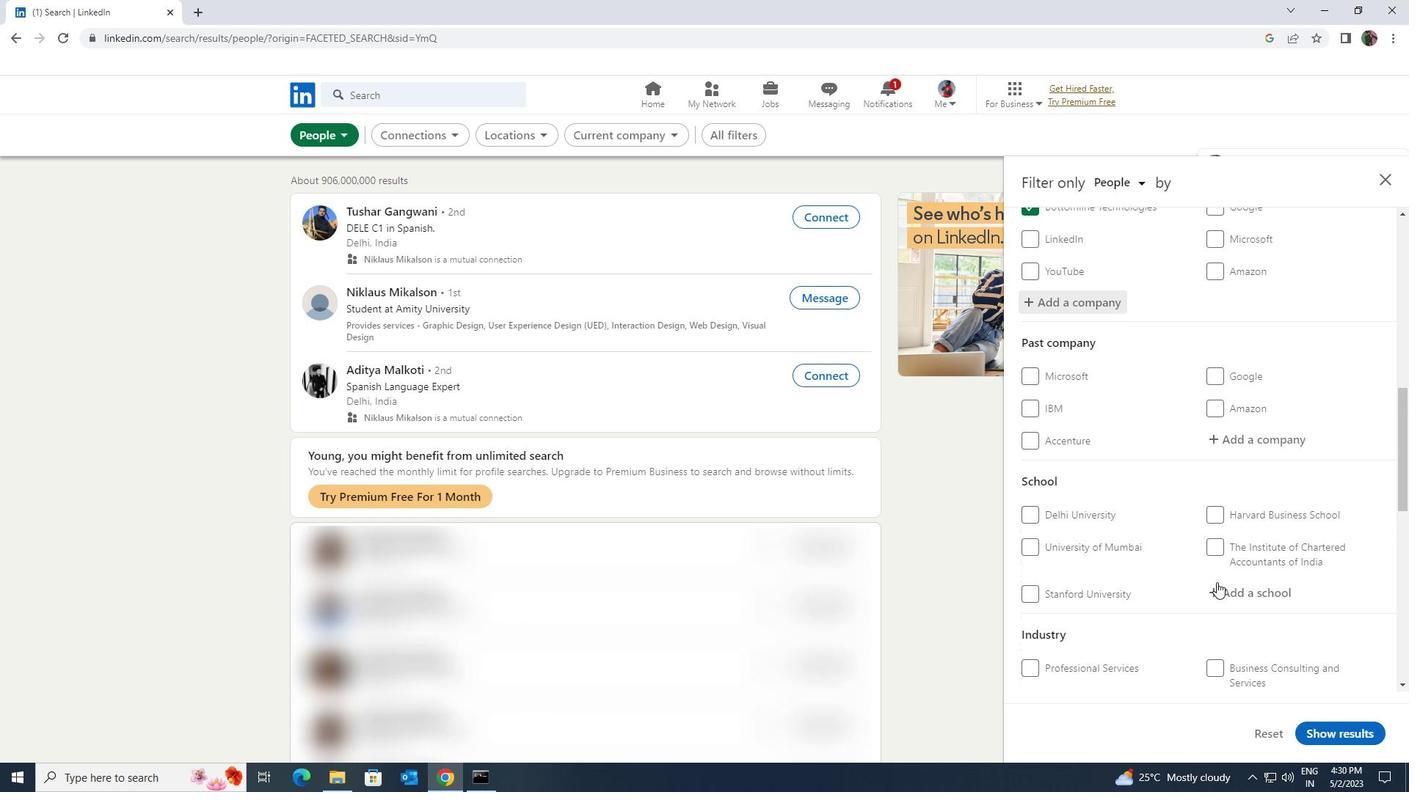 
Action: Mouse pressed left at (1216, 588)
Screenshot: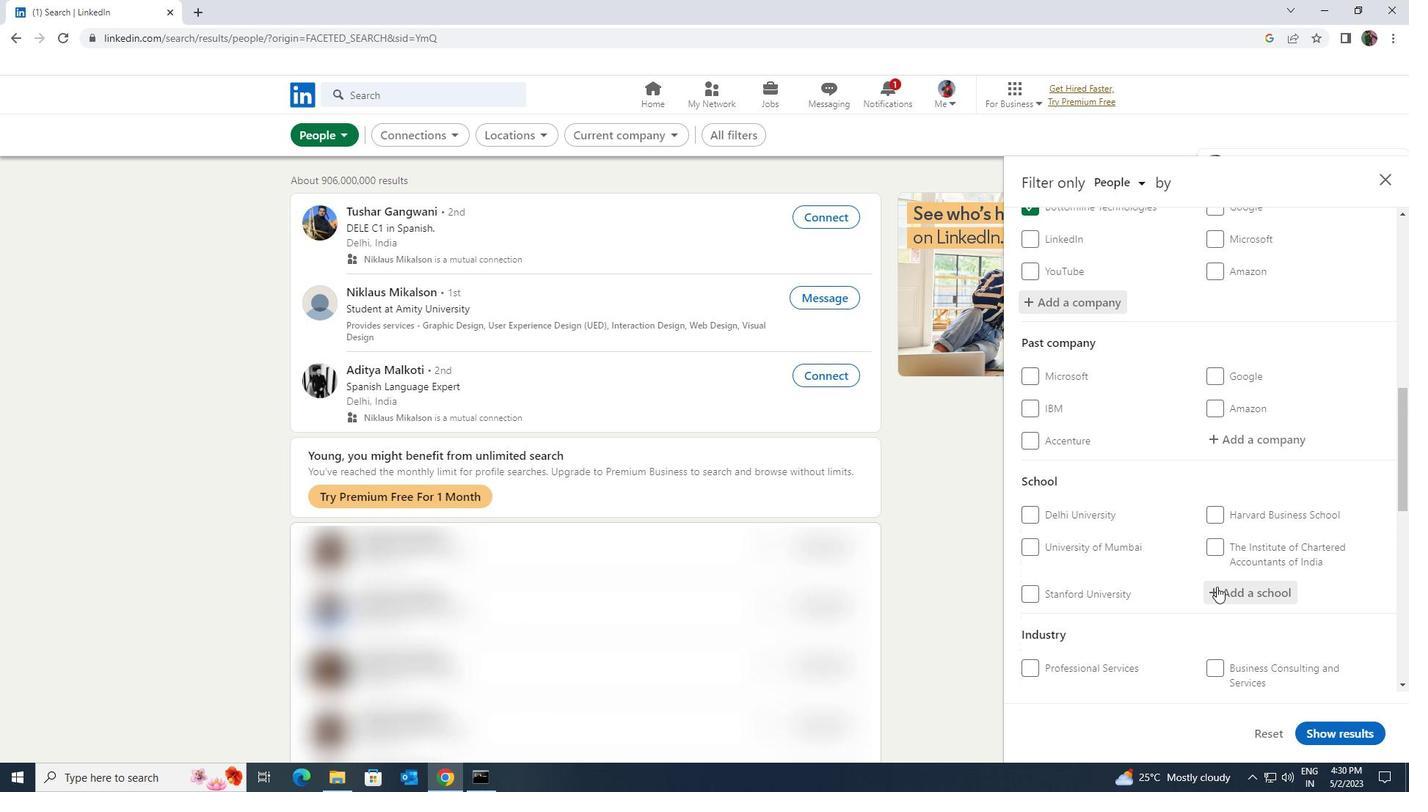 
Action: Key pressed <Key.shift>TECHNOLOGY<Key.space><Key.shift>JOBS
Screenshot: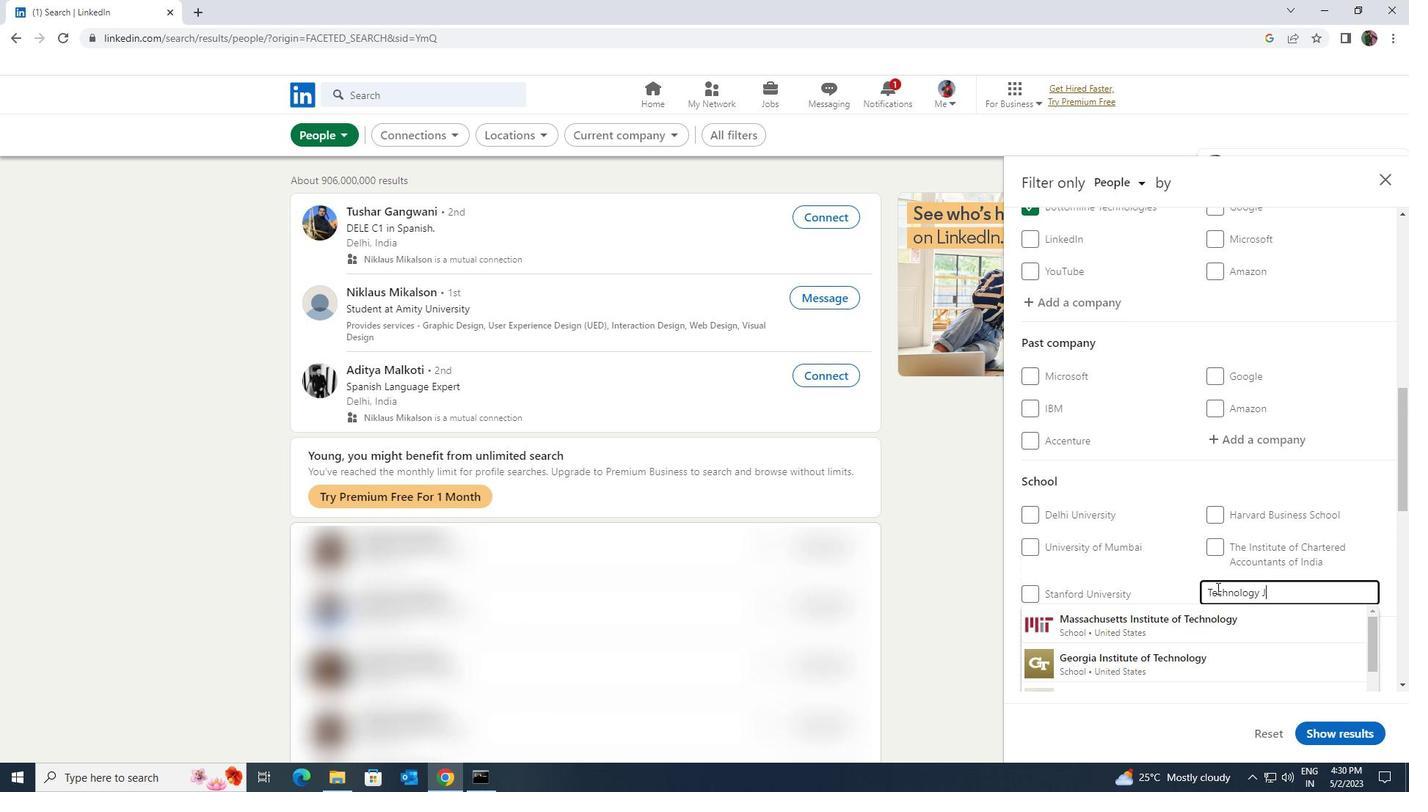 
Action: Mouse moved to (1196, 646)
Screenshot: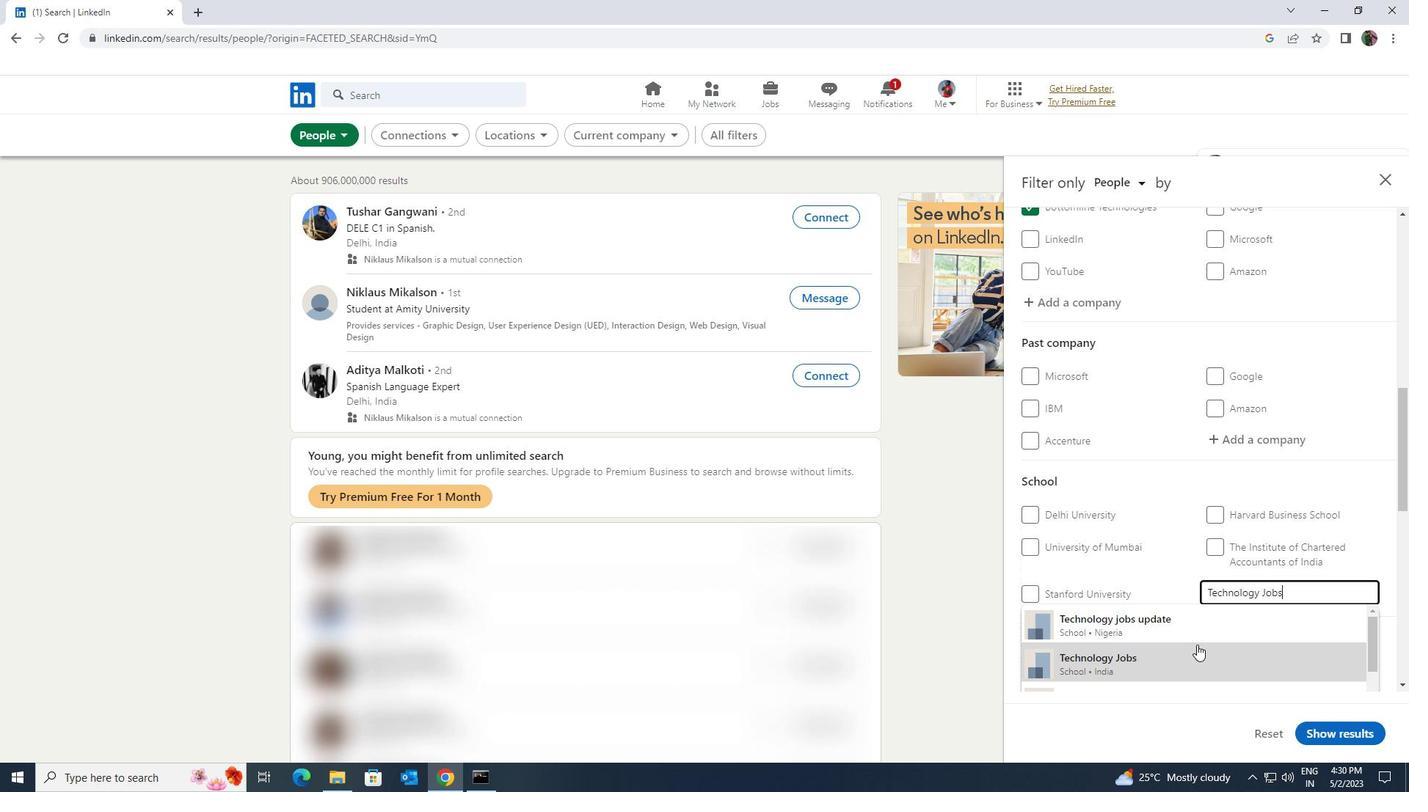 
Action: Mouse pressed left at (1196, 646)
Screenshot: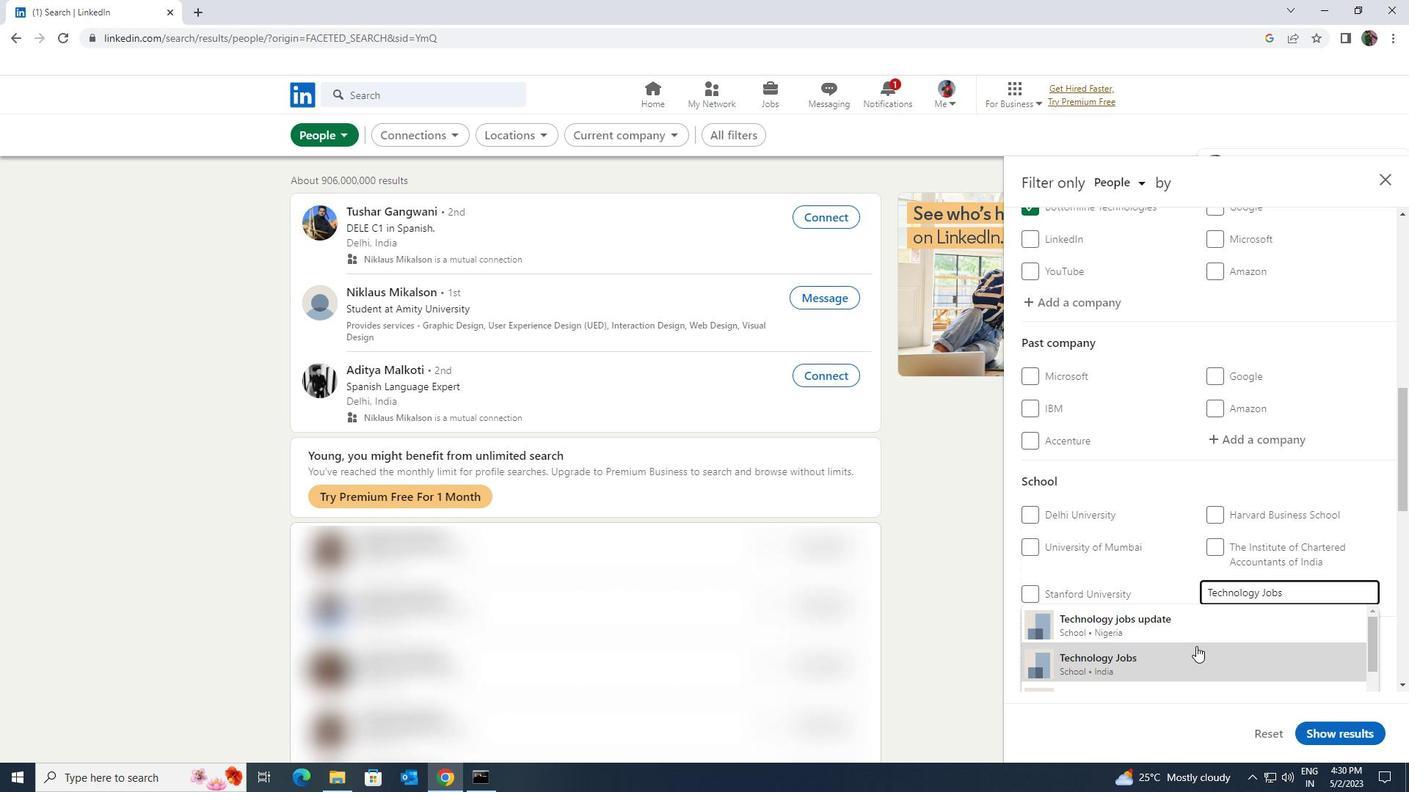 
Action: Mouse scrolled (1196, 645) with delta (0, 0)
Screenshot: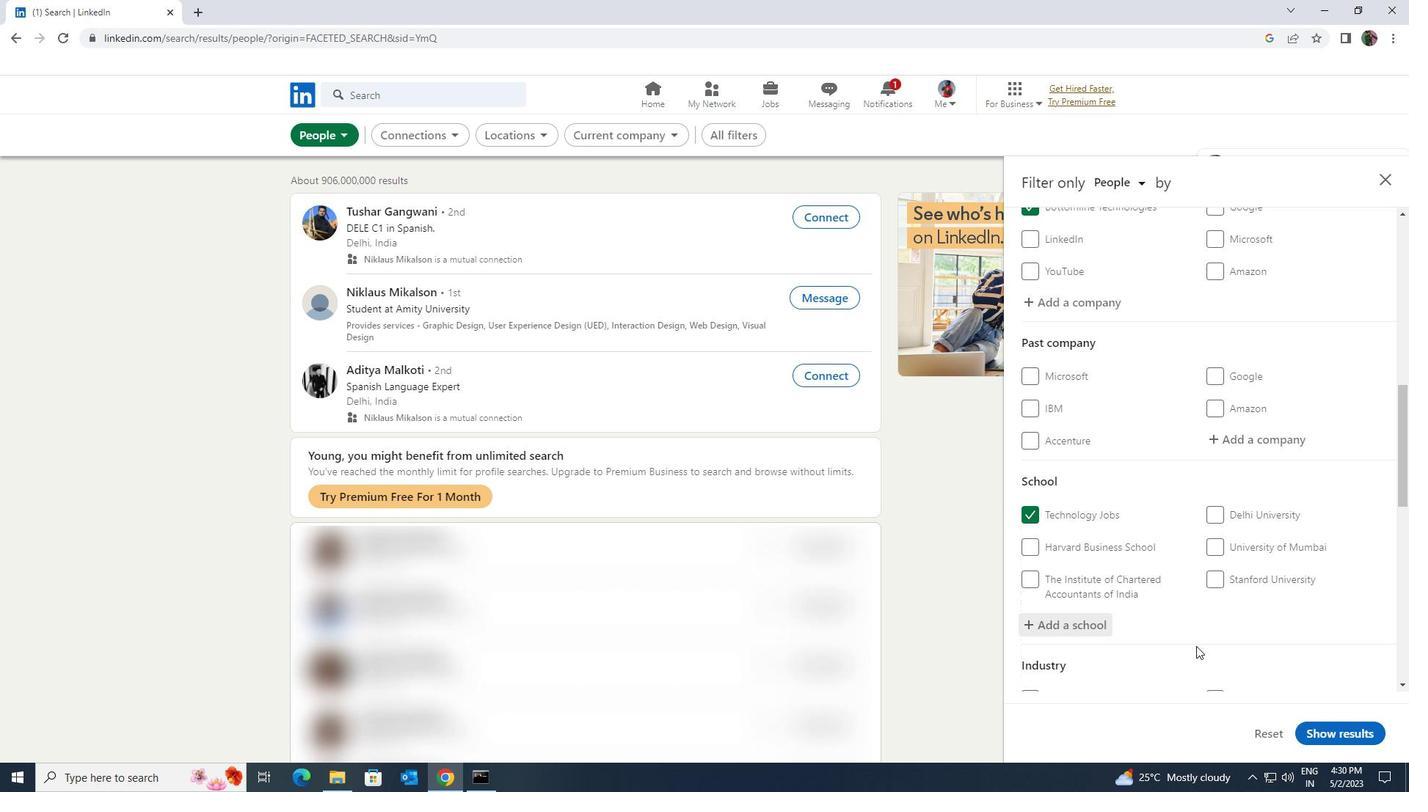 
Action: Mouse moved to (1197, 644)
Screenshot: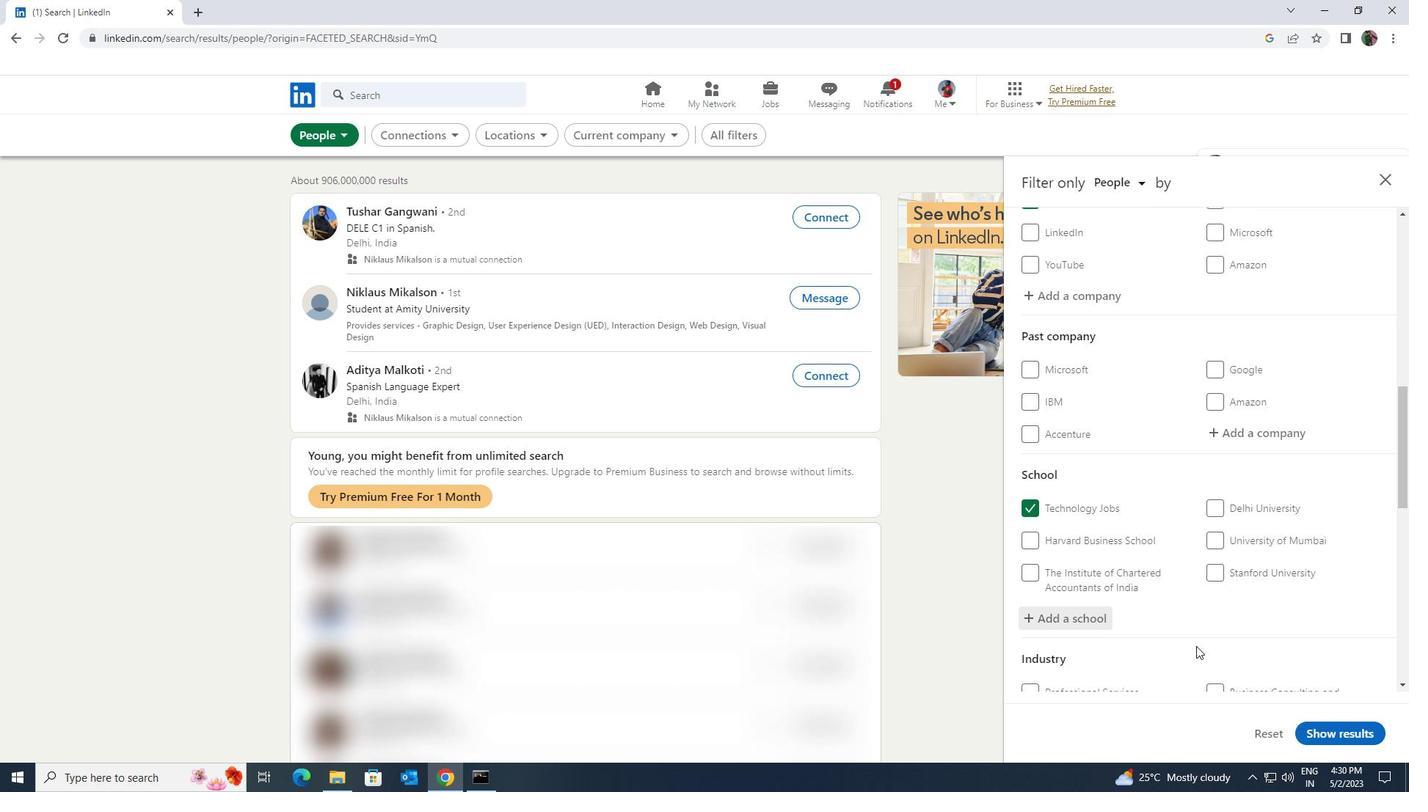 
Action: Mouse scrolled (1197, 643) with delta (0, 0)
Screenshot: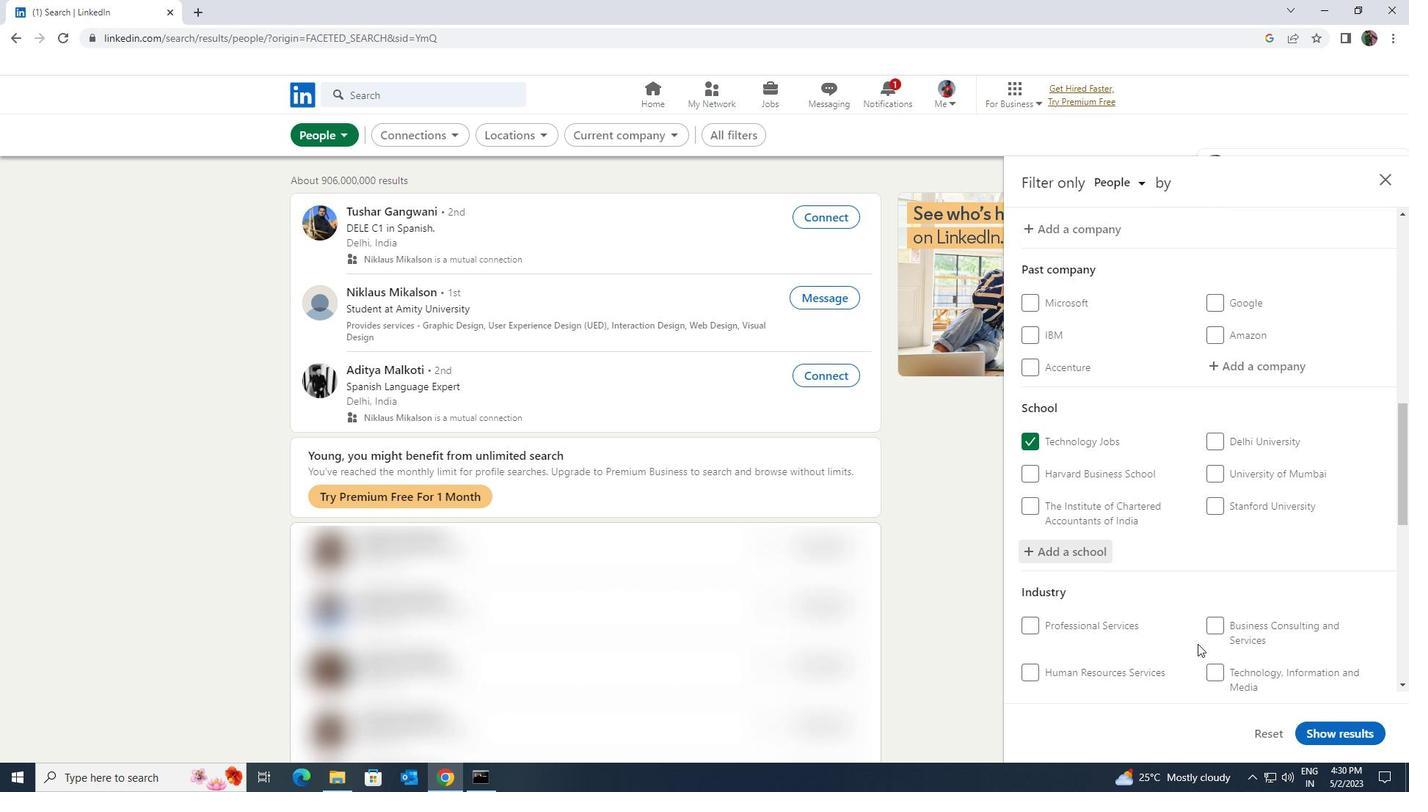 
Action: Mouse moved to (1204, 635)
Screenshot: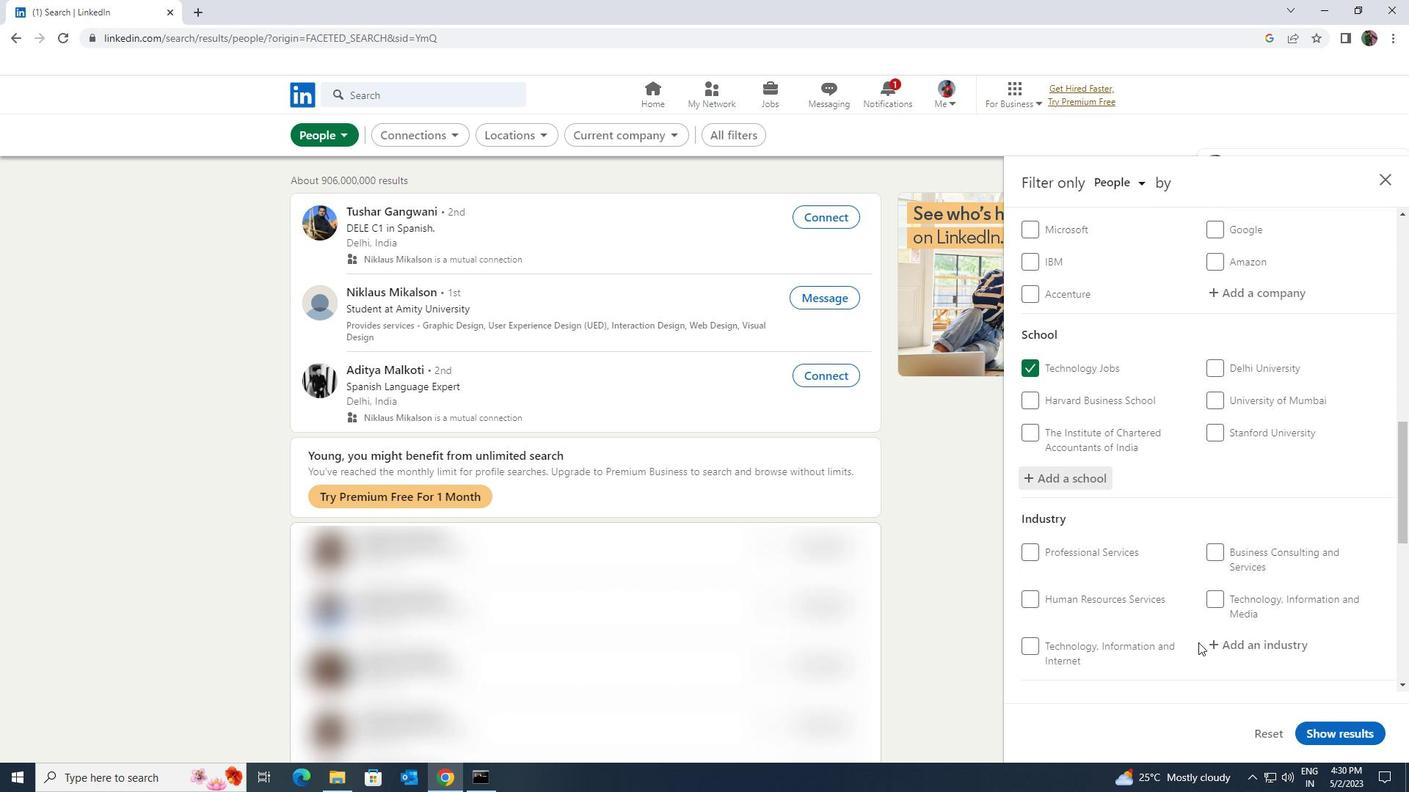 
Action: Mouse pressed left at (1204, 635)
Screenshot: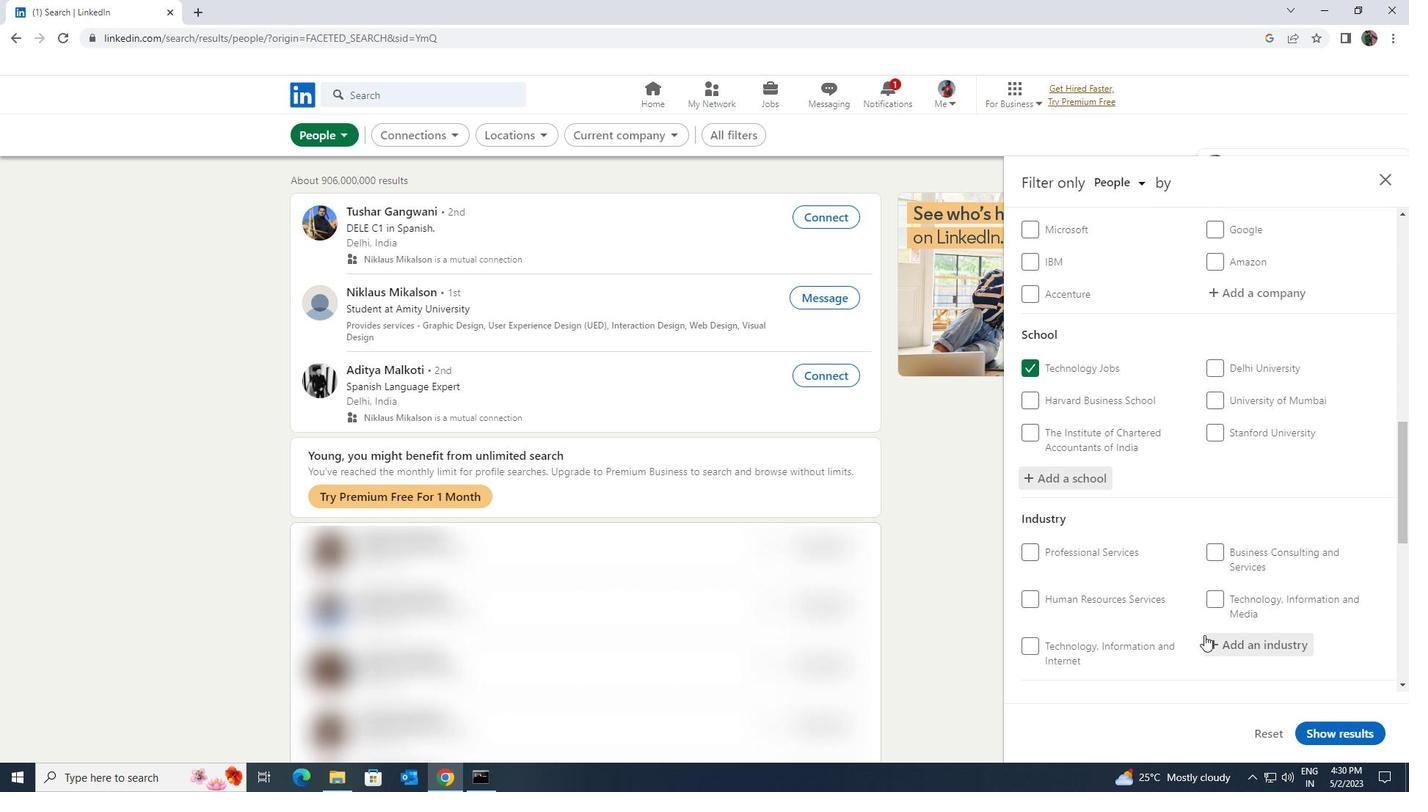 
Action: Key pressed <Key.shift><Key.shift><Key.shift><Key.shift><Key.shift><Key.shift>OIL<Key.space><Key.shift>H<Key.shift><Key.backspace><Key.shift><Key.shift><Key.shift><Key.shift><Key.shift><Key.shift>GAS<Key.space>AND<Key.space>
Screenshot: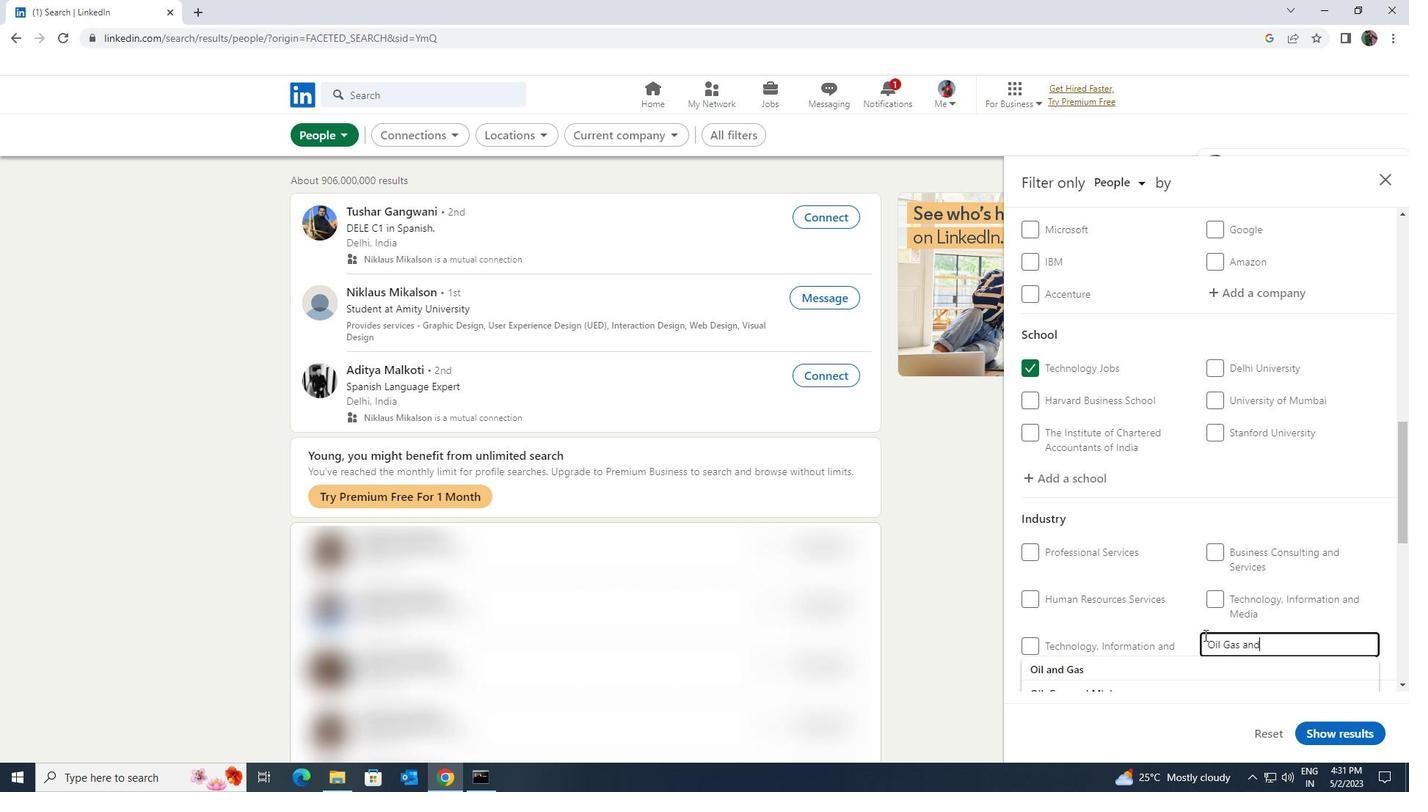 
Action: Mouse scrolled (1204, 634) with delta (0, 0)
Screenshot: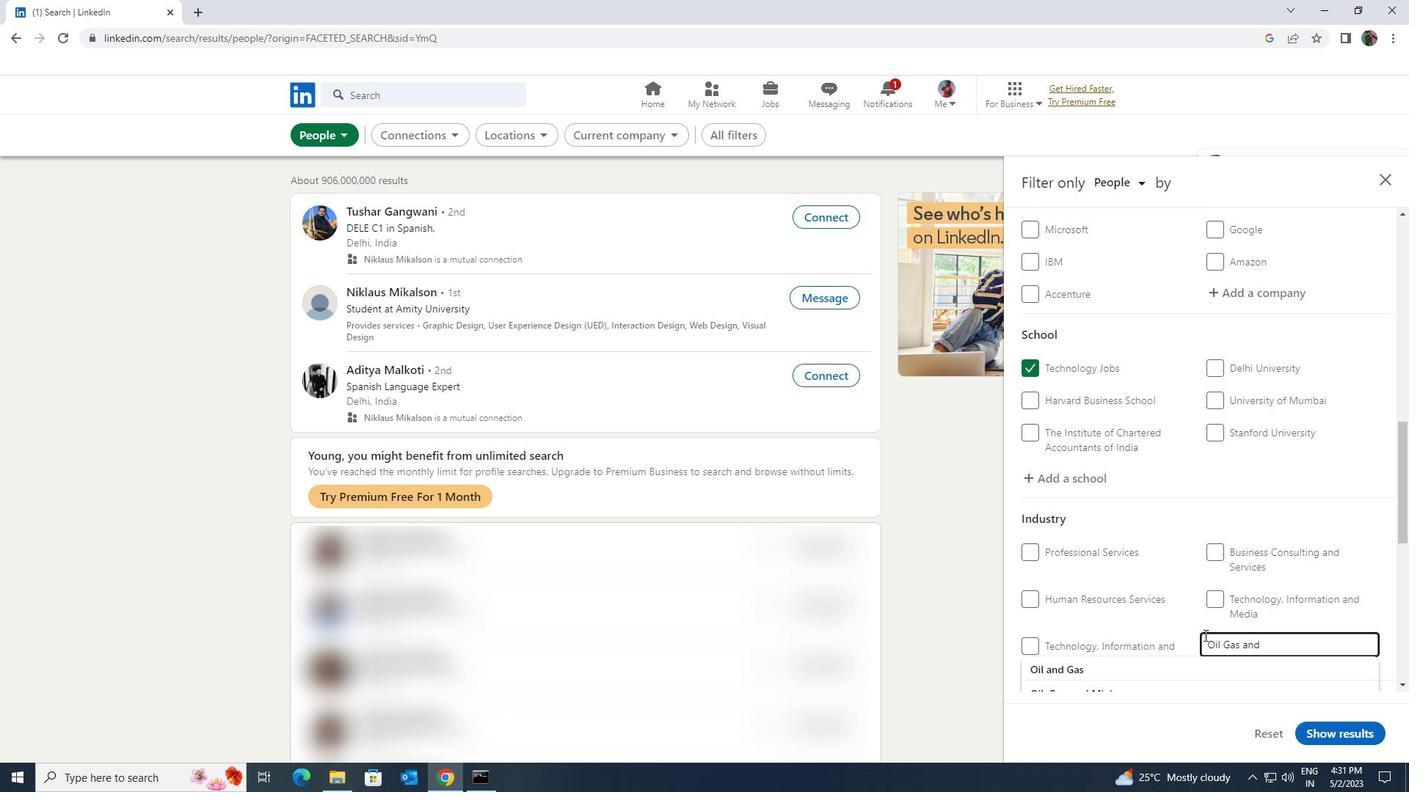 
Action: Mouse moved to (1201, 625)
Screenshot: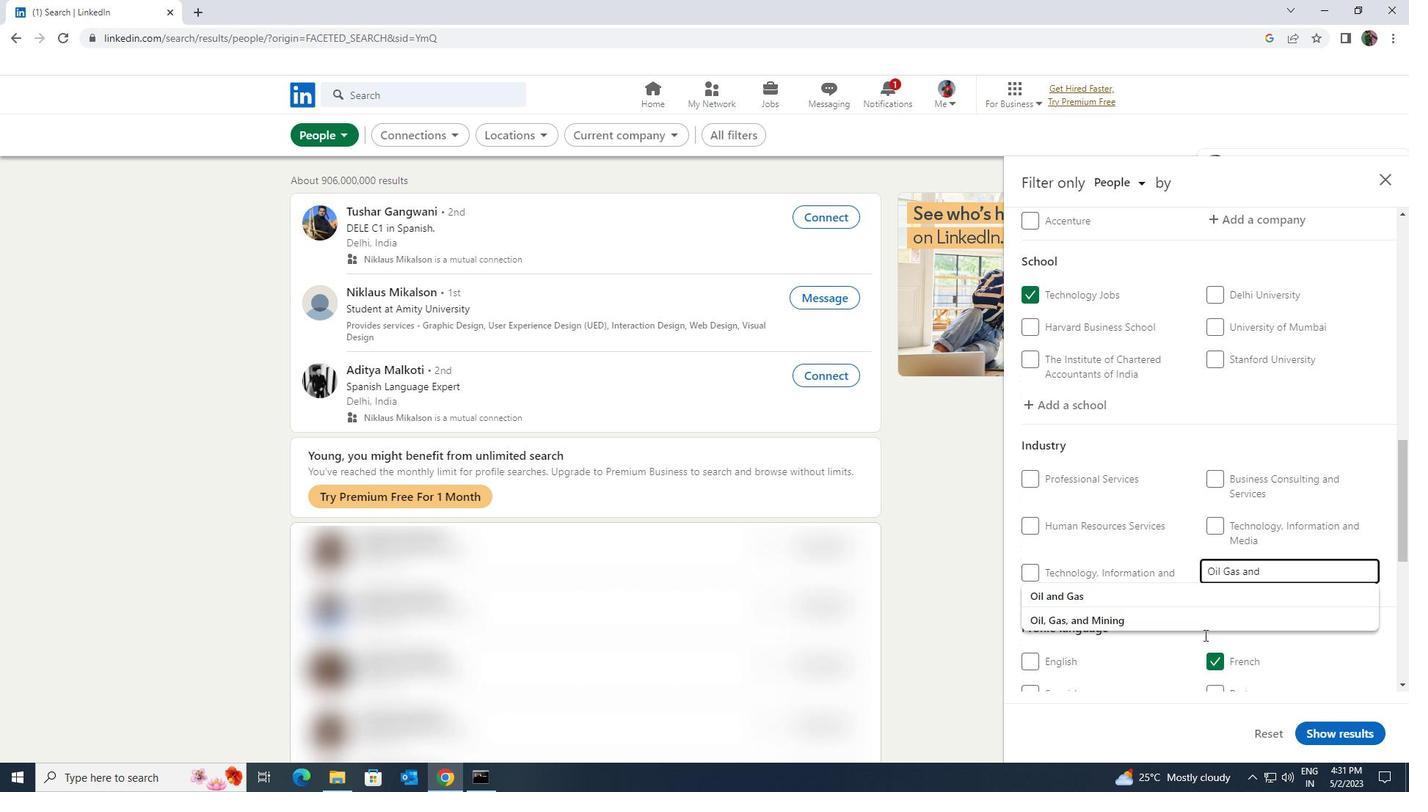 
Action: Mouse pressed left at (1201, 625)
Screenshot: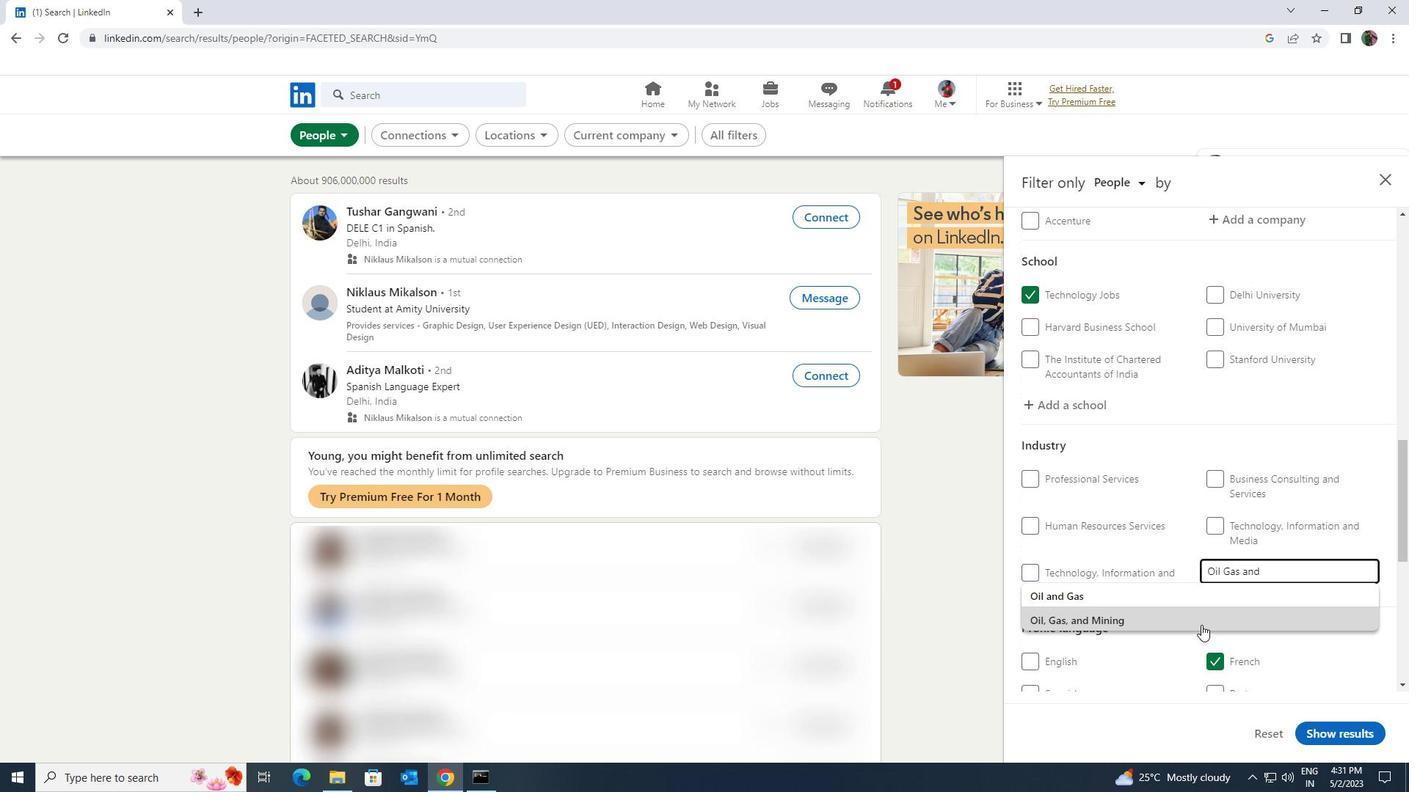 
Action: Mouse moved to (1194, 622)
Screenshot: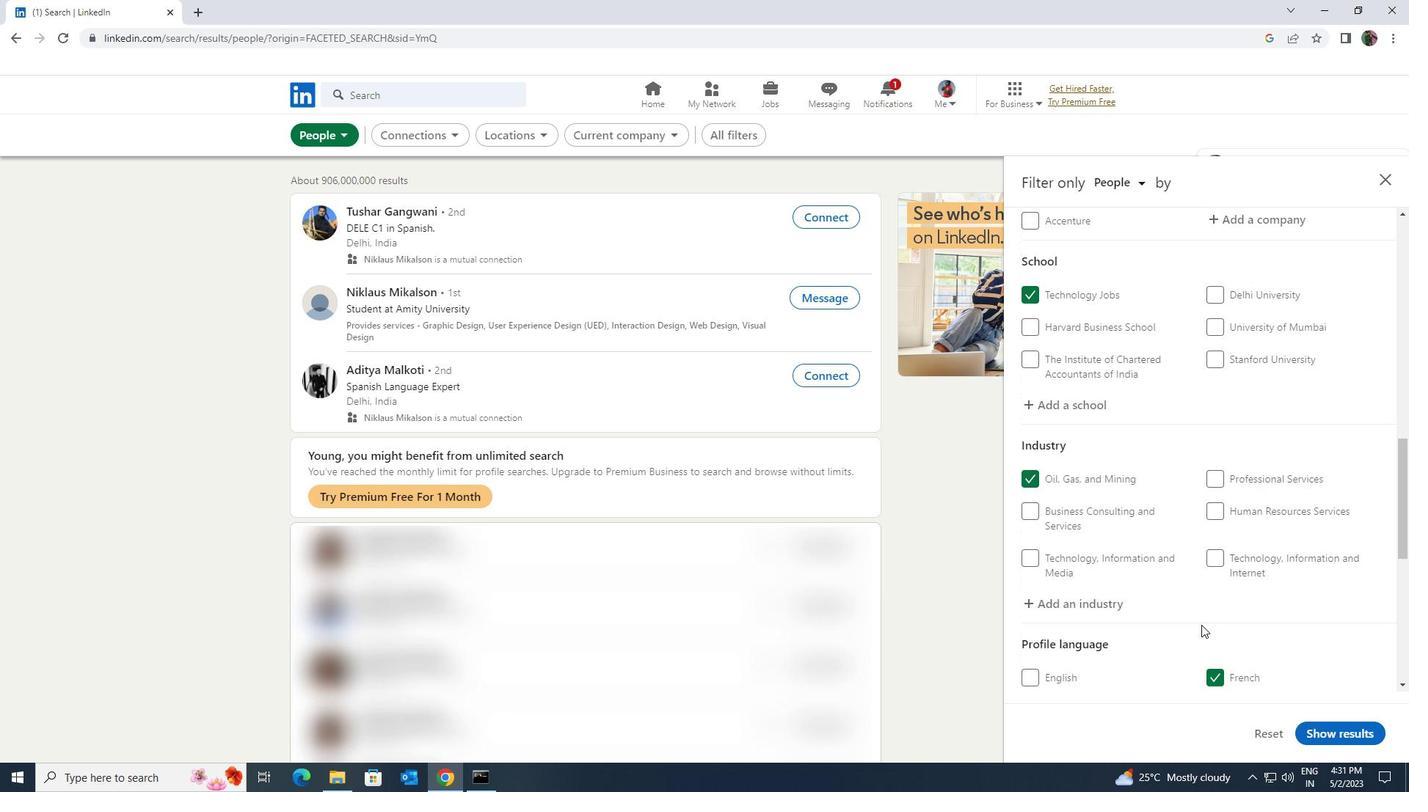 
Action: Mouse scrolled (1194, 621) with delta (0, 0)
Screenshot: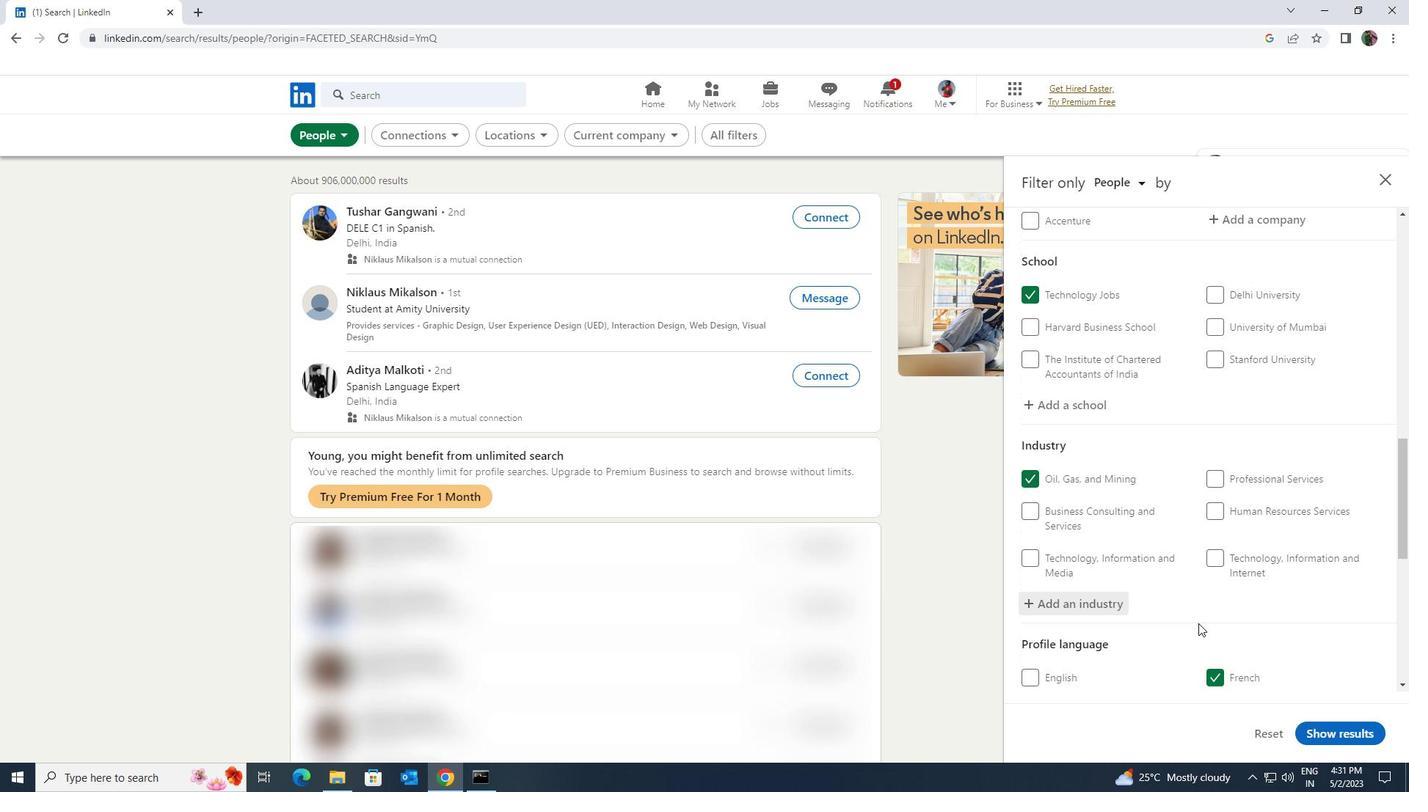 
Action: Mouse scrolled (1194, 621) with delta (0, 0)
Screenshot: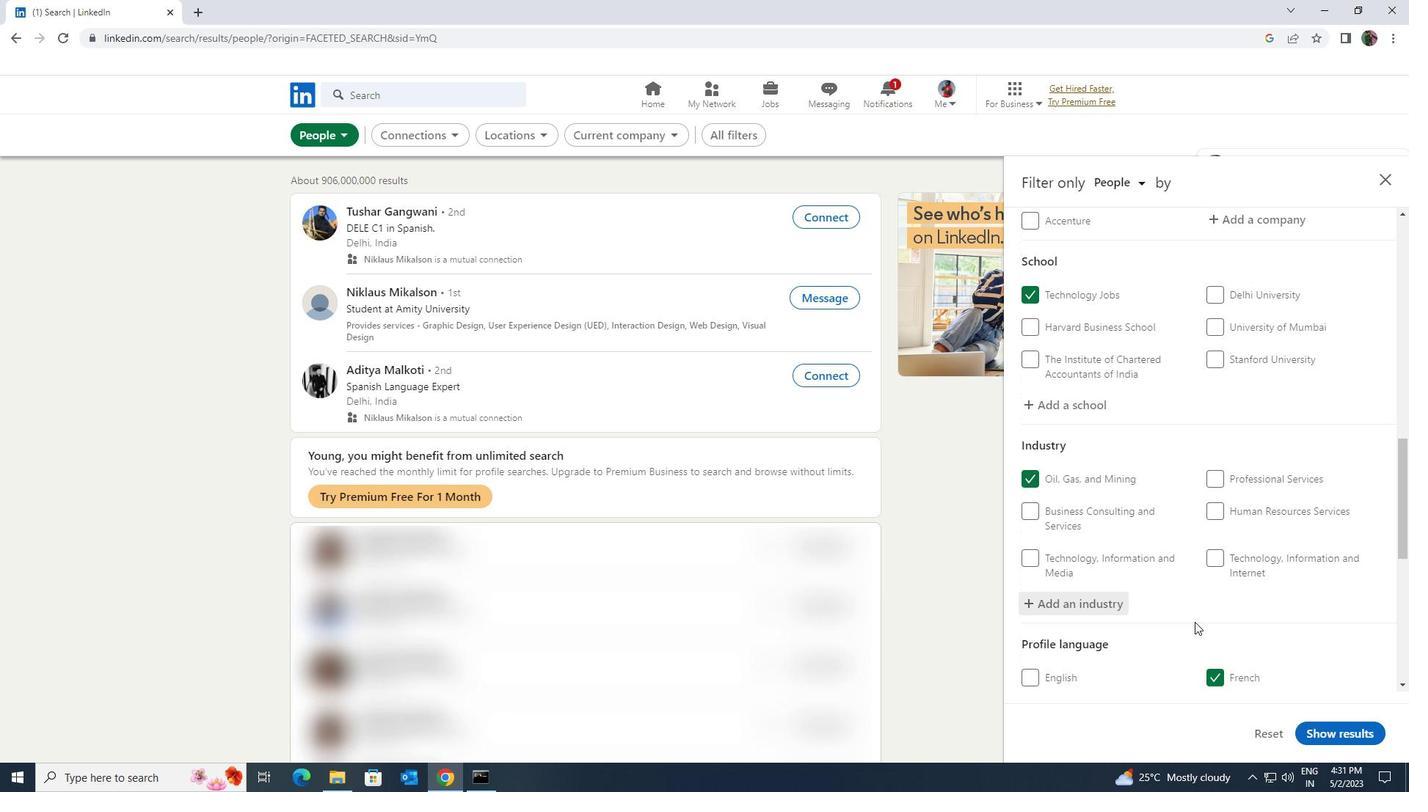 
Action: Mouse scrolled (1194, 621) with delta (0, 0)
Screenshot: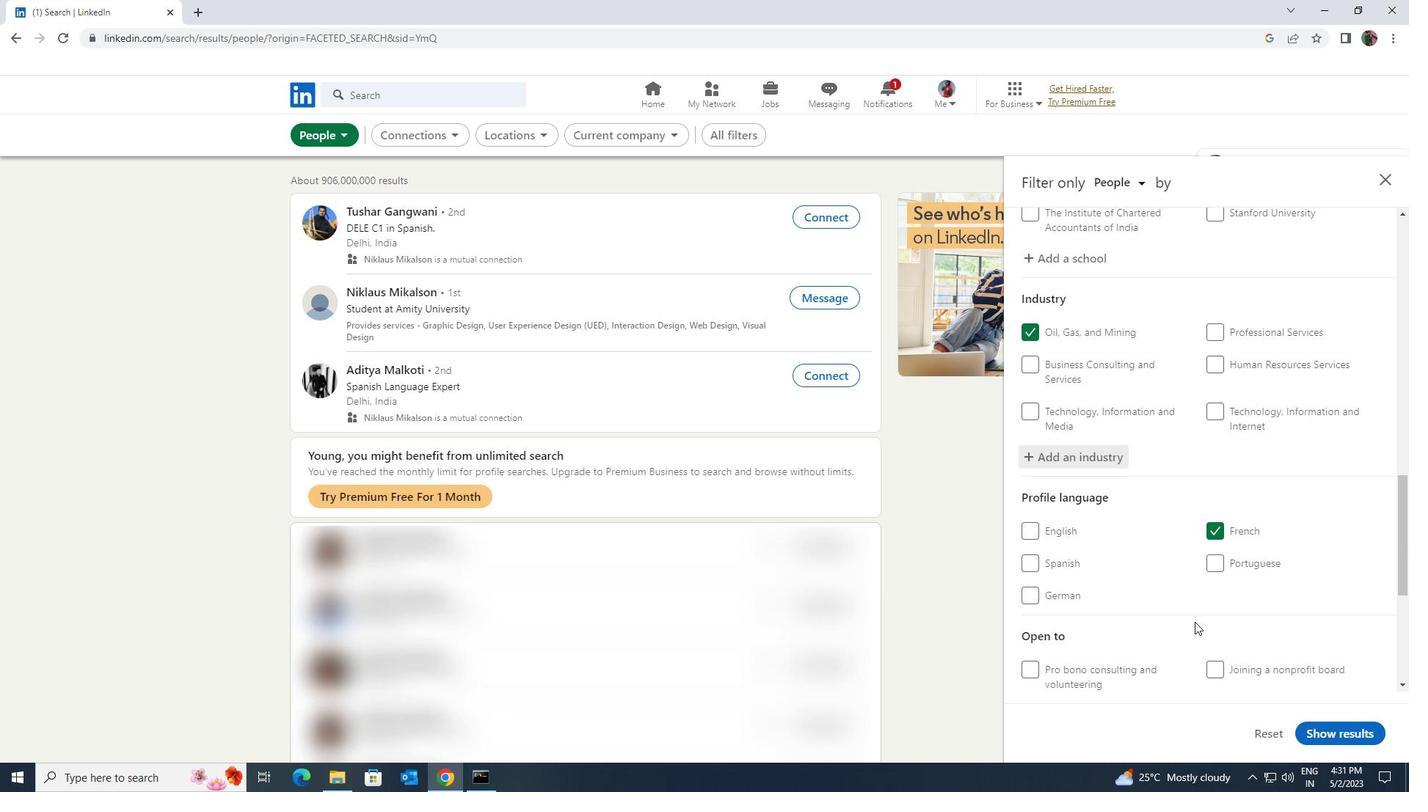 
Action: Mouse scrolled (1194, 621) with delta (0, 0)
Screenshot: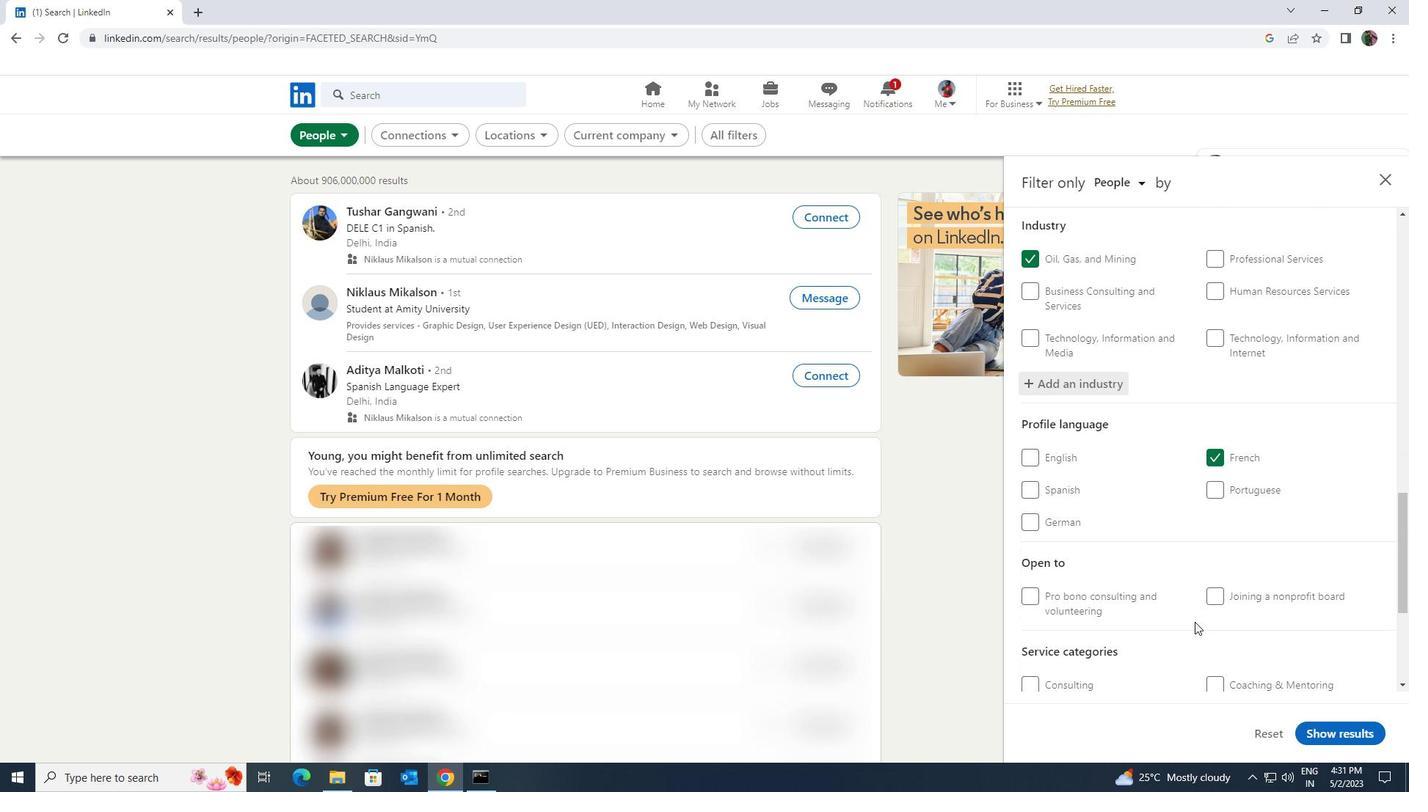
Action: Mouse scrolled (1194, 621) with delta (0, 0)
Screenshot: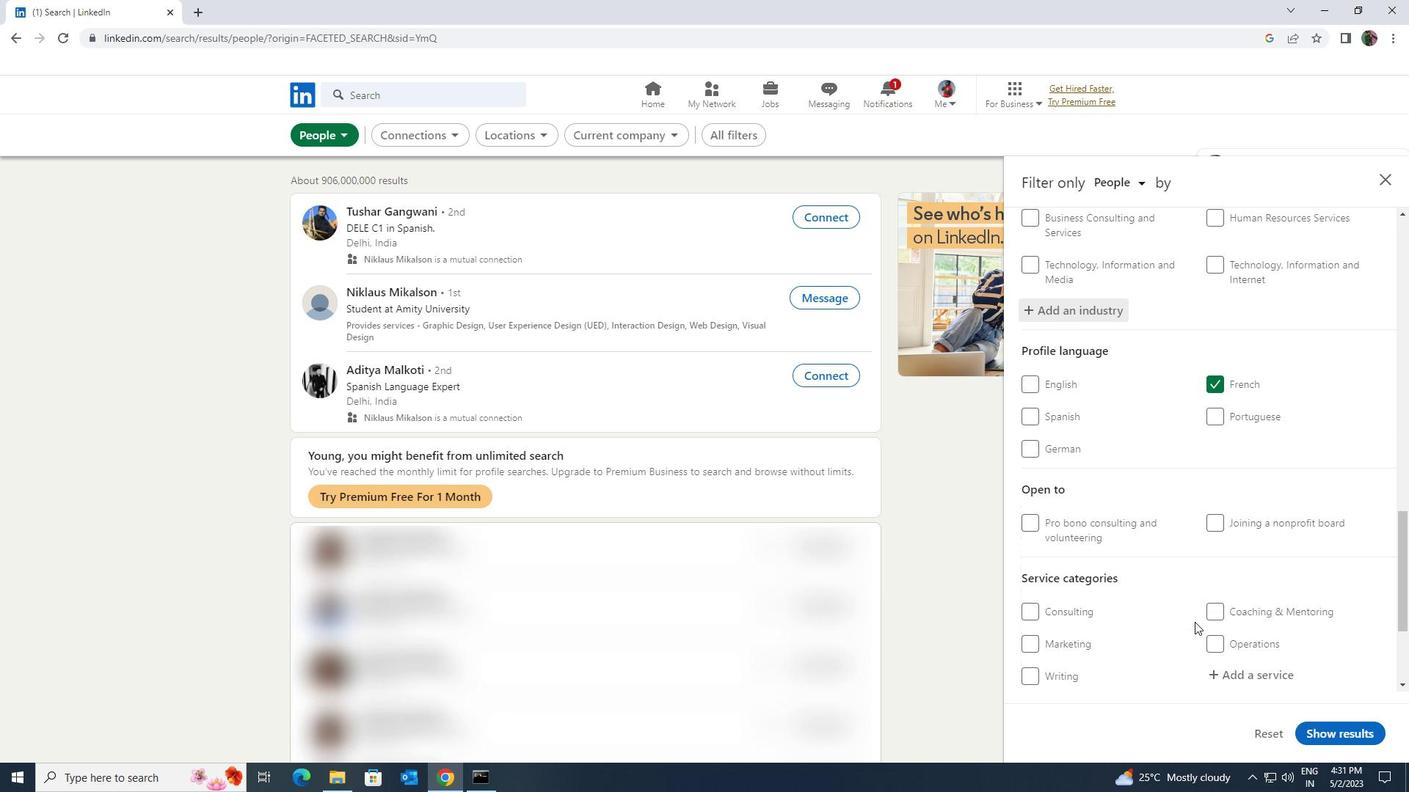 
Action: Mouse moved to (1215, 608)
Screenshot: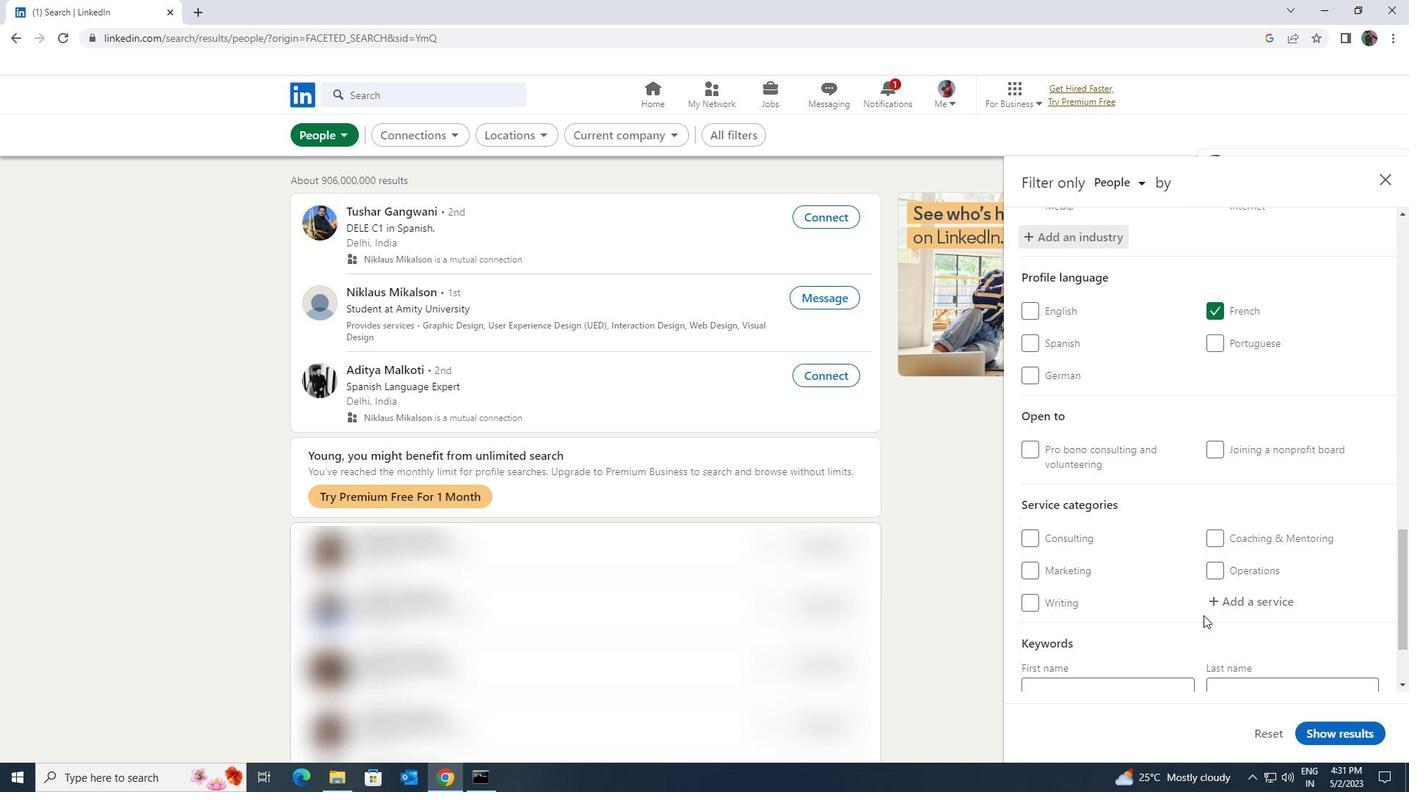 
Action: Mouse pressed left at (1215, 608)
Screenshot: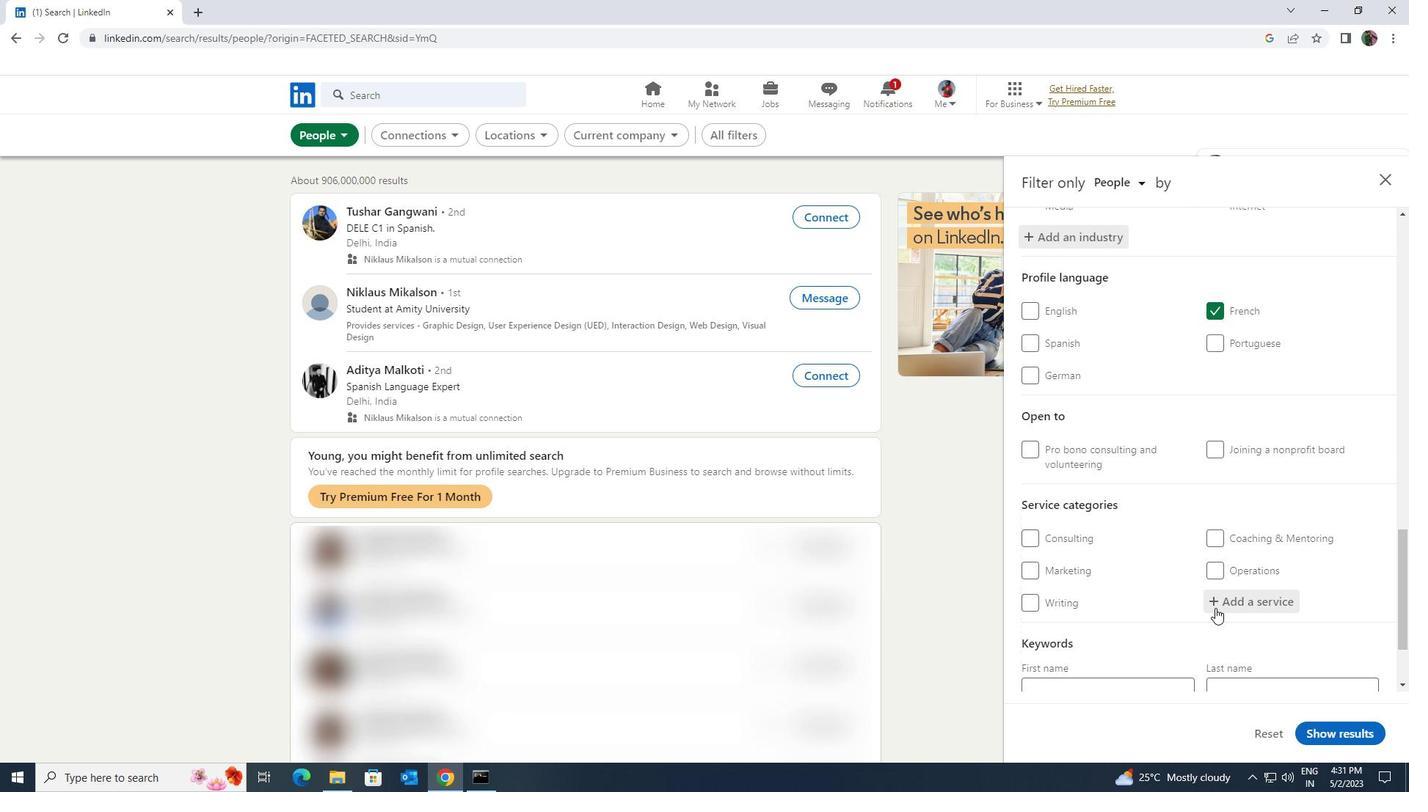 
Action: Key pressed I<Key.shift>OS
Screenshot: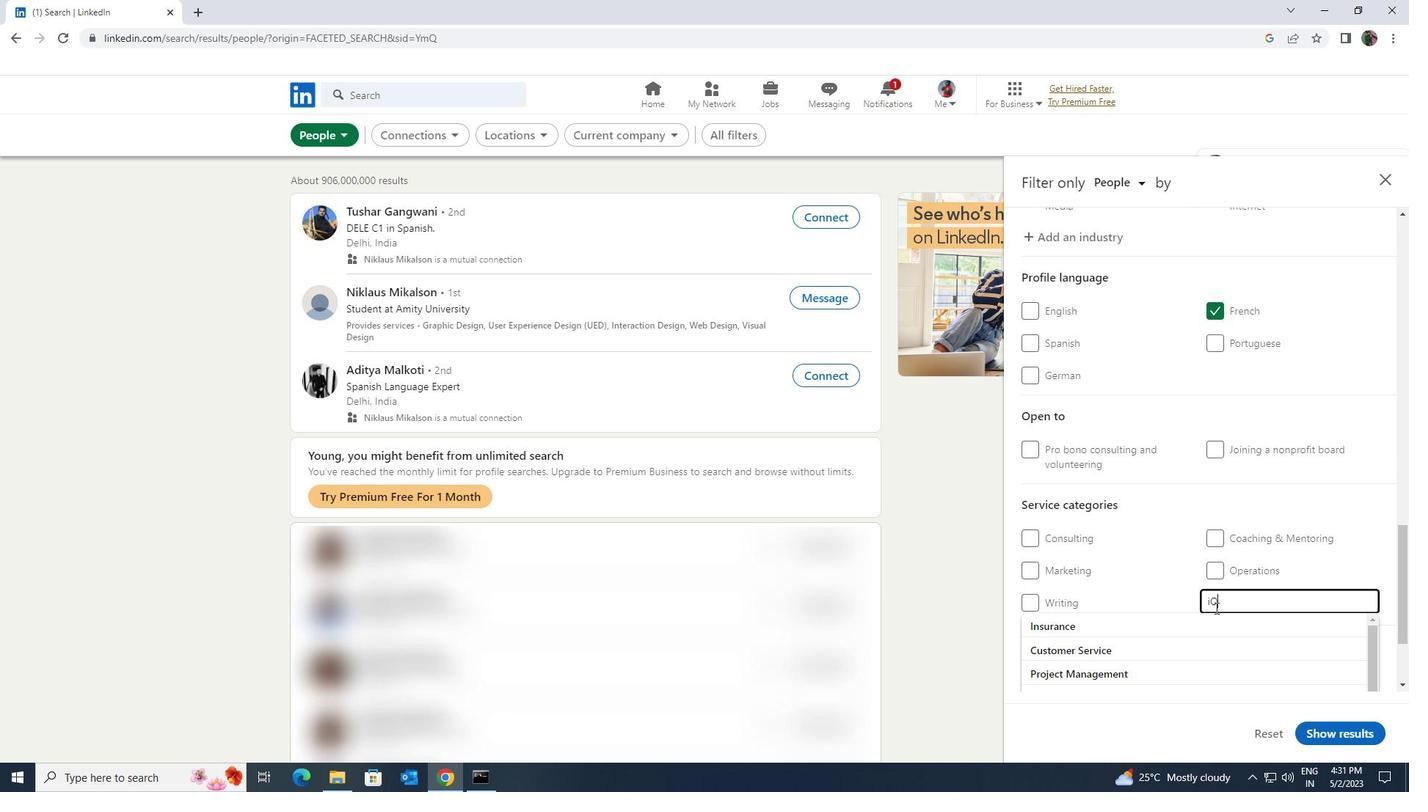 
Action: Mouse moved to (1207, 623)
Screenshot: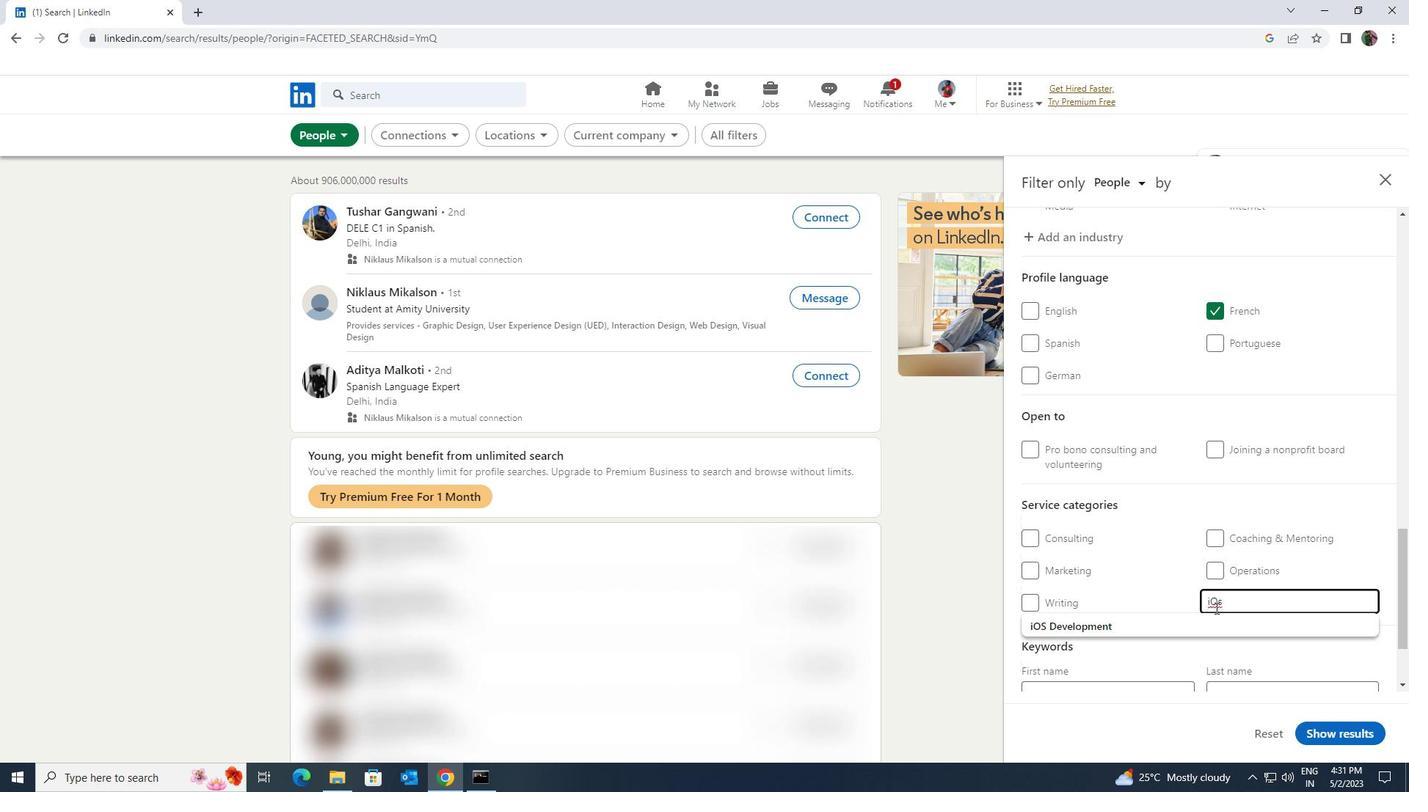 
Action: Mouse pressed left at (1207, 623)
Screenshot: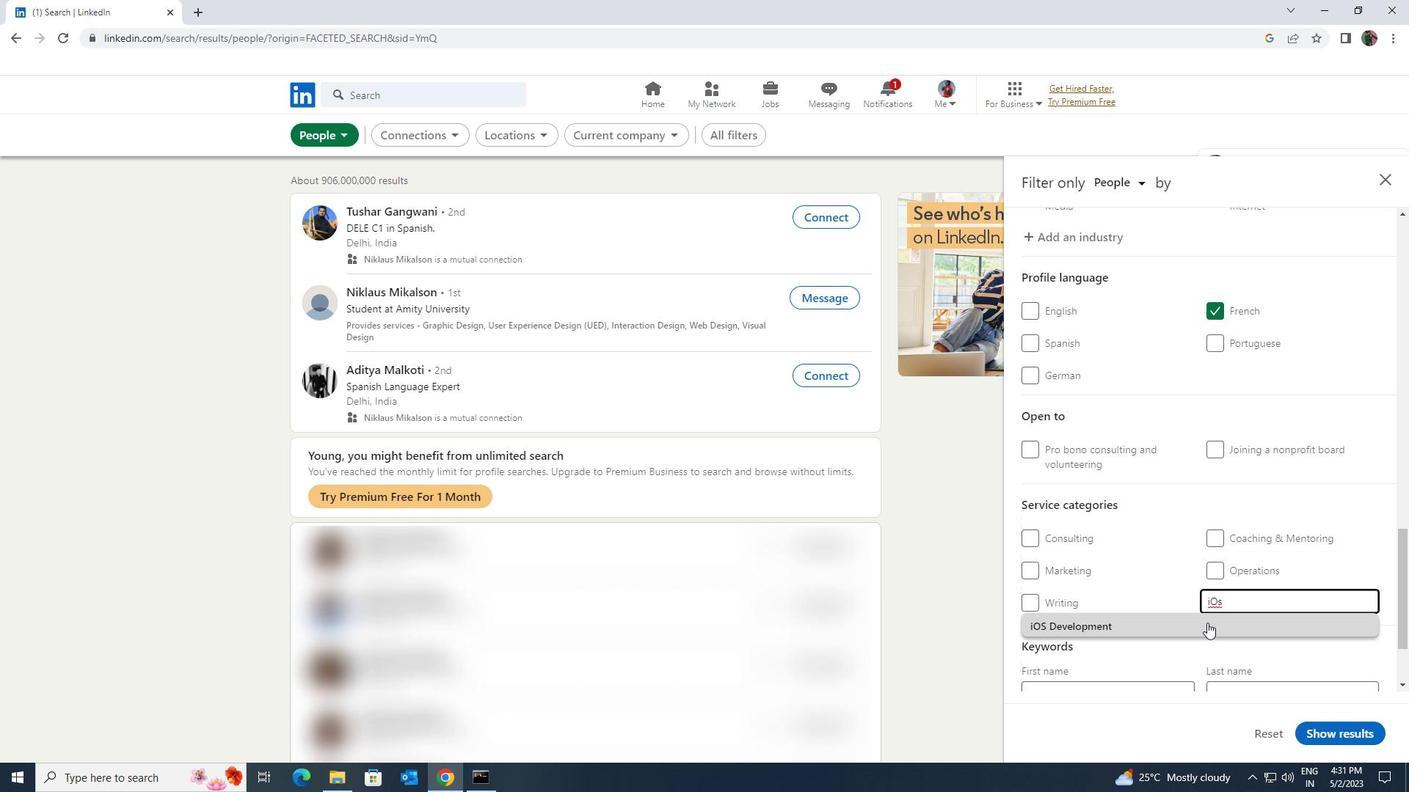 
Action: Mouse moved to (1191, 619)
Screenshot: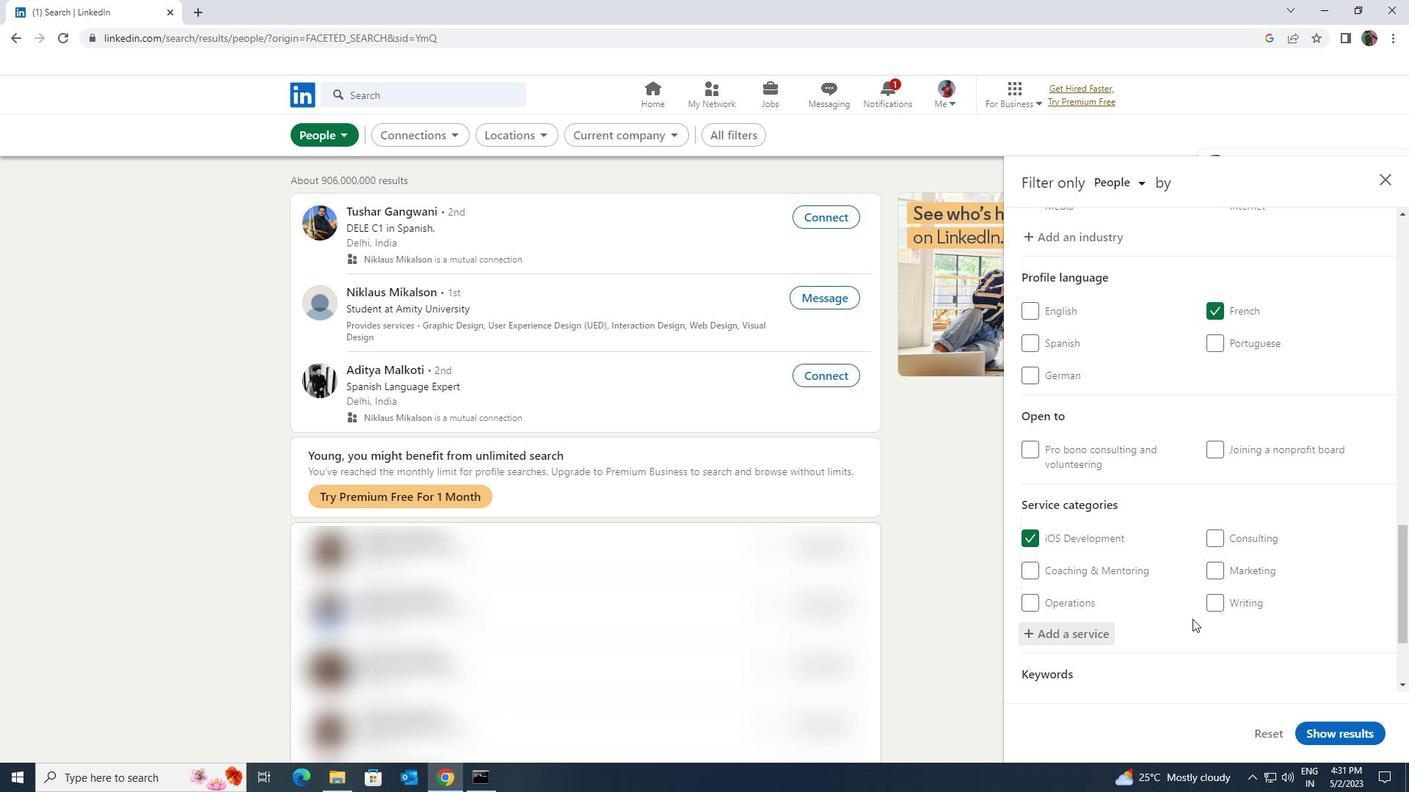 
Action: Mouse scrolled (1191, 618) with delta (0, 0)
Screenshot: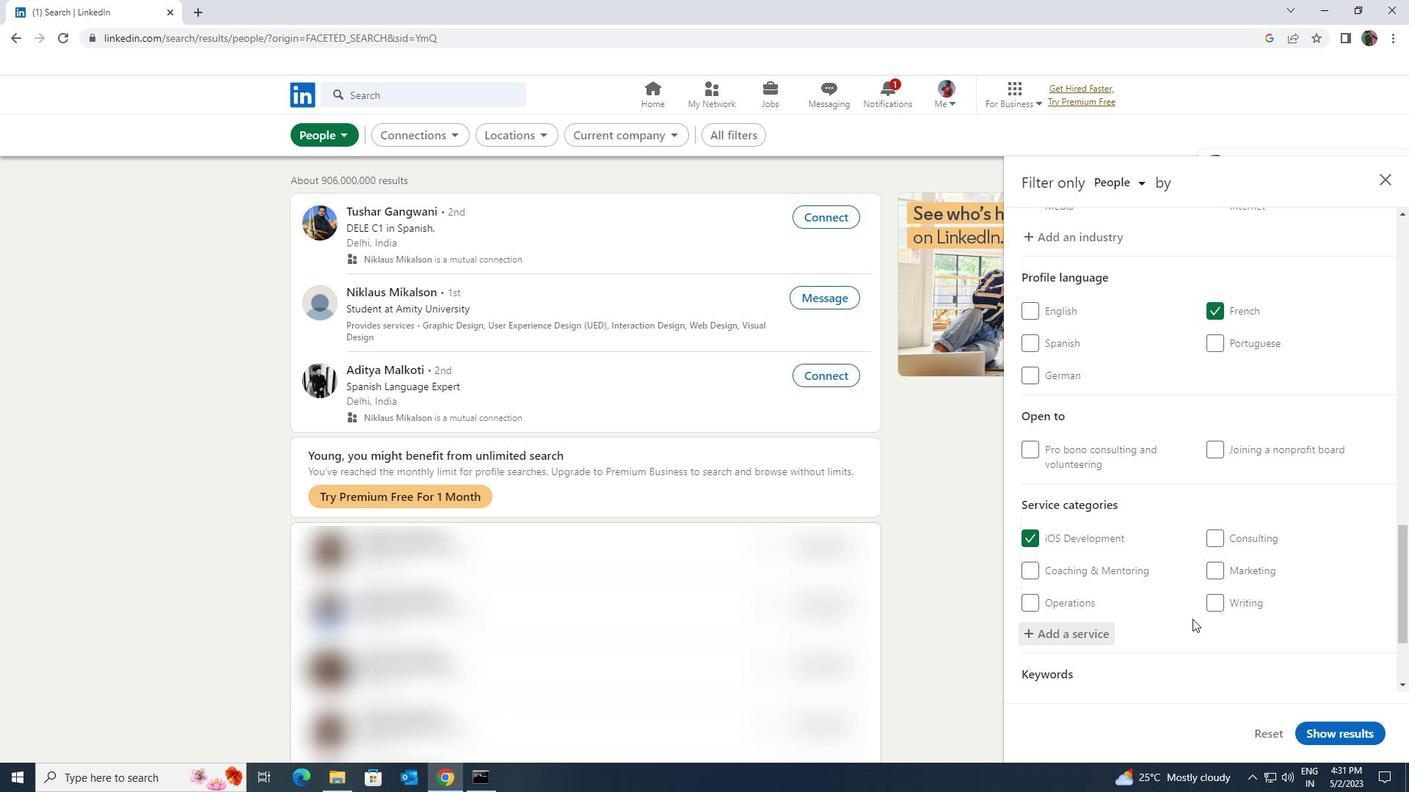 
Action: Mouse scrolled (1191, 618) with delta (0, 0)
Screenshot: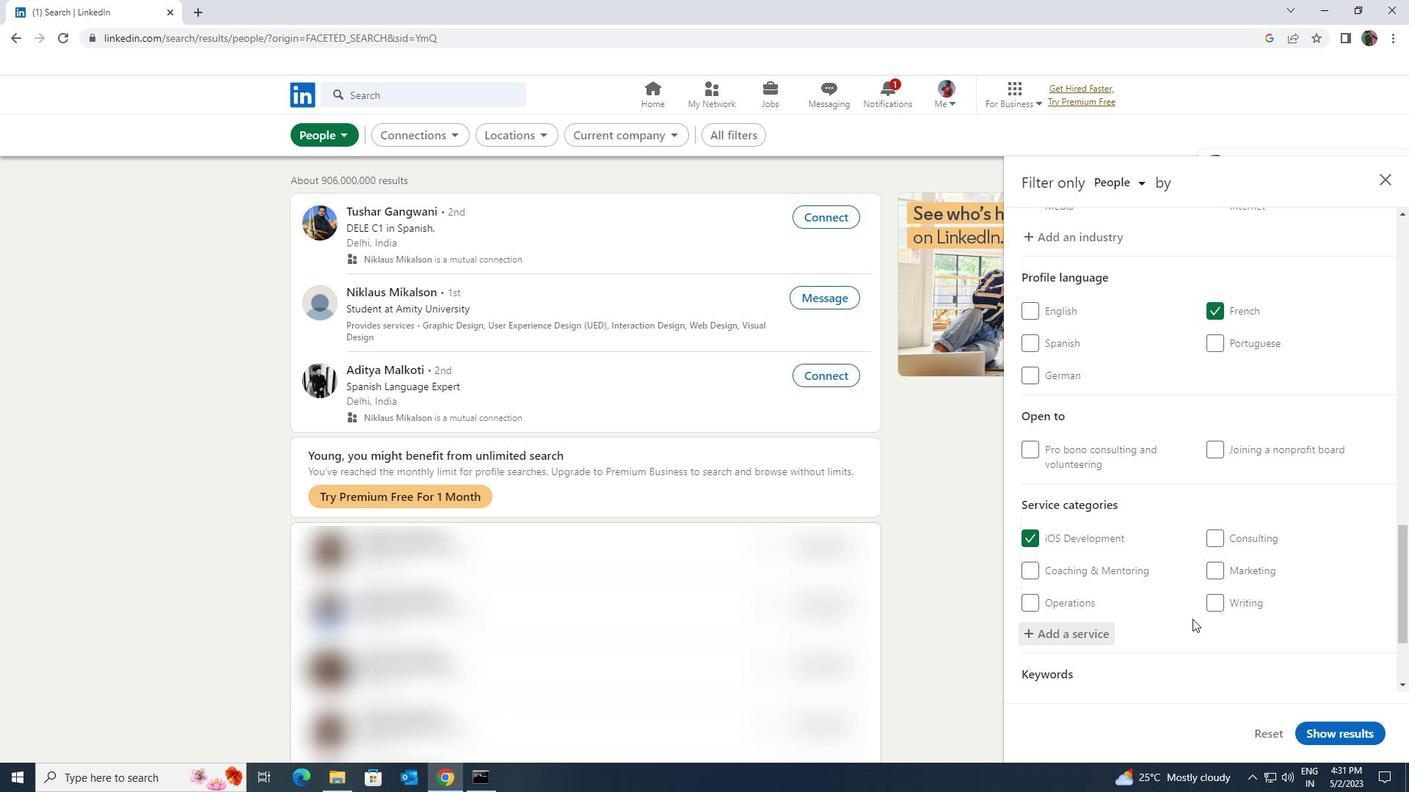 
Action: Mouse moved to (1185, 620)
Screenshot: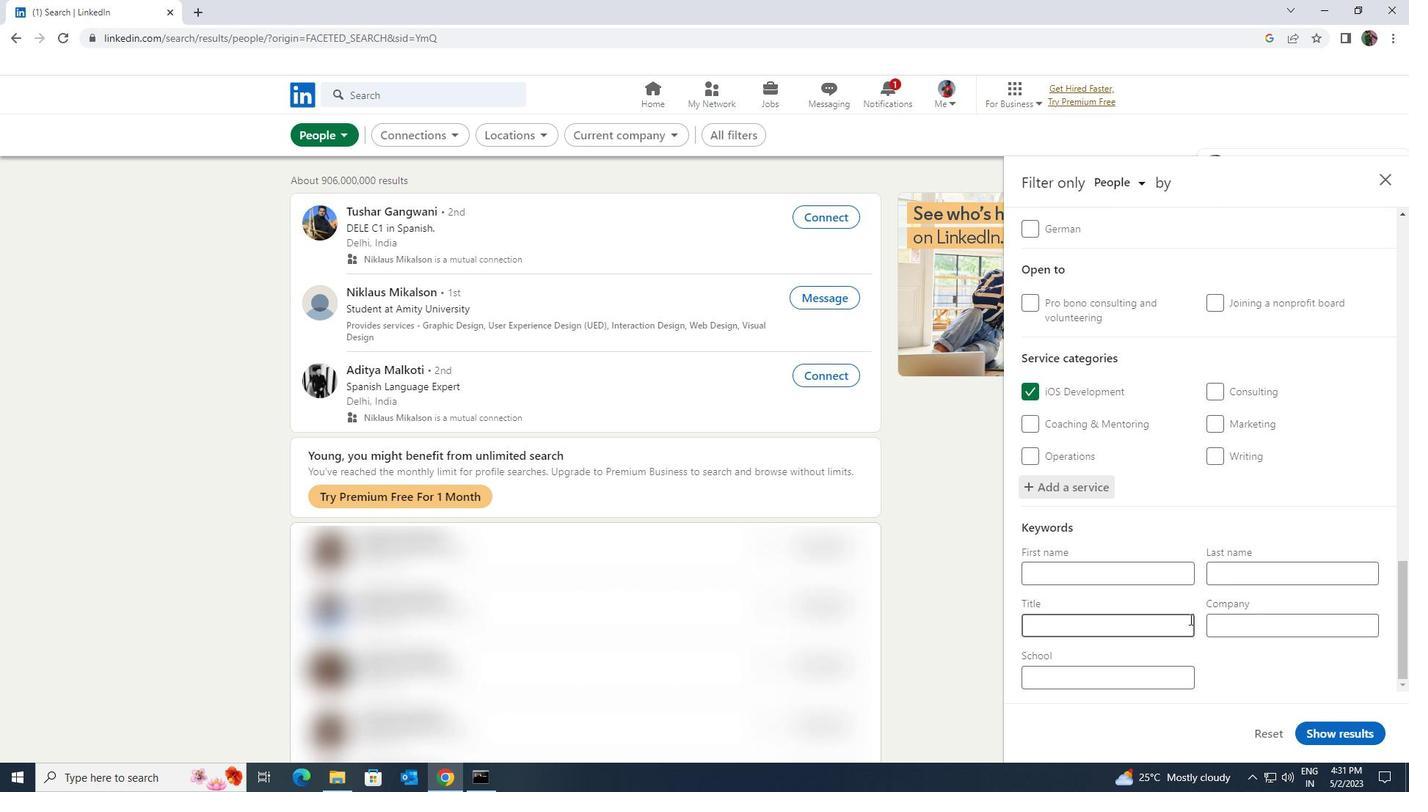 
Action: Mouse pressed left at (1185, 620)
Screenshot: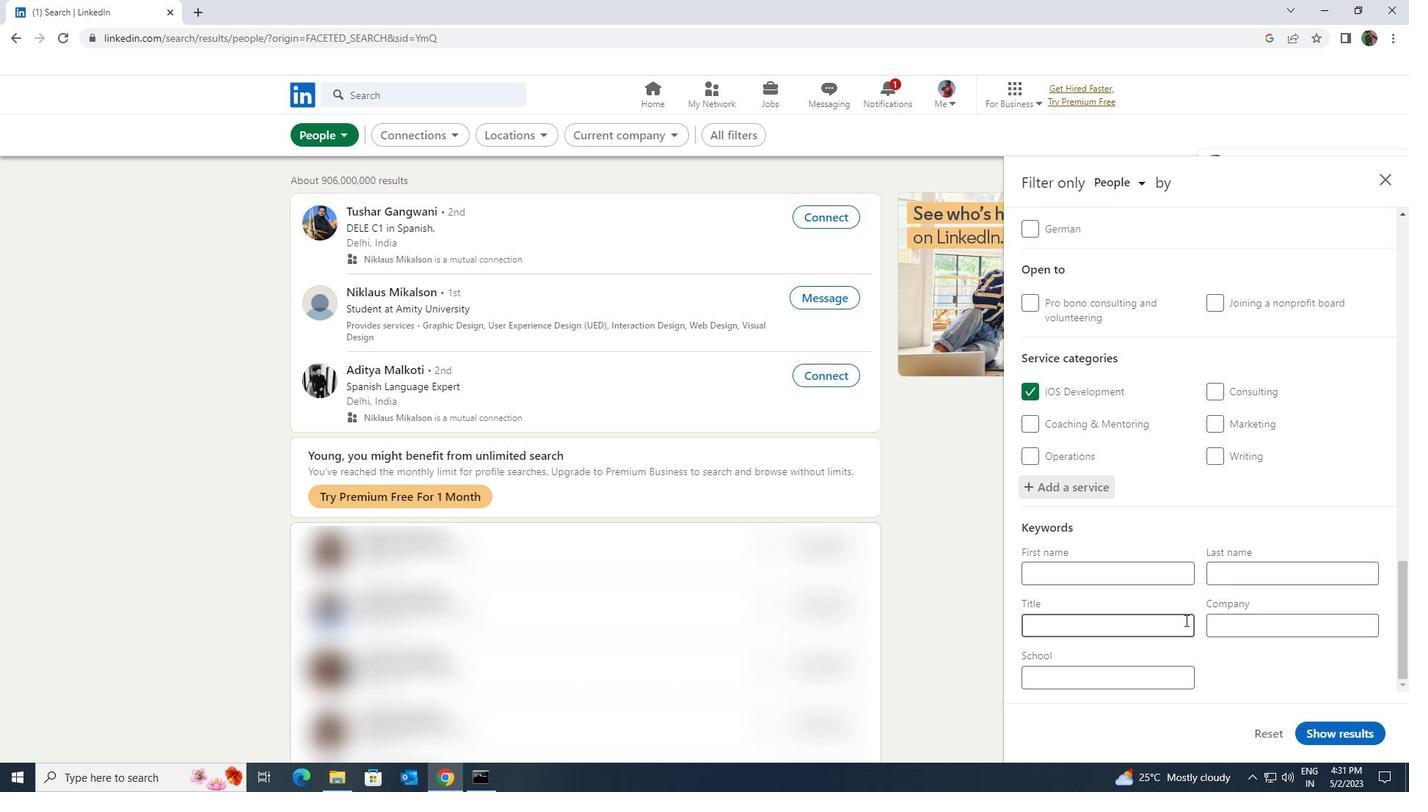 
Action: Key pressed <Key.shift><Key.shift><Key.shift><Key.shift><Key.shift><Key.shift><Key.shift><Key.shift><Key.shift><Key.shift><Key.shift>ACCOUNT<Key.space><Key.shift><Key.shift><Key.shift><Key.shift><Key.shift><Key.shift><Key.shift><Key.shift><Key.shift><Key.shift><Key.shift><Key.shift><Key.shift><Key.shift><Key.shift><Key.shift><Key.shift><Key.shift><Key.shift><Key.shift>EXECUTIVE
Screenshot: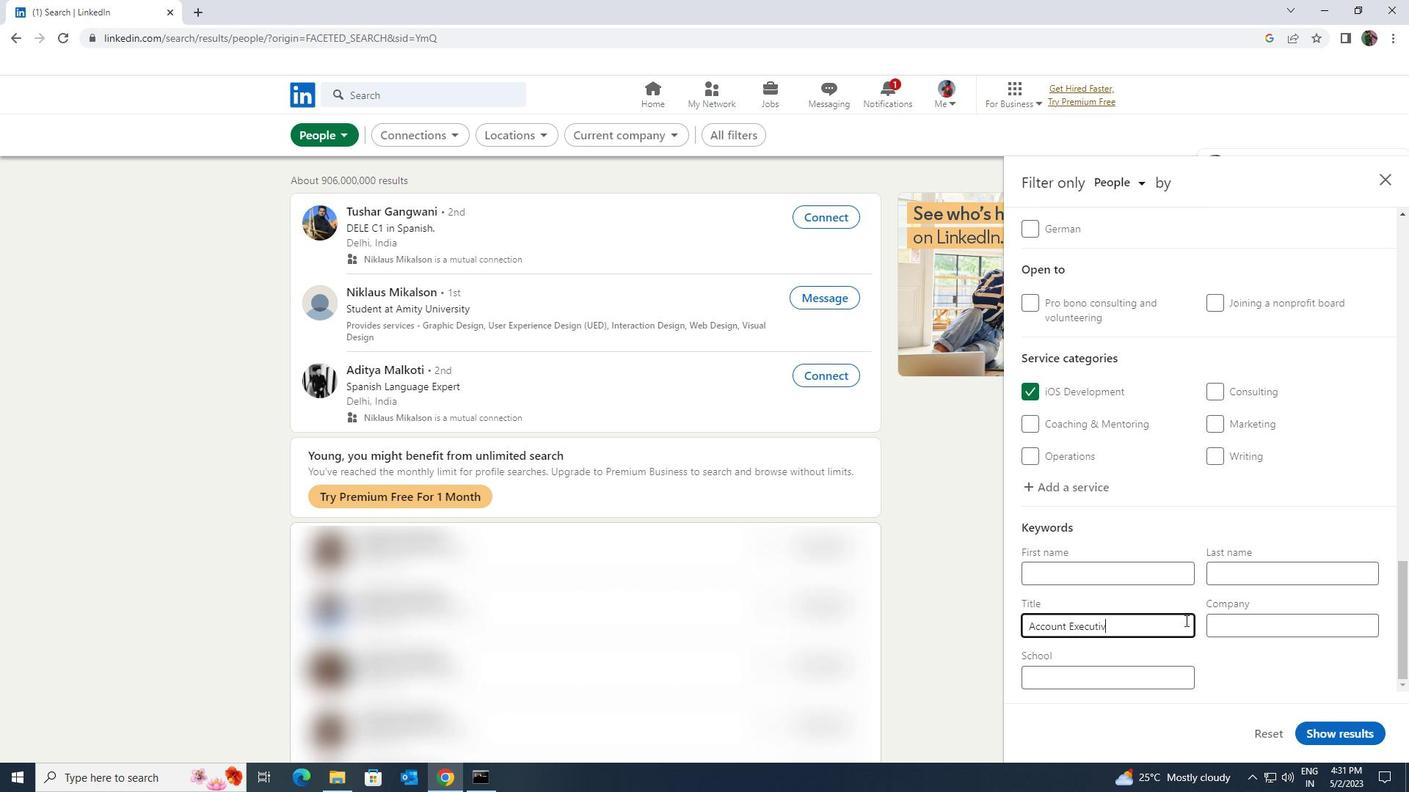 
Action: Mouse moved to (1312, 729)
Screenshot: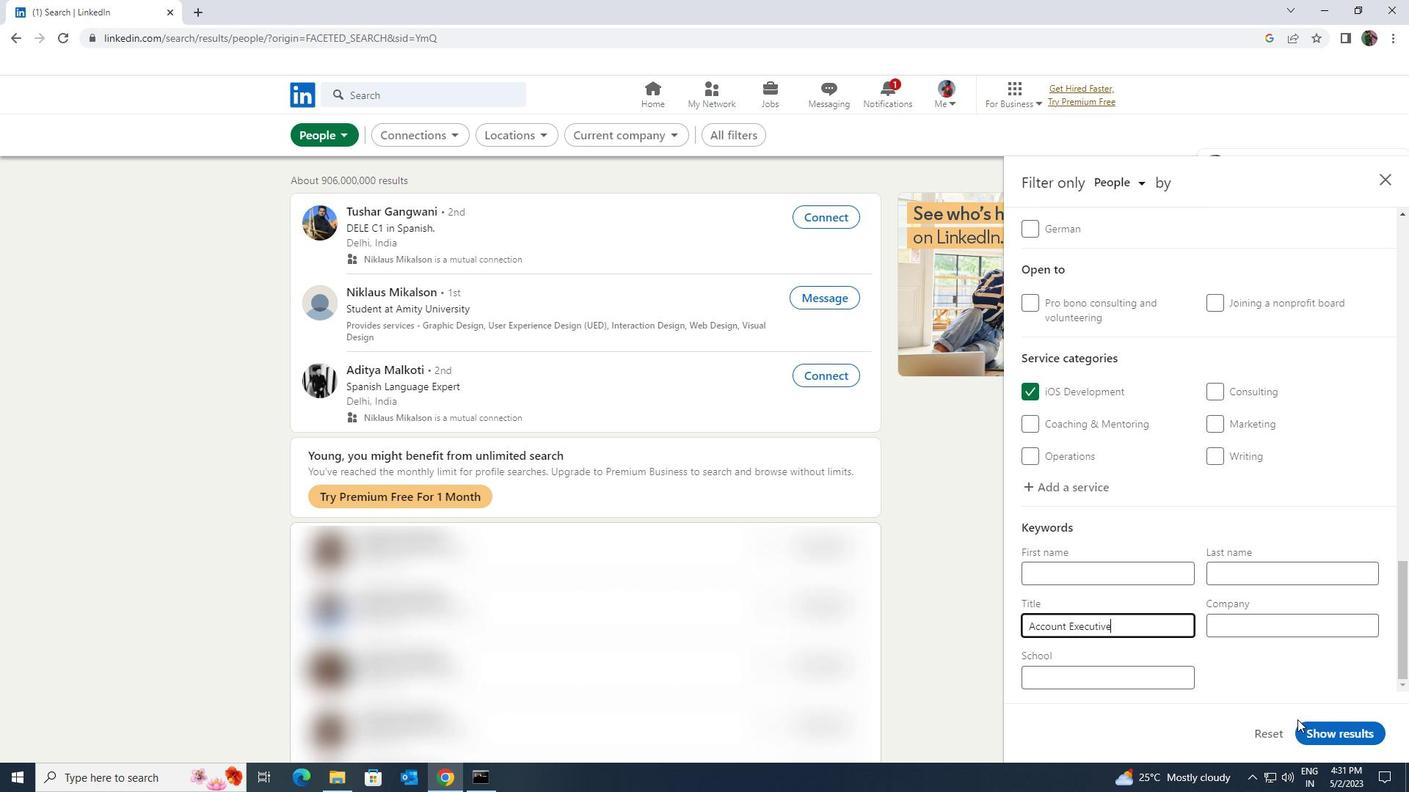 
Action: Mouse pressed left at (1312, 729)
Screenshot: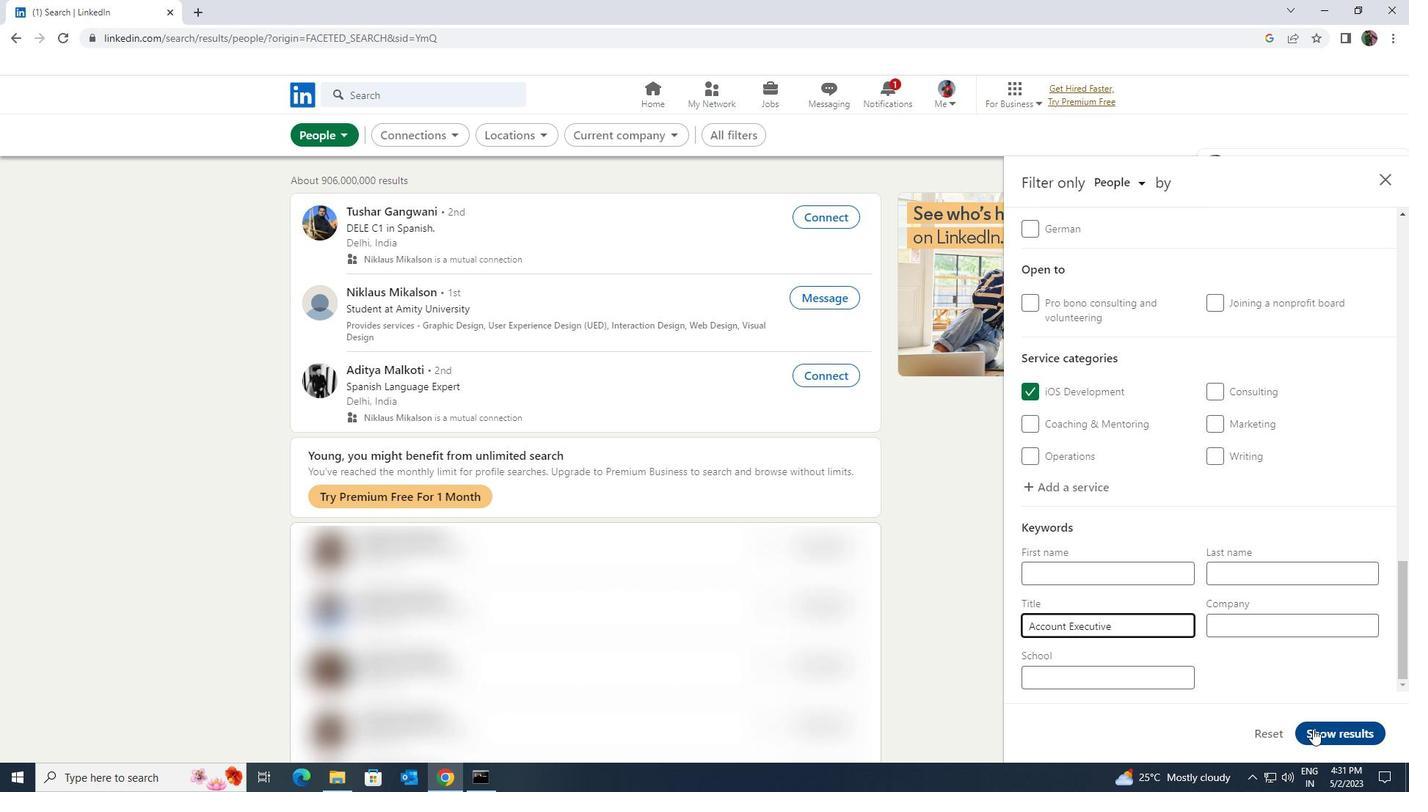 
